 Task: Open a blank google sheet and write heading  Budget MasterAdd Categories in a column and its values below   'Housing, Transportation, Groceries, Utilities, Entertainment, Dining Out, Health, Miscellaneous, Savings & Total. 'Add Budgeted amountin next column and its values below  $1,500, $300, $400, $150, $200, $250, $100, $150, $500 & $3,550. Add Actual amount in next column and its values below  $1,400, $280, $420, $160, $180, $270, $90, $140, $550 & $3,550. Add Difference  in next column and its values below   -$100, -$20, +$20, +$10, -$20, +$20, -$10, -$10, +$50 & $0. J6Save page Budget Management Template Workbook
Action: Mouse moved to (158, 189)
Screenshot: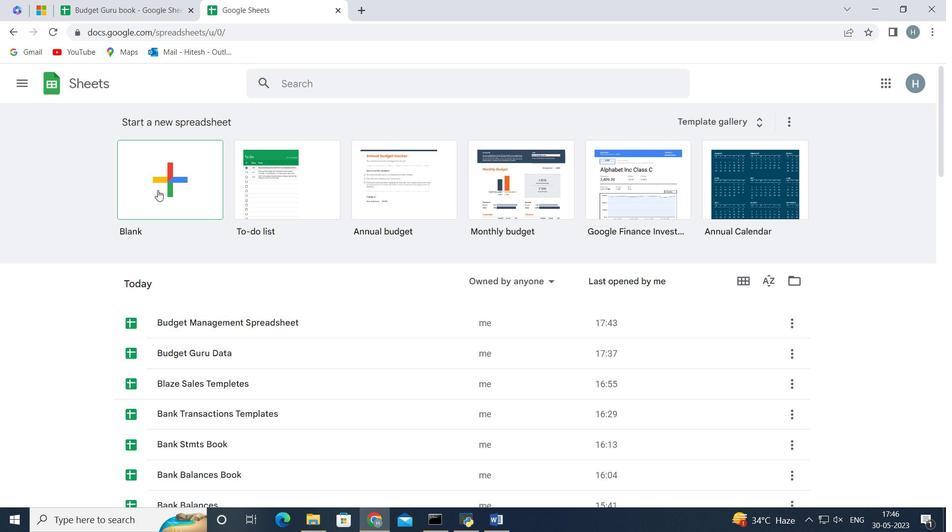 
Action: Mouse pressed left at (158, 189)
Screenshot: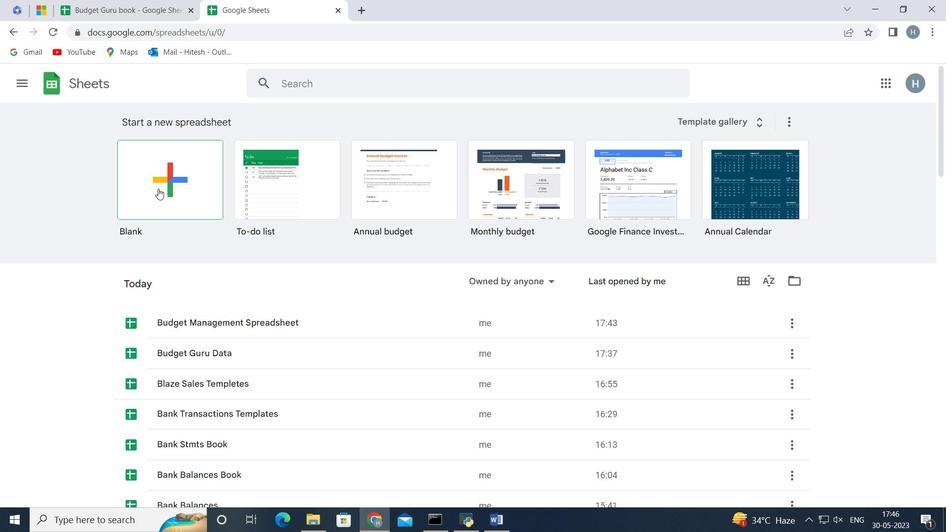 
Action: Mouse moved to (71, 170)
Screenshot: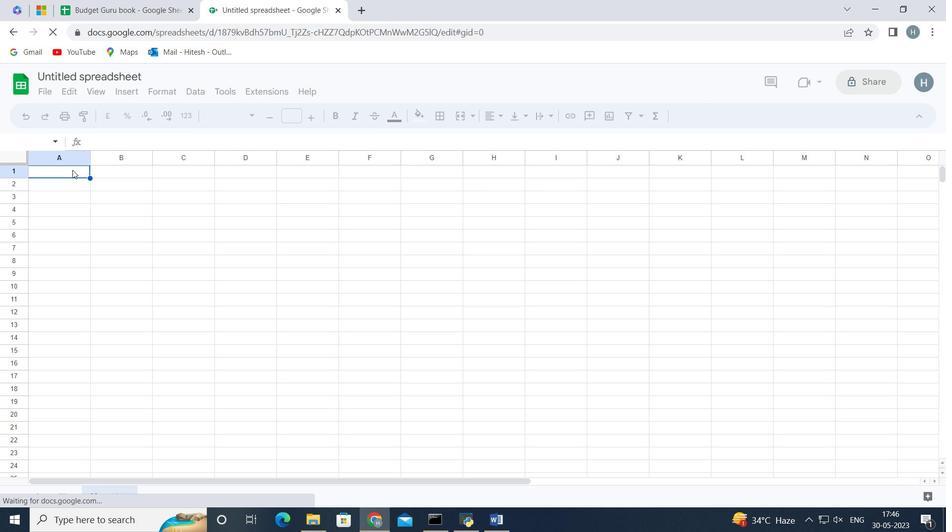 
Action: Mouse pressed left at (71, 170)
Screenshot: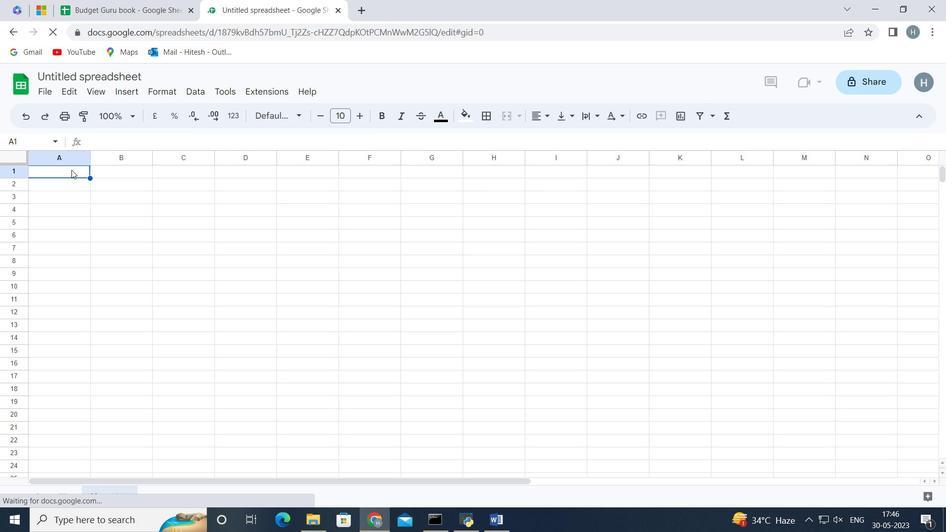 
Action: Key pressed <Key.shift>Budget<Key.space><Key.shift>Master<Key.space><Key.enter><Key.shift>Categories<Key.enter><Key.shift>Housing<Key.space><Key.enter><Key.shift>Transportation<Key.enter><Key.shift>Groceries<Key.enter><Key.shift>Utilities<Key.enter><Key.shift>Entertainment<Key.enter><Key.shift>Dining<Key.space><Key.shift_r>Out<Key.enter><Key.shift>Health<Key.enter><Key.shift>Miscellaneous<Key.enter><Key.shift>Saving<Key.enter><Key.shift>Total<Key.enter>
Screenshot: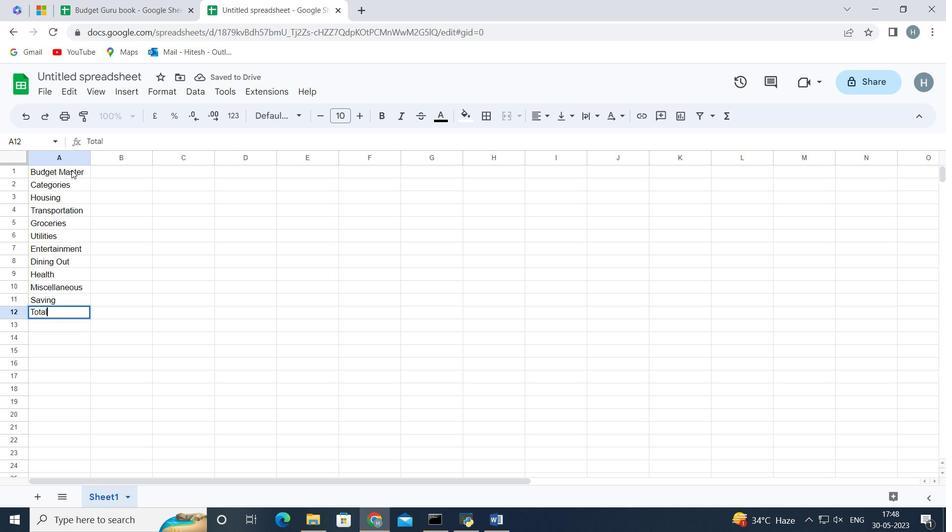 
Action: Mouse moved to (123, 181)
Screenshot: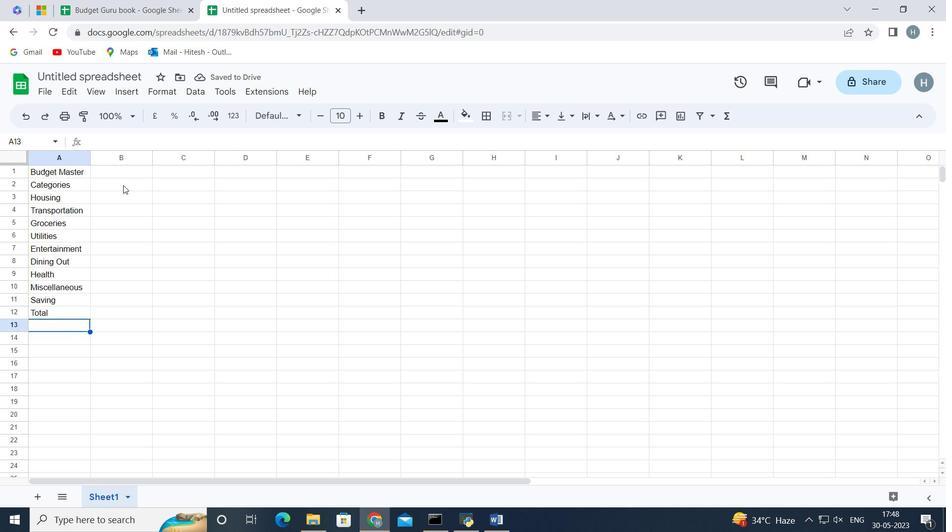 
Action: Mouse pressed left at (123, 181)
Screenshot: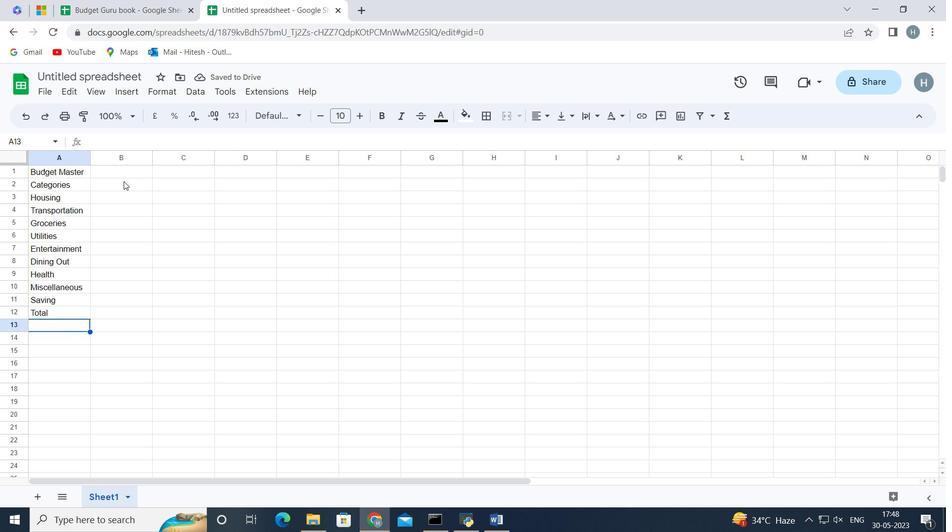 
Action: Key pressed <Key.shift>Budget<Key.space><Key.shift>Amount<Key.enter>1500<Key.enter>300<Key.enter>400<Key.enter>150<Key.enter>200<Key.enter>250<Key.enter>100<Key.enter>150<Key.enter>500<Key.enter>3550<Key.enter>
Screenshot: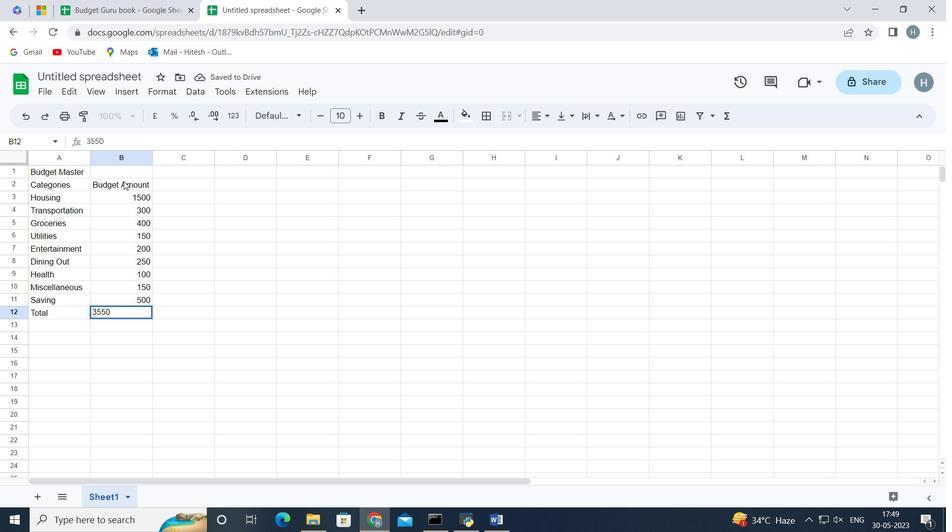 
Action: Mouse moved to (169, 180)
Screenshot: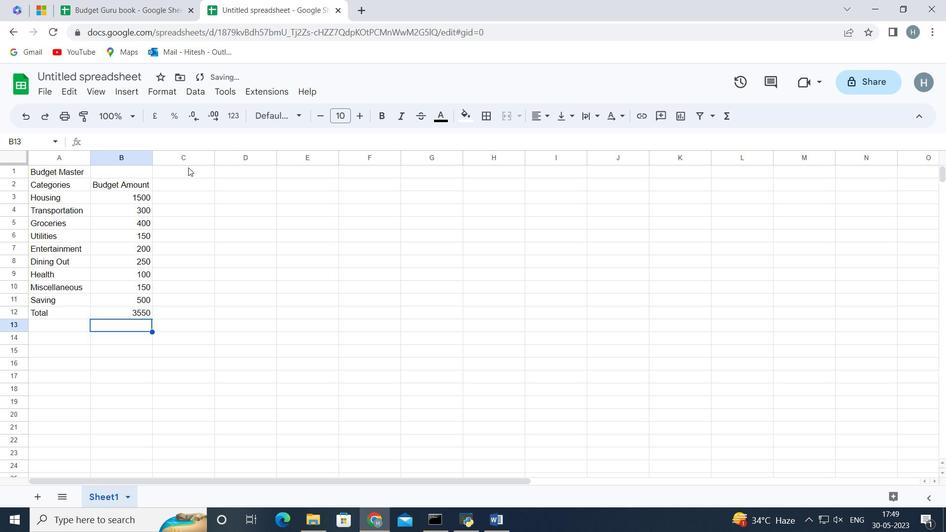
Action: Mouse pressed left at (169, 180)
Screenshot: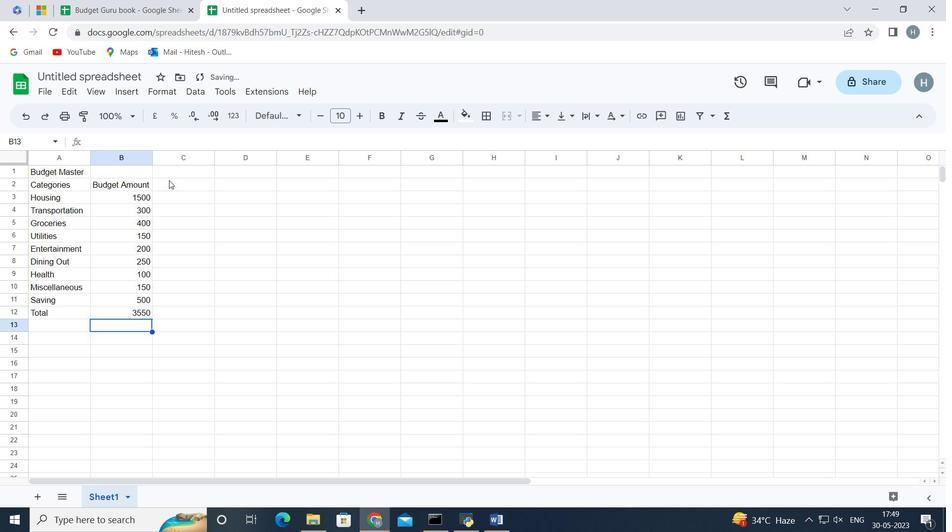 
Action: Key pressed <Key.shift>Actual<Key.space><Key.shift>Amount<Key.enter>1400<Key.enter>280<Key.enter>420<Key.enter>160<Key.enter>180<Key.enter>270<Key.enter>90<Key.enter>140<Key.enter>550<Key.enter>3550<Key.enter>
Screenshot: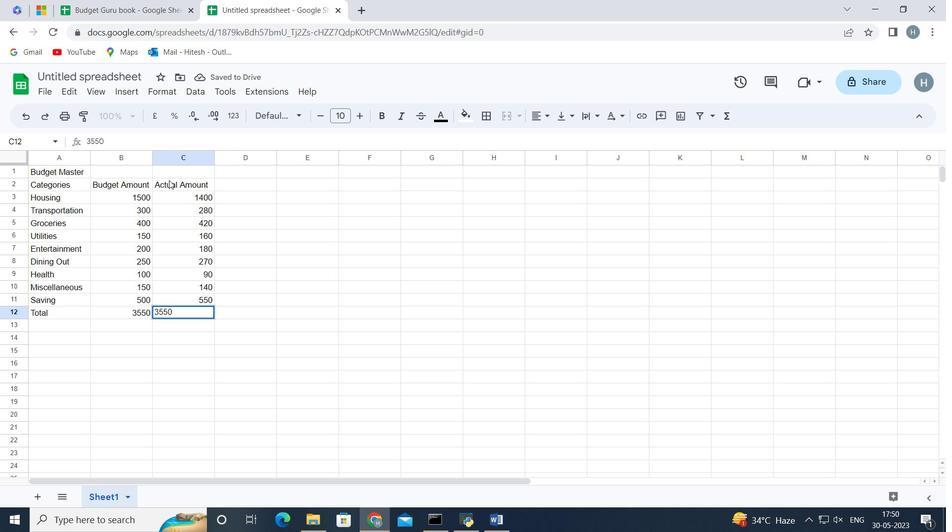 
Action: Mouse moved to (240, 186)
Screenshot: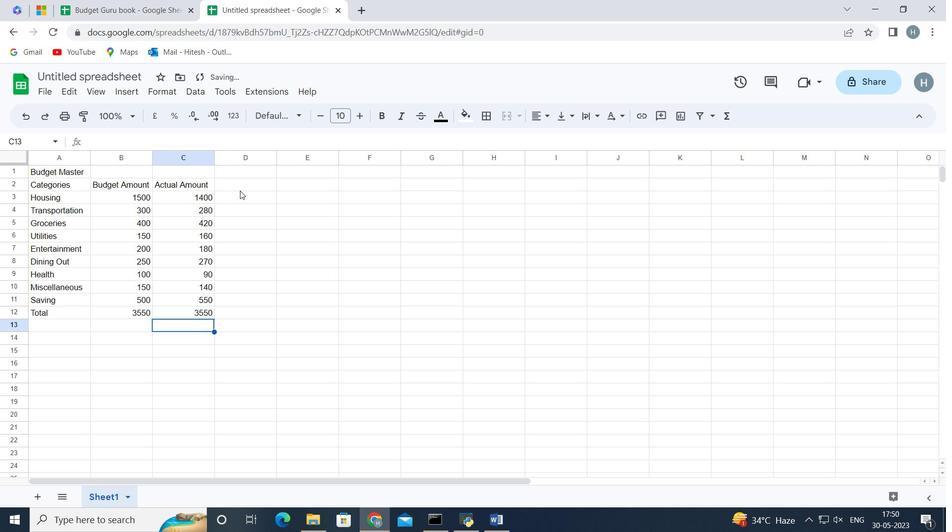 
Action: Mouse pressed left at (240, 186)
Screenshot: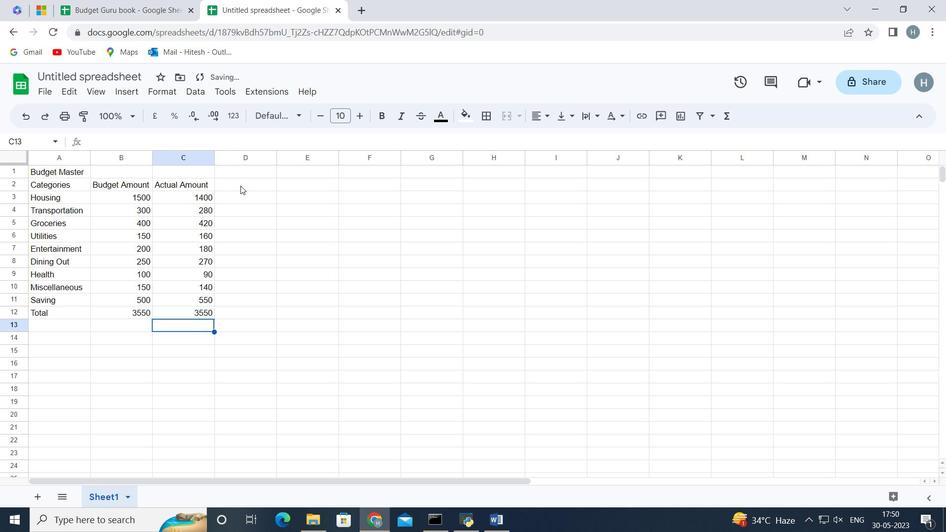 
Action: Key pressed <Key.shift><Key.shift>Difference<Key.enter>
Screenshot: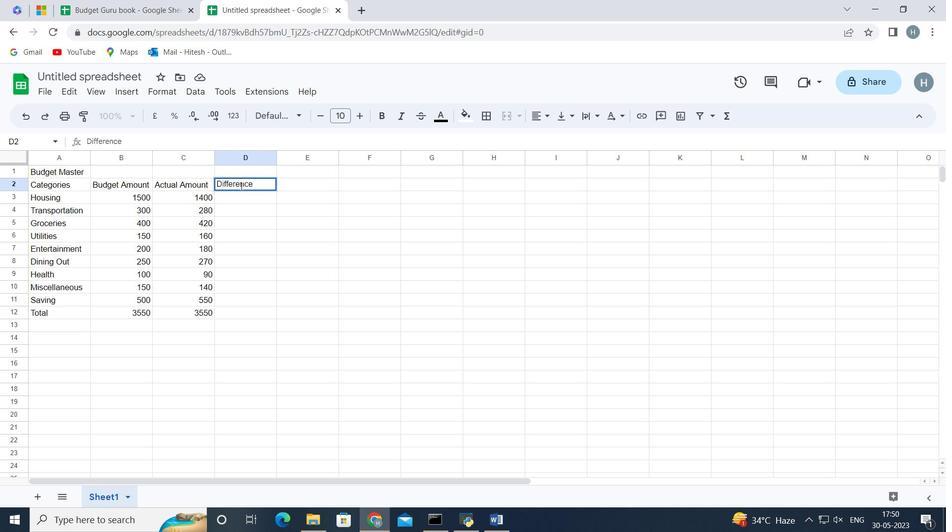 
Action: Mouse moved to (226, 202)
Screenshot: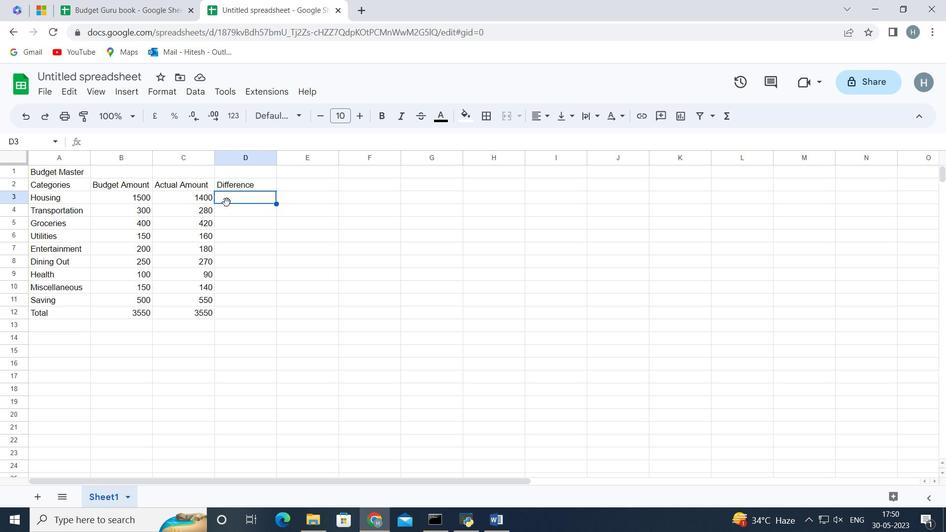
Action: Key pressed =
Screenshot: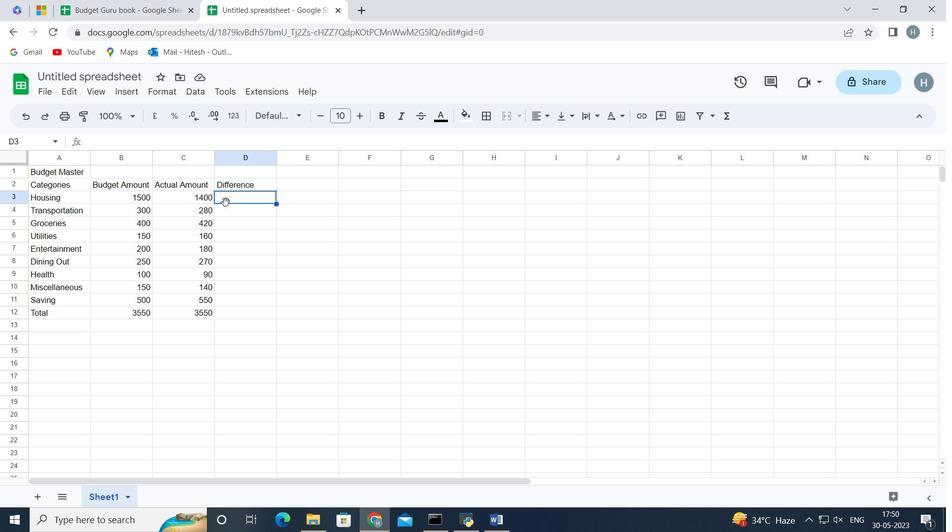 
Action: Mouse moved to (196, 194)
Screenshot: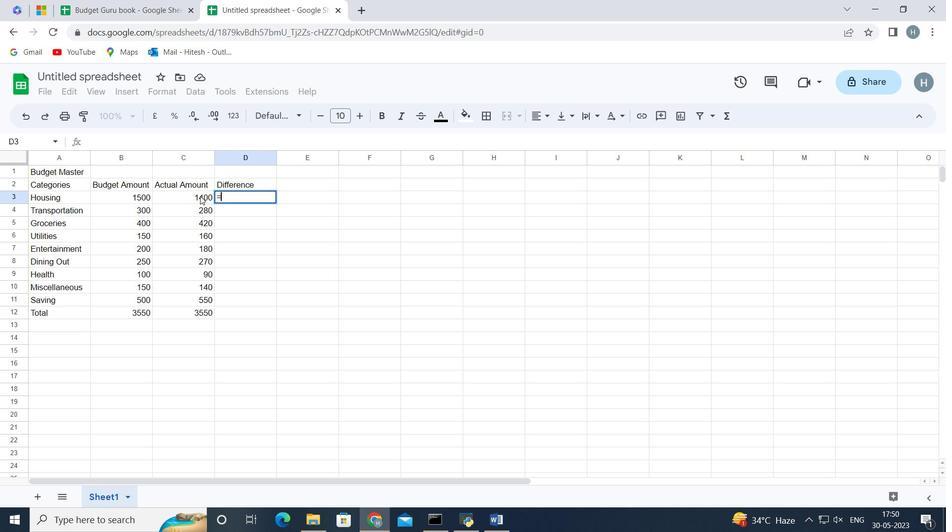 
Action: Mouse pressed left at (196, 194)
Screenshot: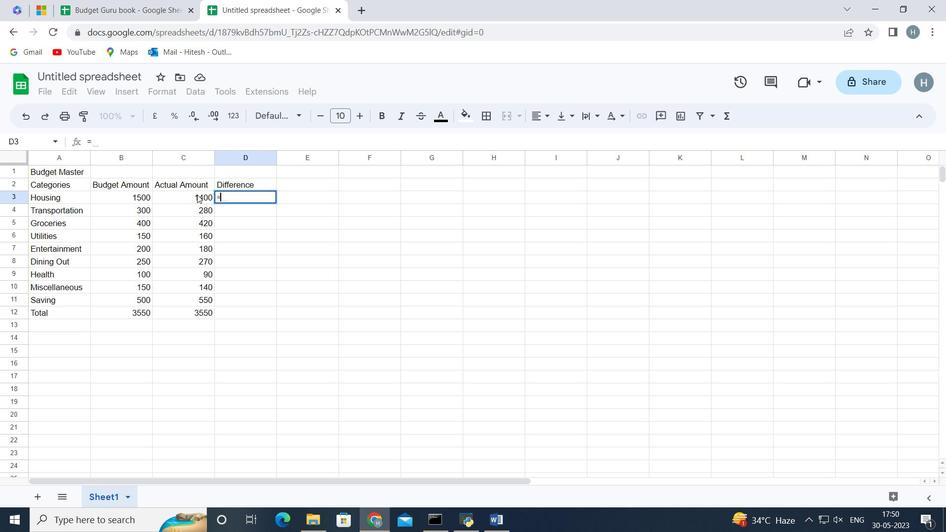 
Action: Key pressed -
Screenshot: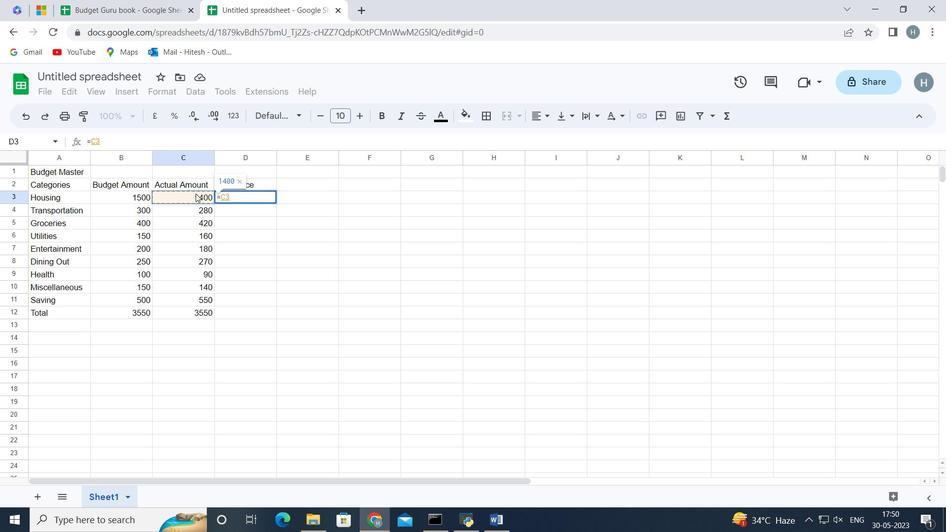 
Action: Mouse moved to (127, 196)
Screenshot: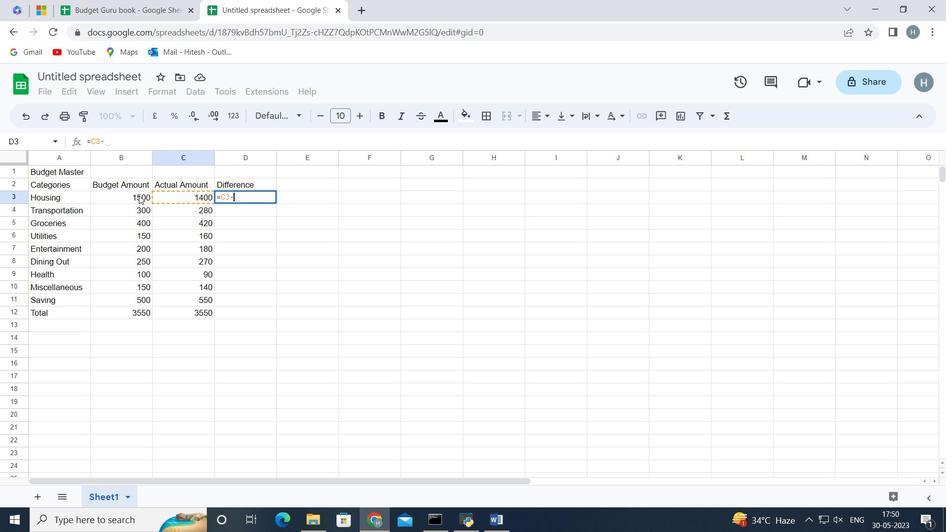 
Action: Mouse pressed left at (127, 196)
Screenshot: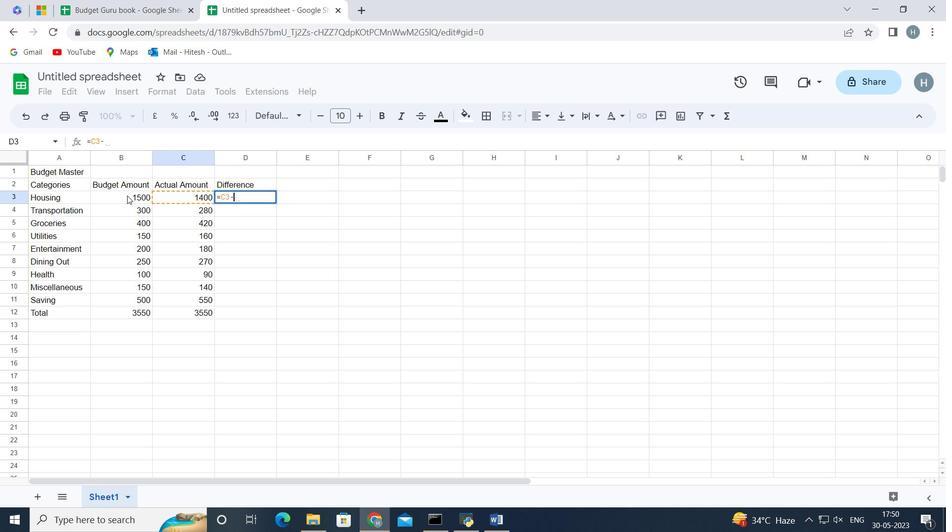 
Action: Mouse moved to (121, 198)
Screenshot: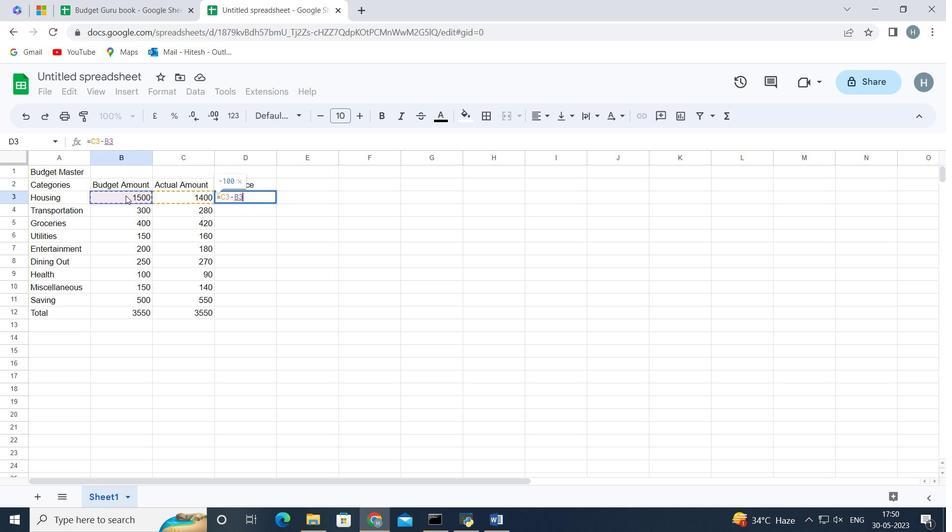 
Action: Key pressed <Key.enter><Key.enter>
Screenshot: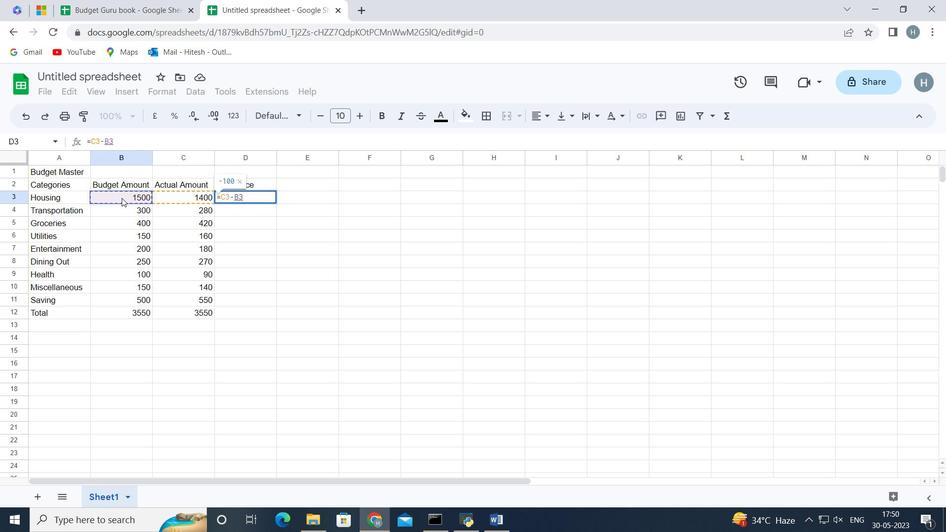 
Action: Mouse moved to (235, 213)
Screenshot: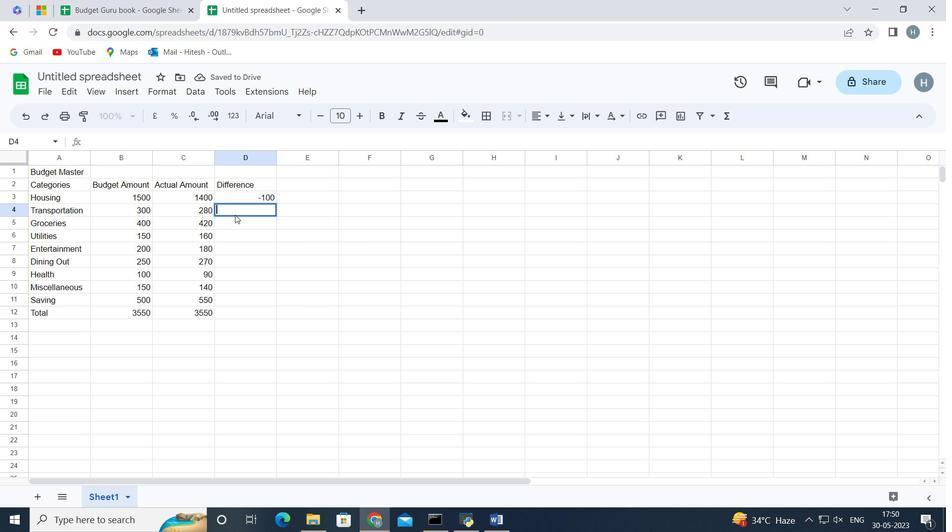 
Action: Key pressed =
Screenshot: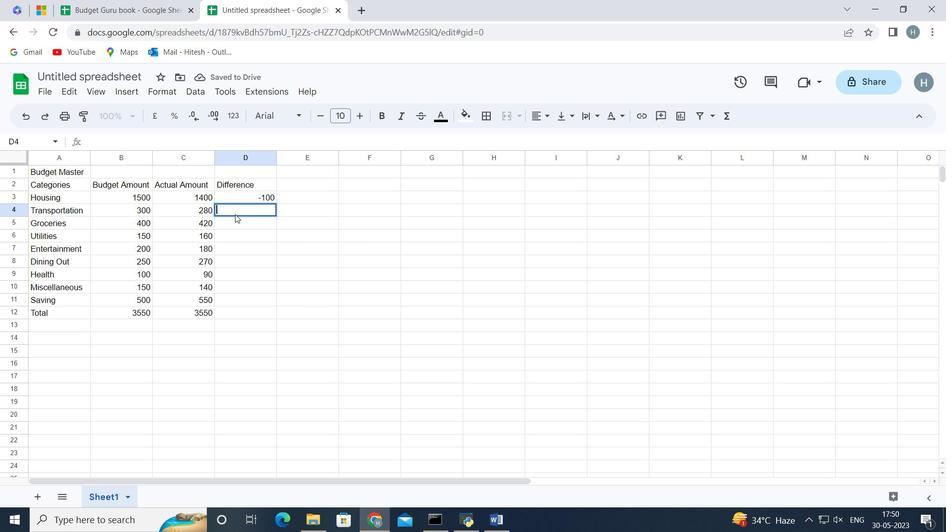 
Action: Mouse moved to (202, 207)
Screenshot: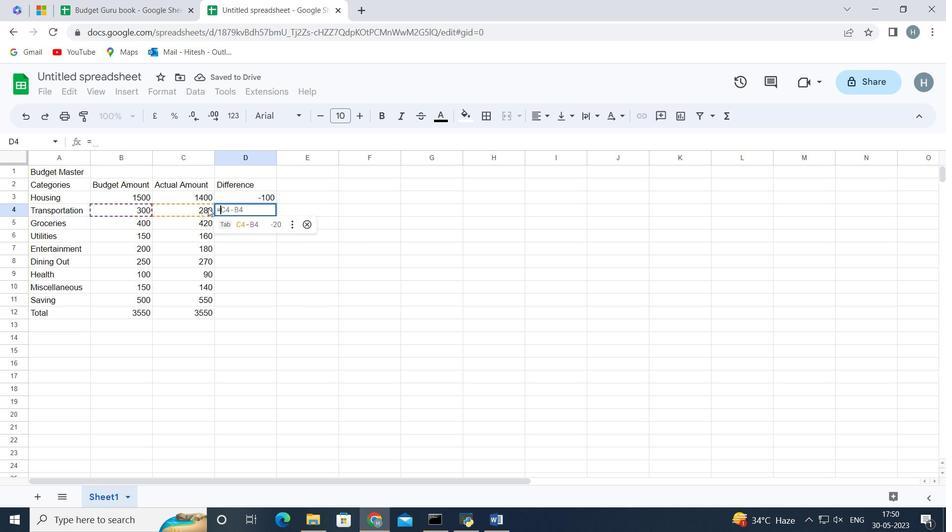 
Action: Mouse pressed left at (202, 207)
Screenshot: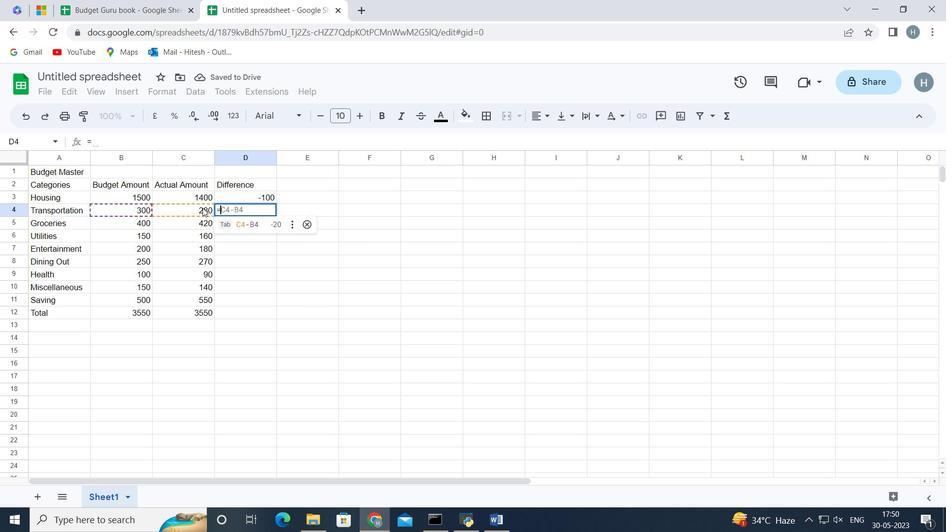 
Action: Mouse moved to (201, 207)
Screenshot: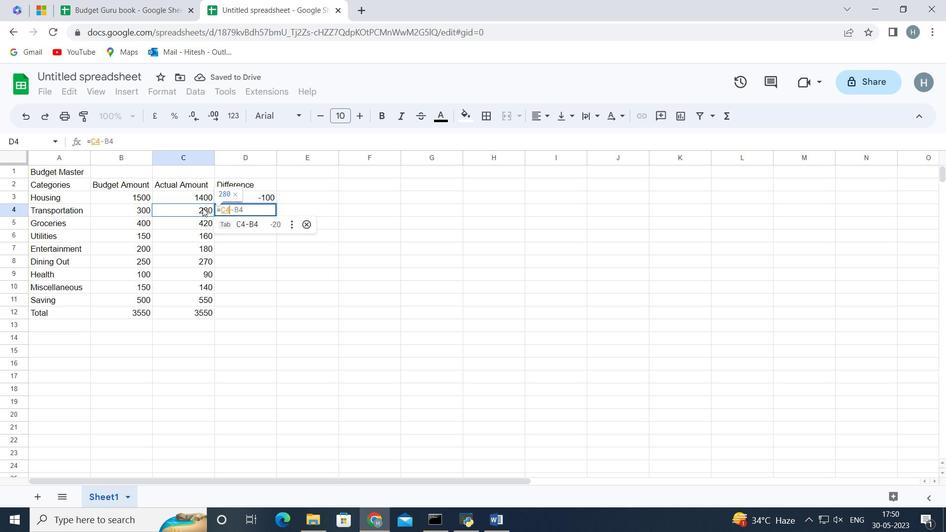 
Action: Key pressed -
Screenshot: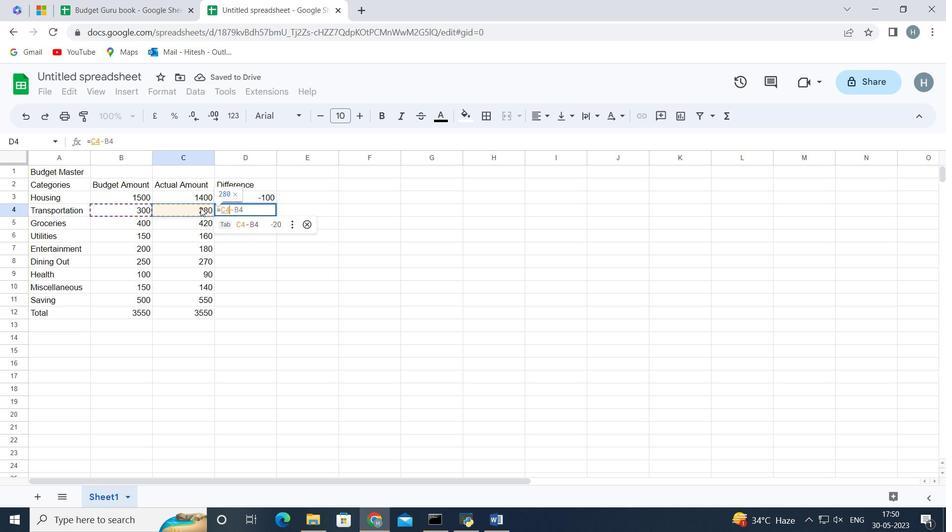 
Action: Mouse moved to (133, 208)
Screenshot: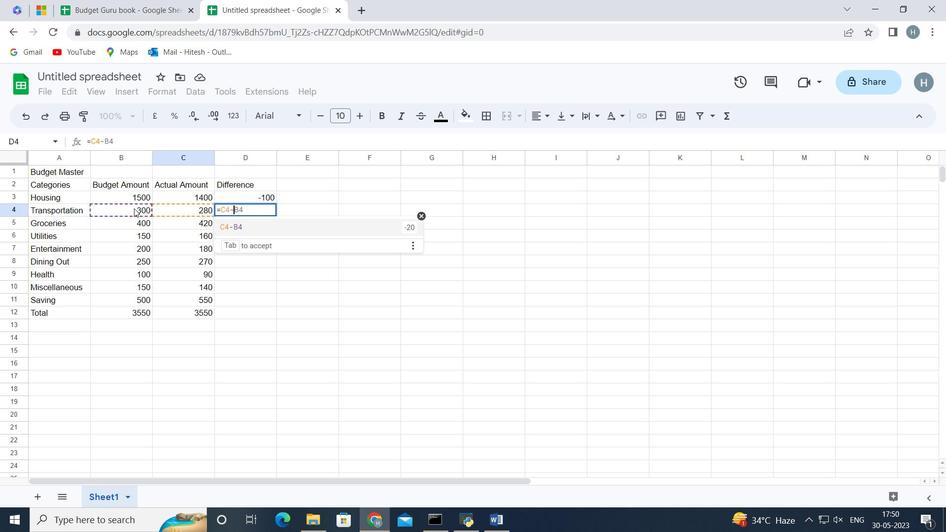 
Action: Mouse pressed left at (133, 208)
Screenshot: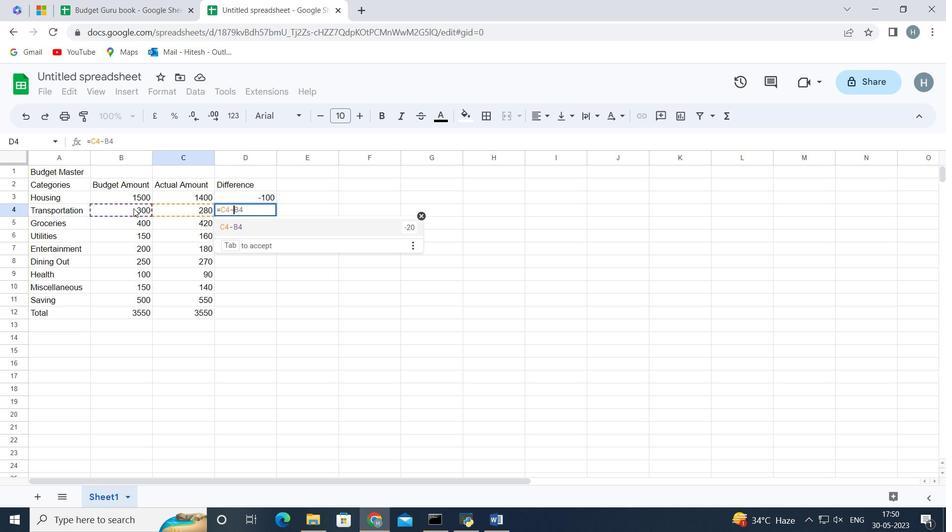 
Action: Key pressed <Key.enter>
Screenshot: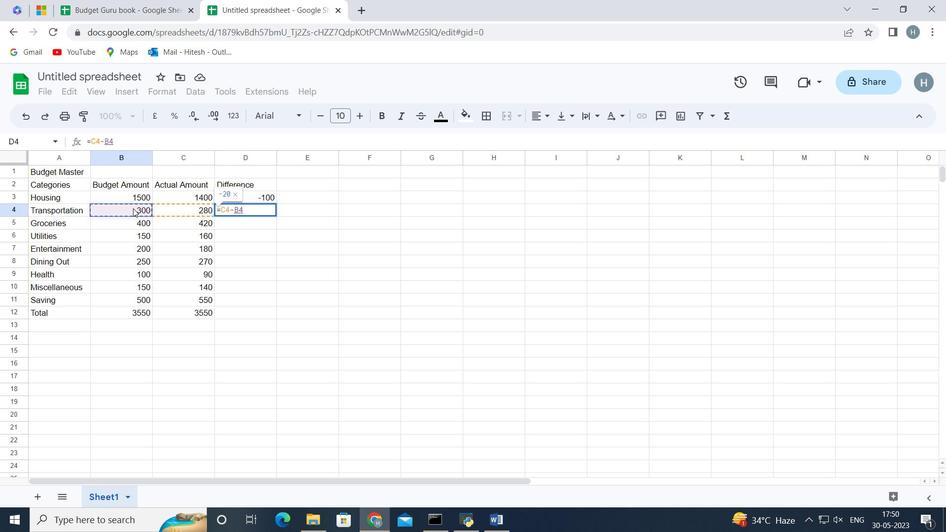 
Action: Mouse moved to (202, 223)
Screenshot: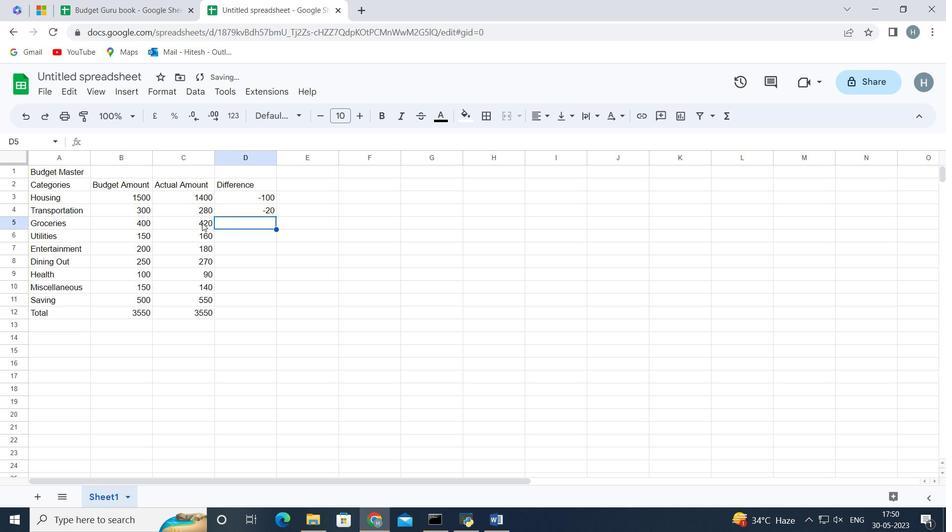 
Action: Key pressed =
Screenshot: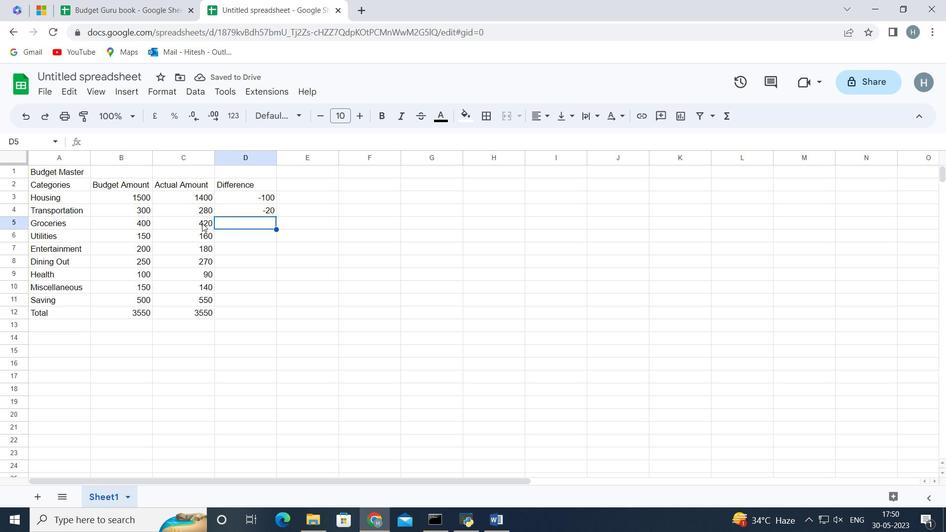 
Action: Mouse moved to (200, 217)
Screenshot: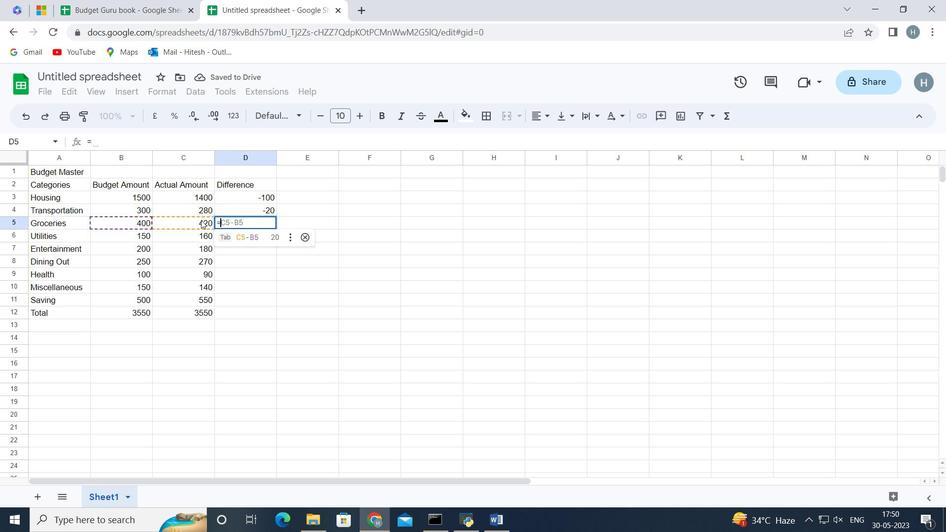 
Action: Mouse pressed left at (200, 217)
Screenshot: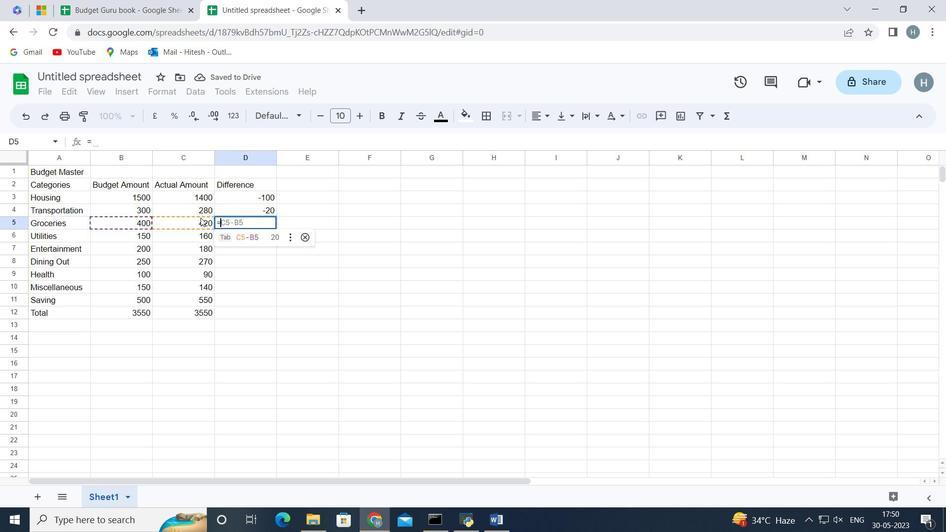 
Action: Mouse moved to (201, 220)
Screenshot: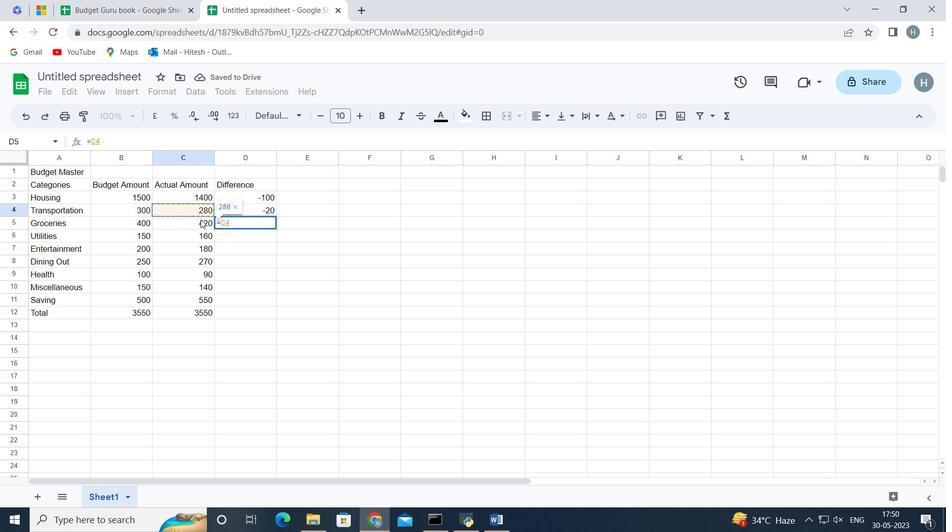 
Action: Mouse pressed left at (201, 220)
Screenshot: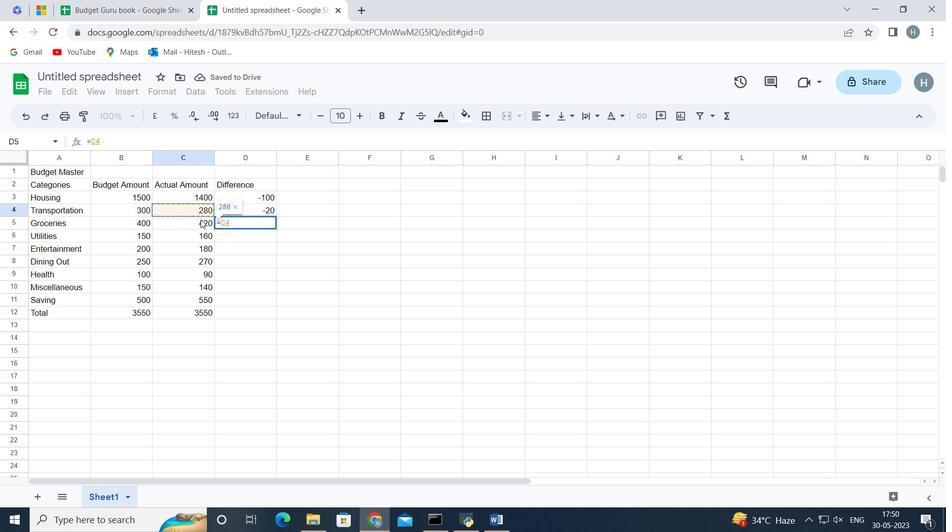 
Action: Key pressed -
Screenshot: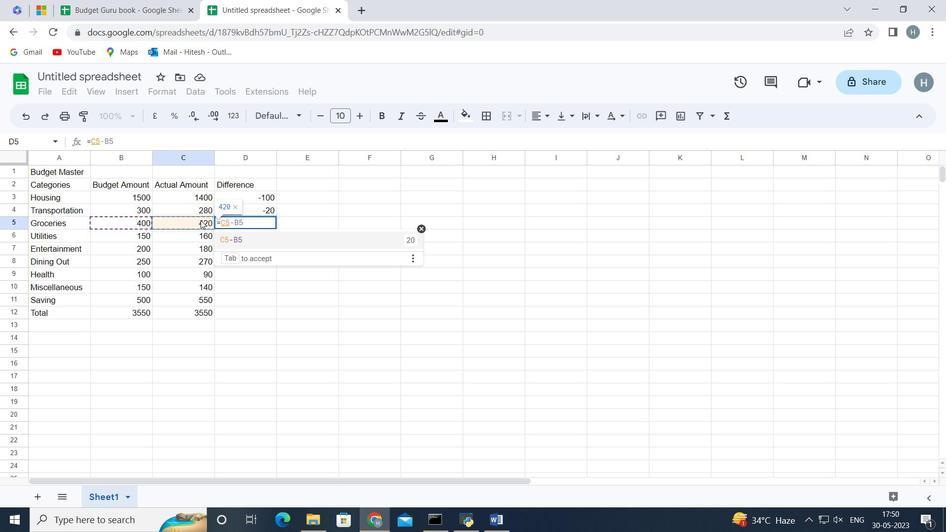 
Action: Mouse moved to (138, 222)
Screenshot: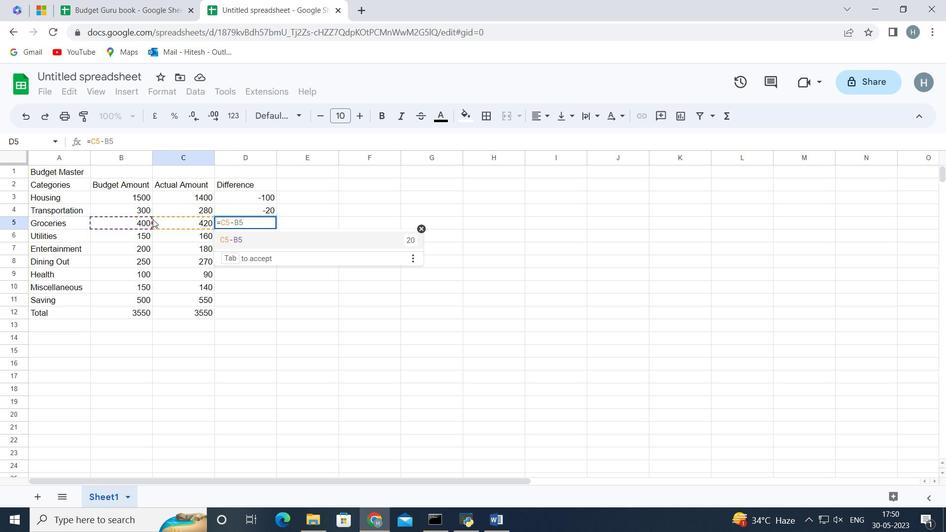 
Action: Mouse pressed left at (138, 222)
Screenshot: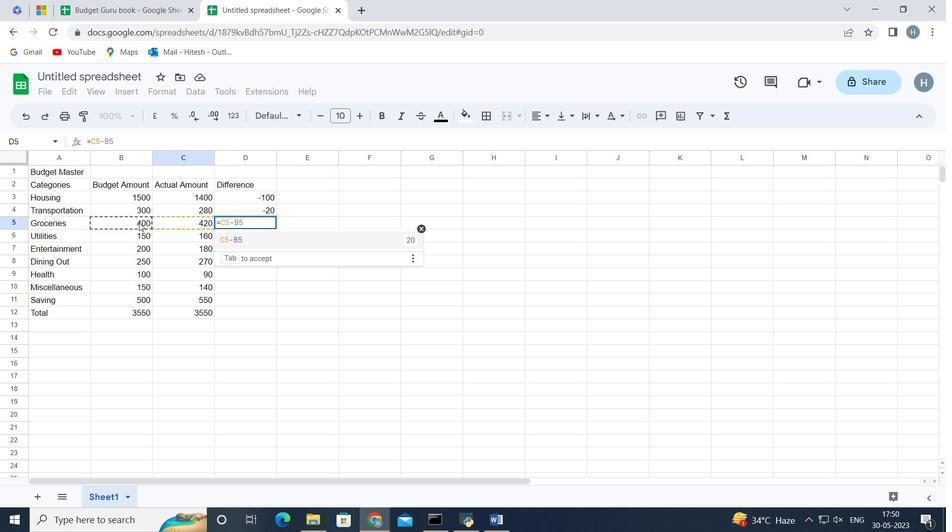 
Action: Key pressed <Key.enter>
Screenshot: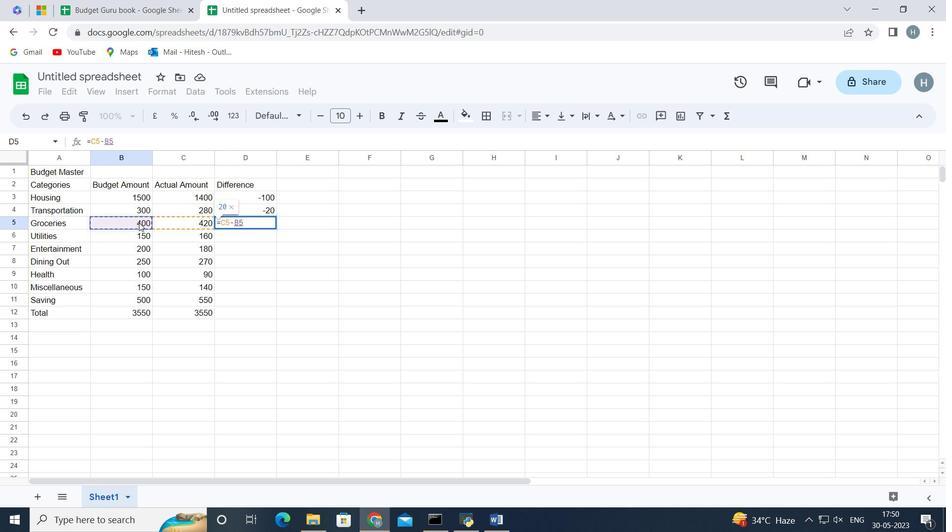 
Action: Mouse moved to (168, 232)
Screenshot: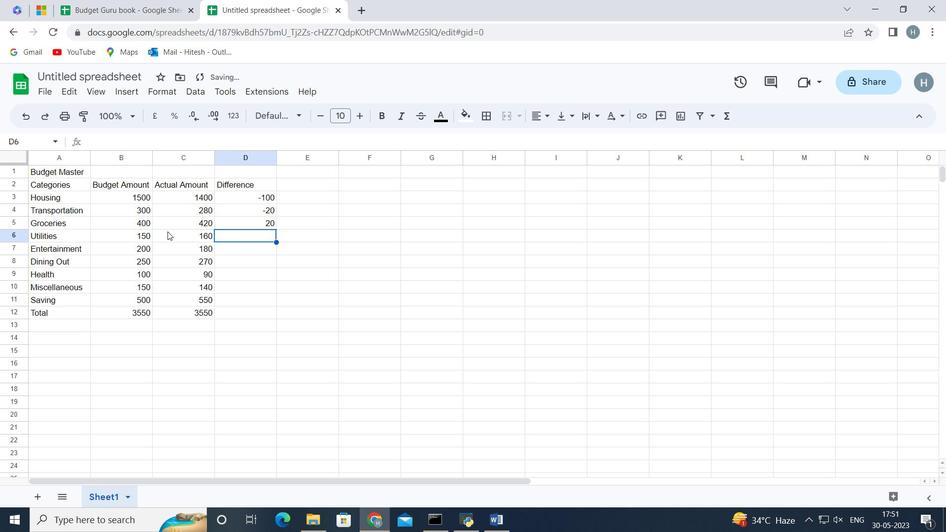 
Action: Key pressed =
Screenshot: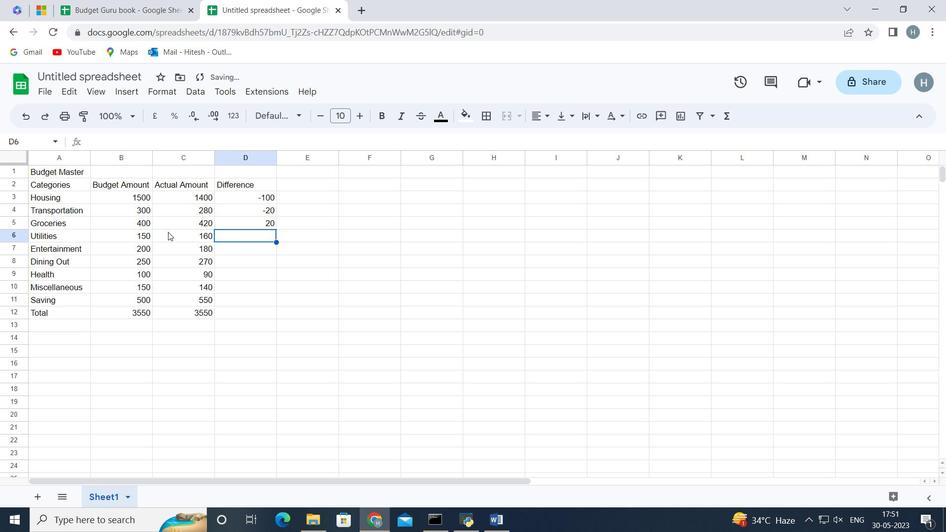 
Action: Mouse moved to (176, 234)
Screenshot: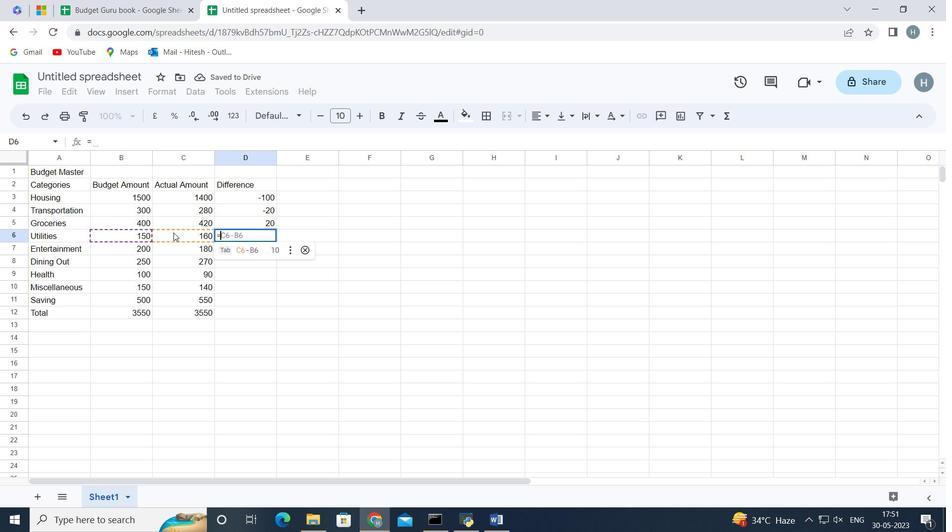 
Action: Mouse pressed left at (176, 234)
Screenshot: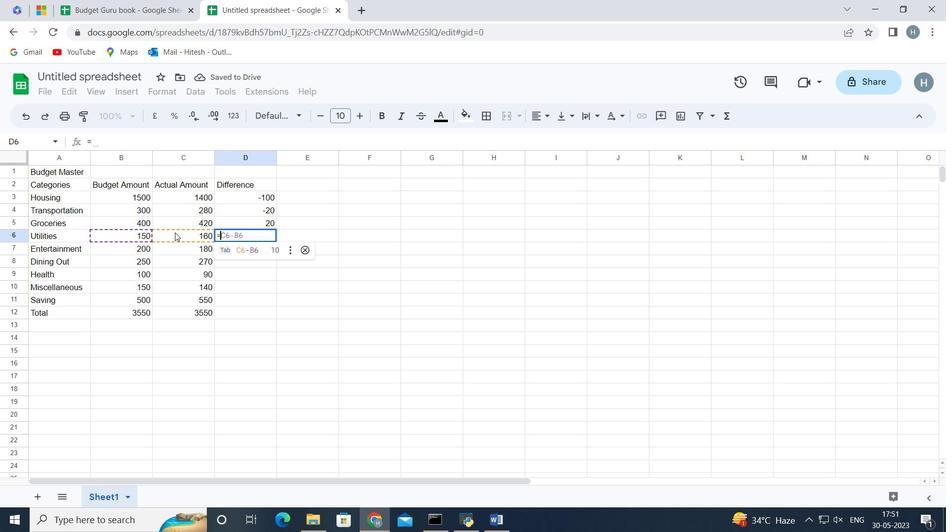 
Action: Key pressed -
Screenshot: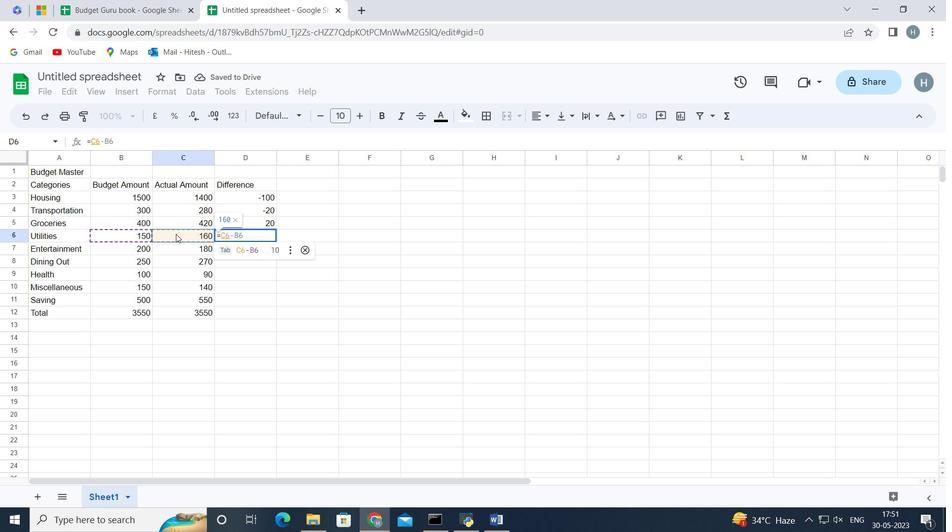 
Action: Mouse moved to (142, 234)
Screenshot: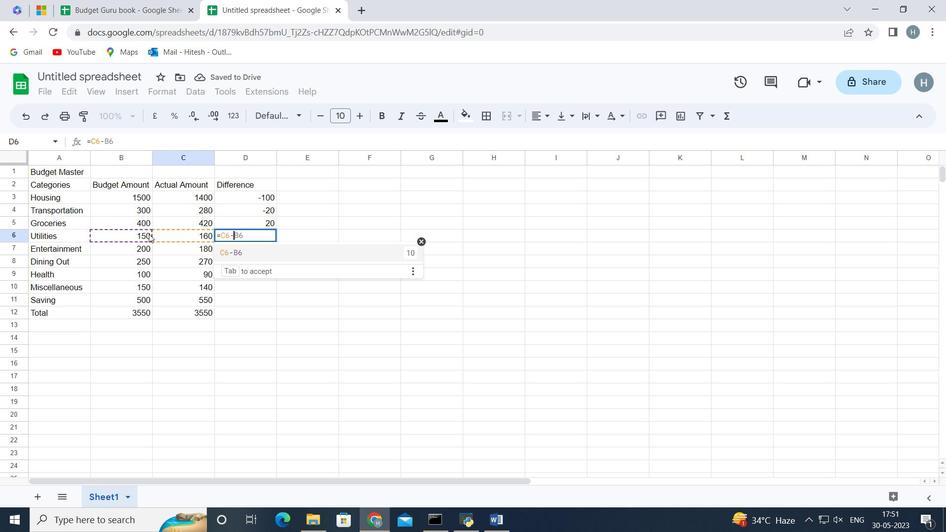
Action: Mouse pressed left at (142, 234)
Screenshot: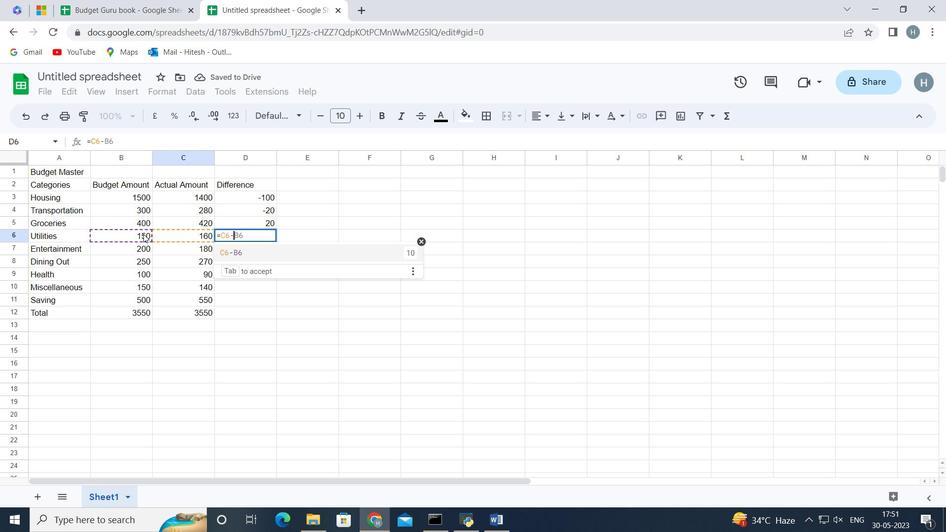 
Action: Key pressed <Key.enter>
Screenshot: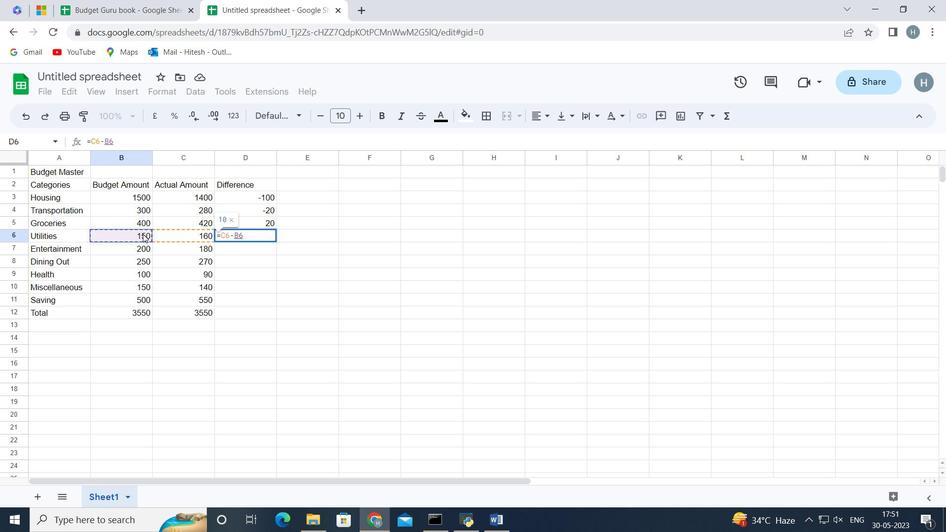 
Action: Mouse moved to (144, 235)
Screenshot: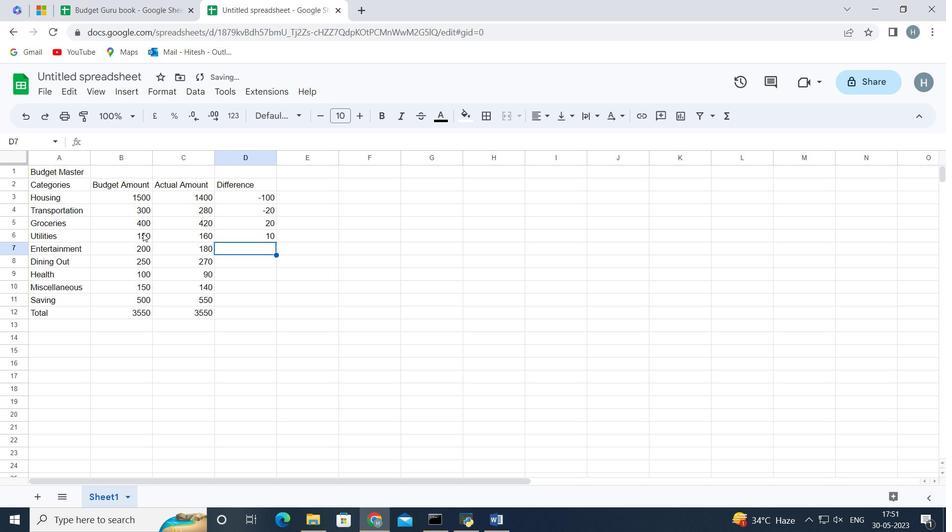 
Action: Key pressed =
Screenshot: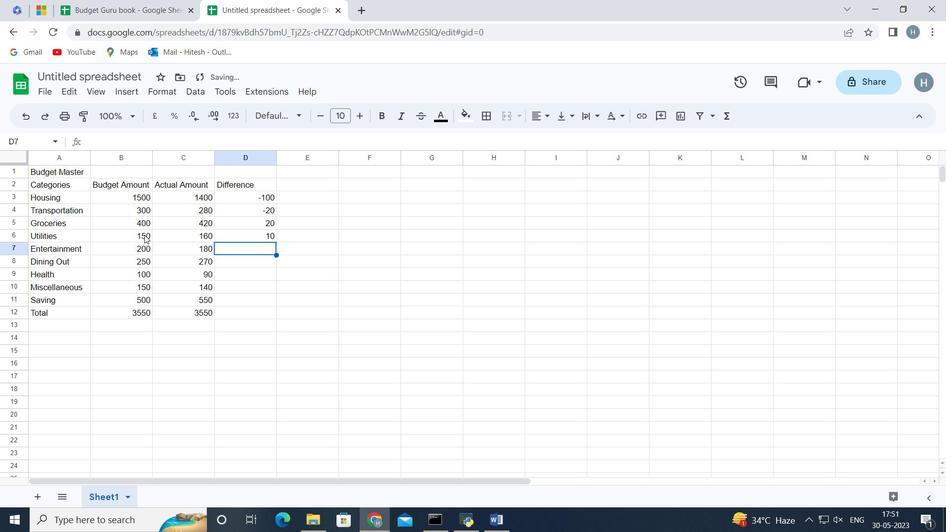 
Action: Mouse moved to (185, 244)
Screenshot: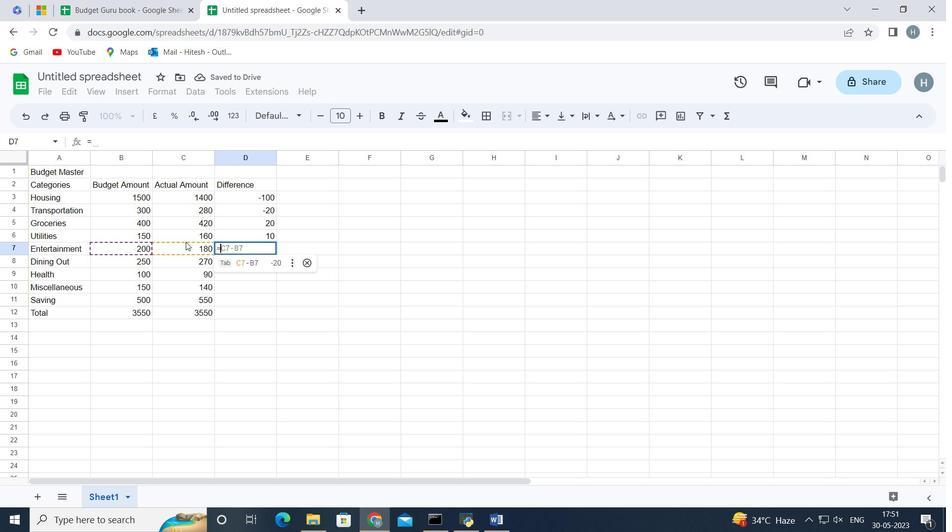 
Action: Mouse pressed left at (185, 244)
Screenshot: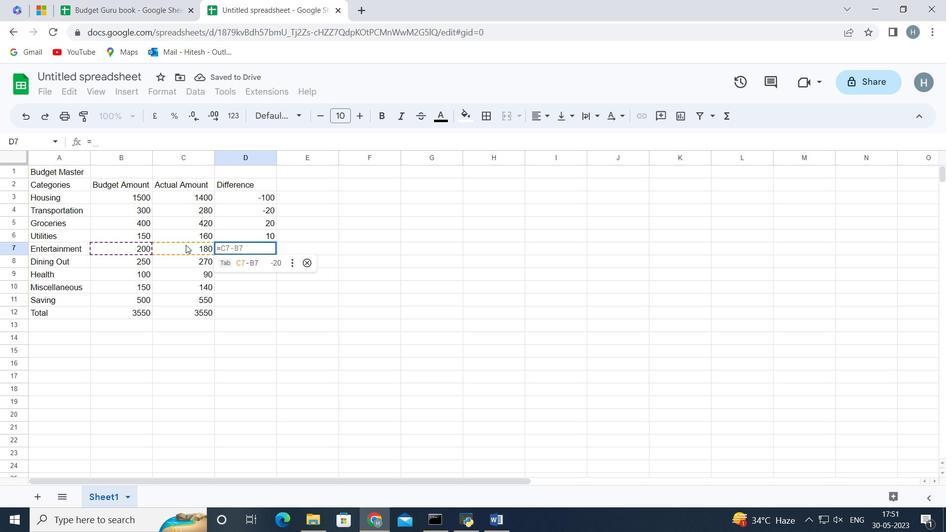 
Action: Mouse moved to (186, 245)
Screenshot: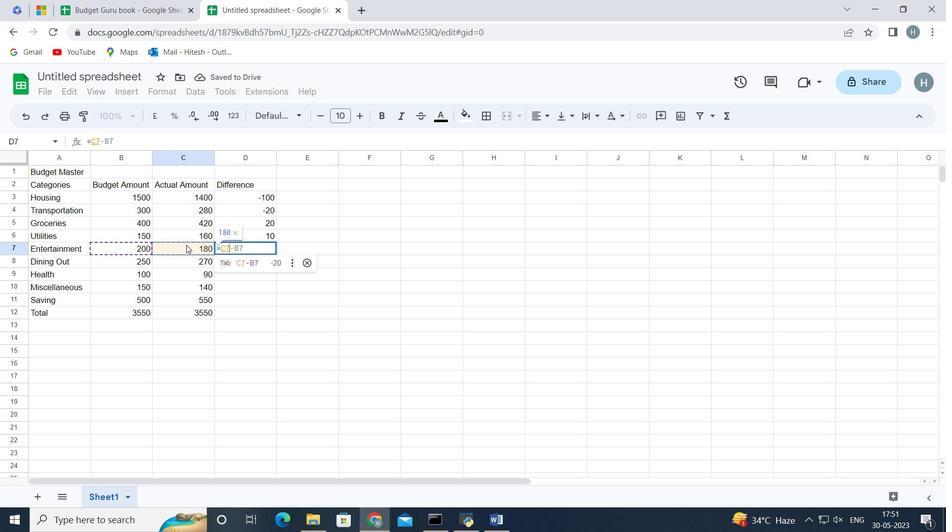 
Action: Key pressed -
Screenshot: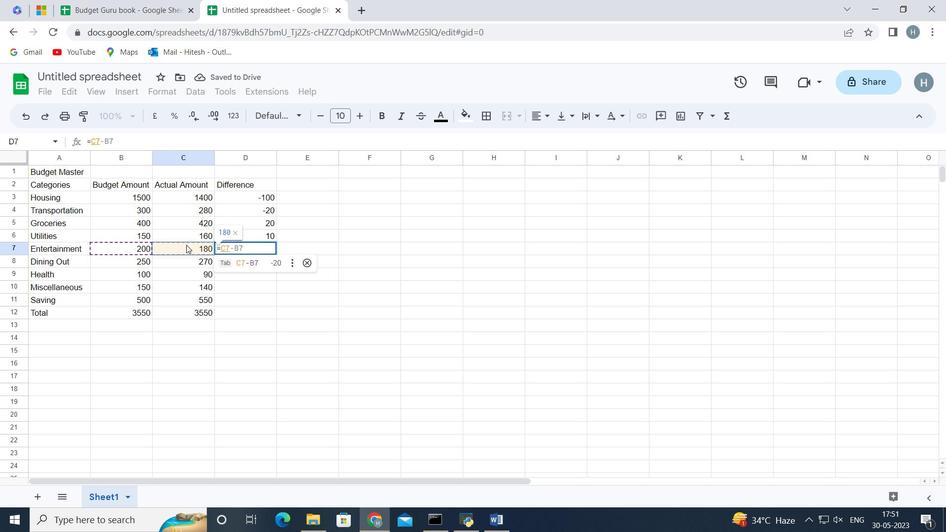 
Action: Mouse moved to (135, 245)
Screenshot: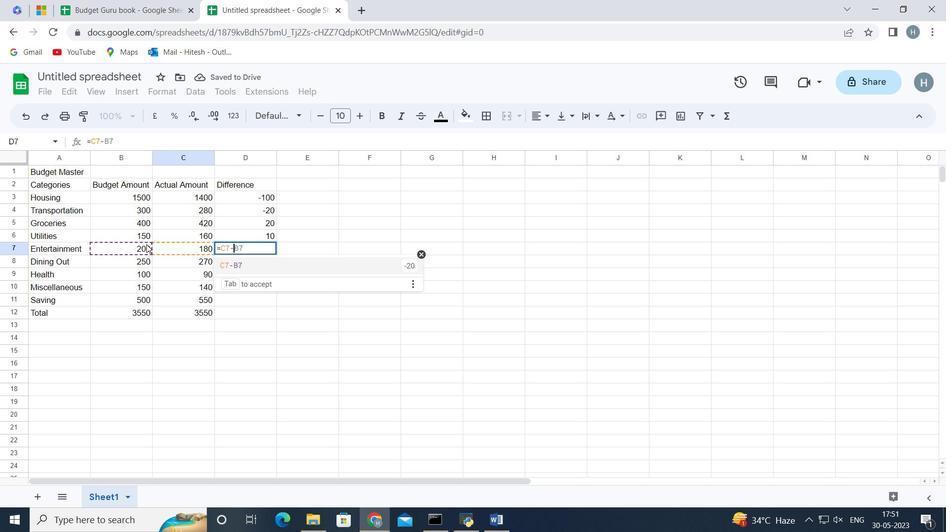 
Action: Mouse pressed left at (135, 245)
Screenshot: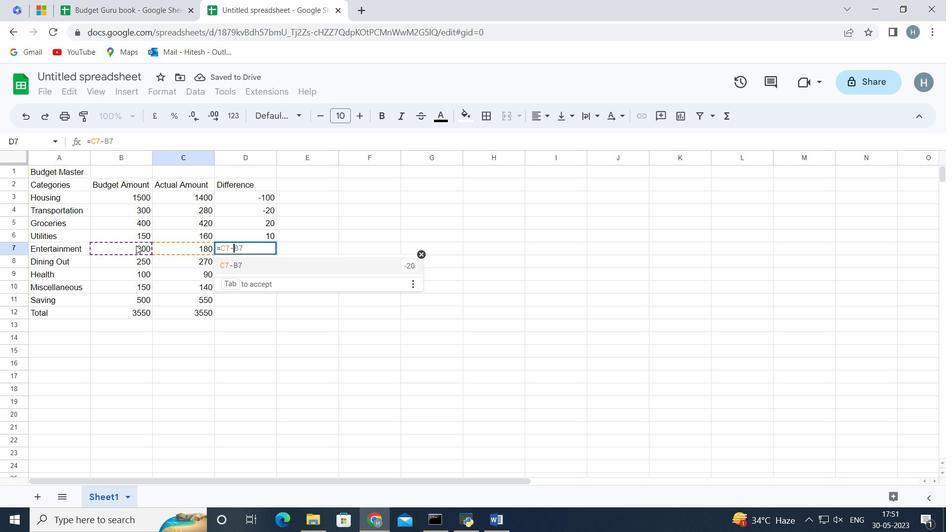 
Action: Mouse moved to (134, 245)
Screenshot: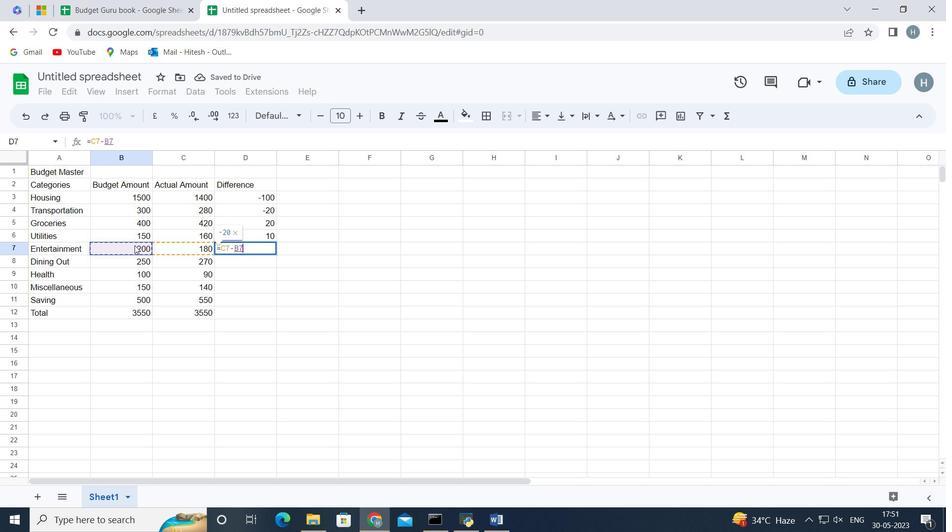 
Action: Key pressed <Key.enter>
Screenshot: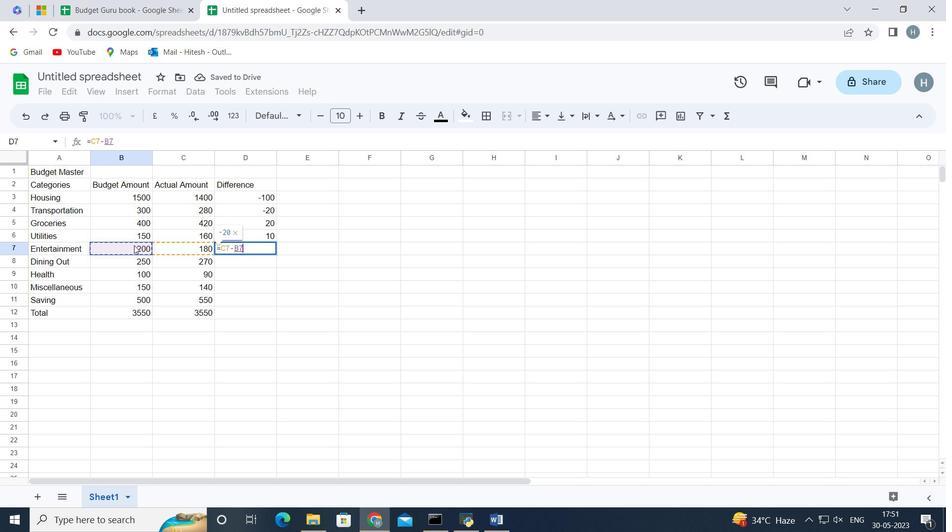 
Action: Mouse moved to (186, 260)
Screenshot: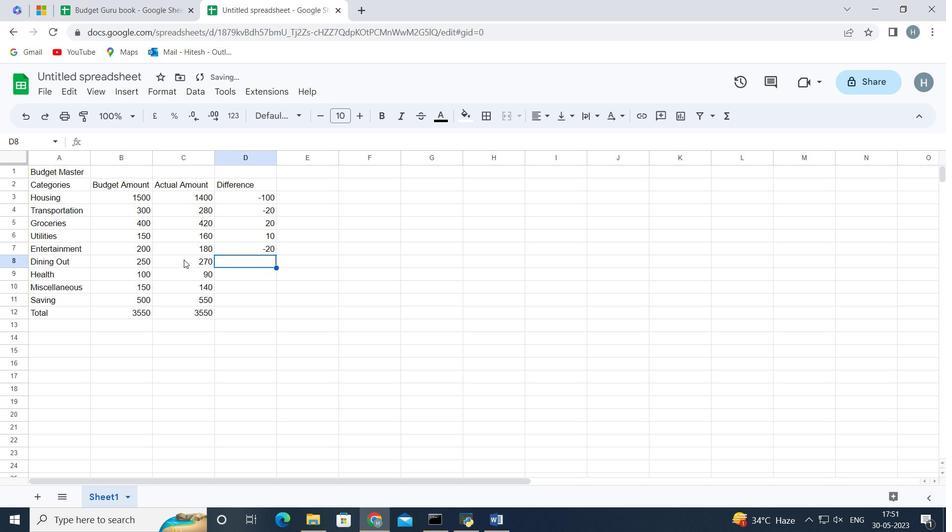 
Action: Key pressed =
Screenshot: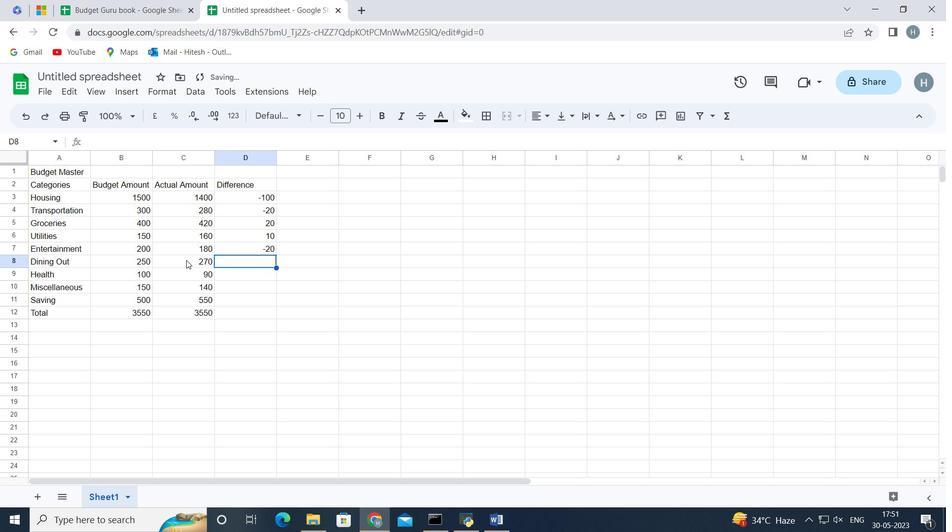 
Action: Mouse moved to (187, 260)
Screenshot: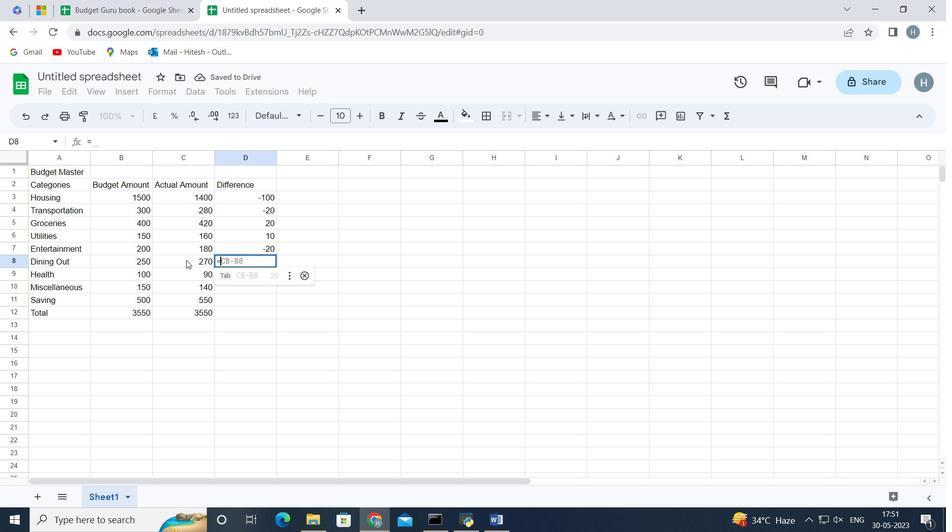 
Action: Mouse pressed left at (187, 260)
Screenshot: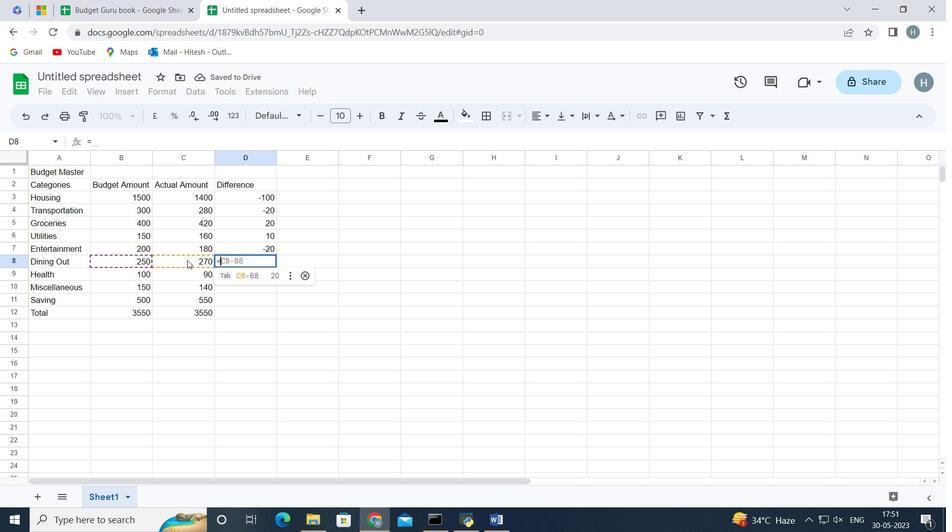
Action: Mouse moved to (187, 260)
Screenshot: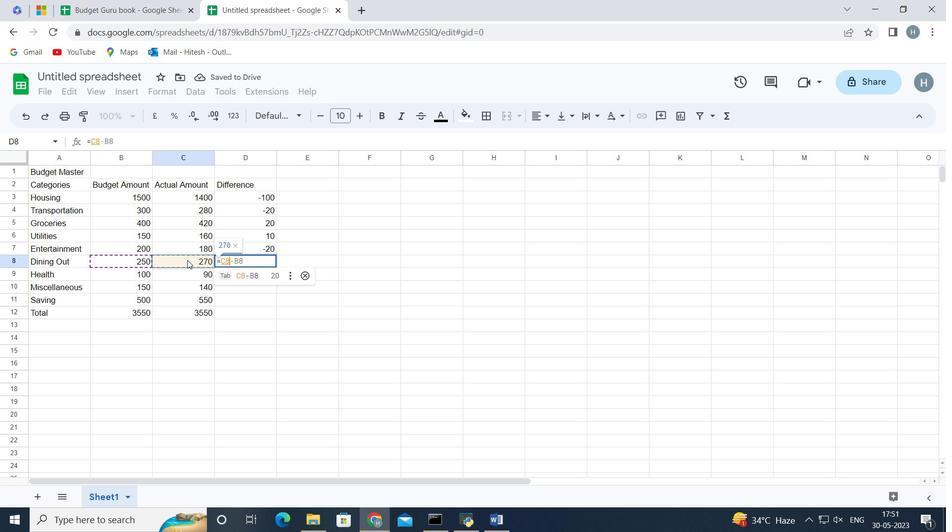
Action: Key pressed -
Screenshot: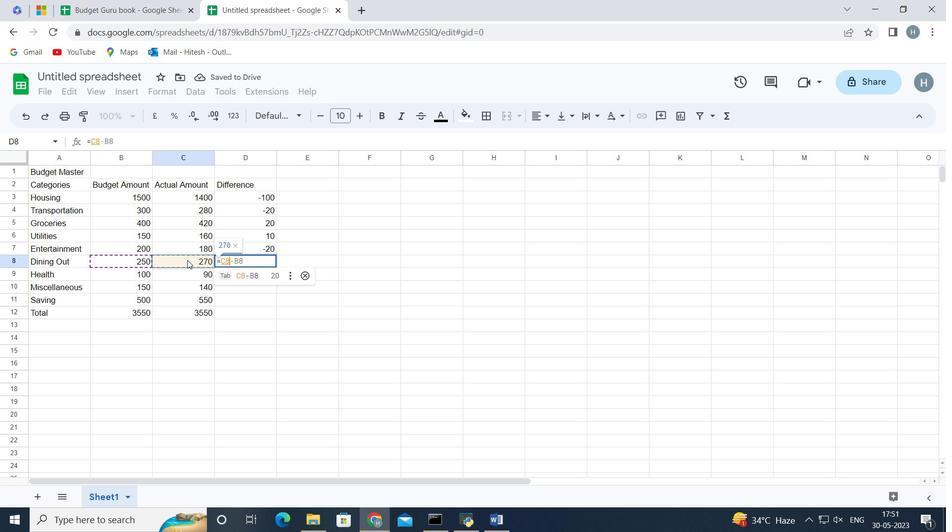 
Action: Mouse moved to (135, 262)
Screenshot: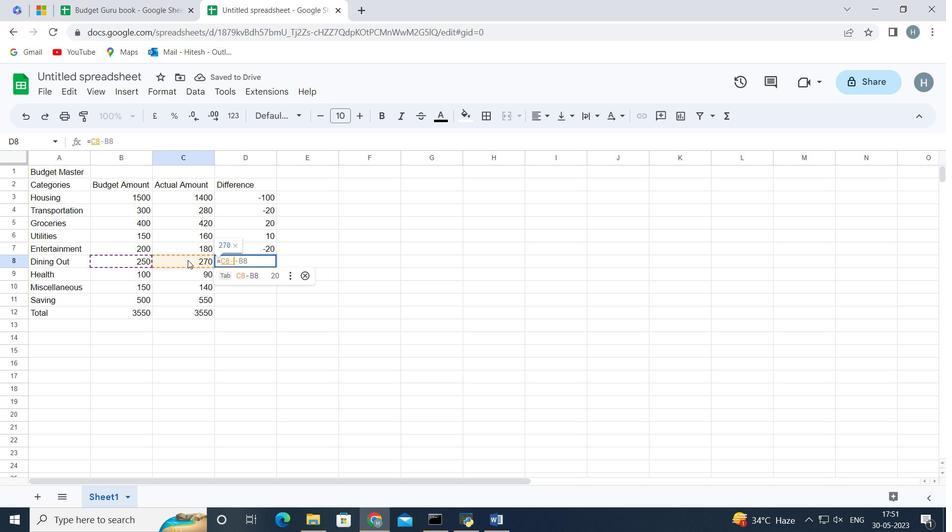 
Action: Mouse pressed left at (135, 262)
Screenshot: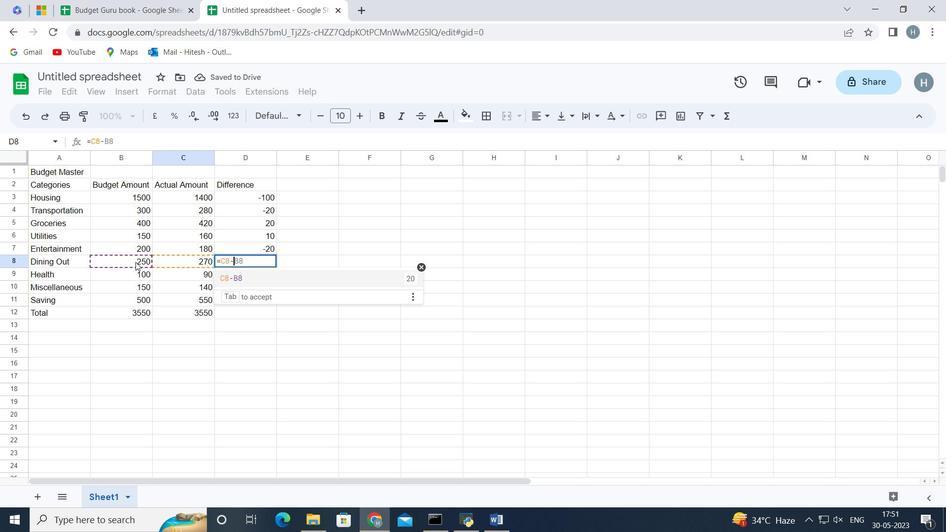 
Action: Mouse moved to (135, 262)
Screenshot: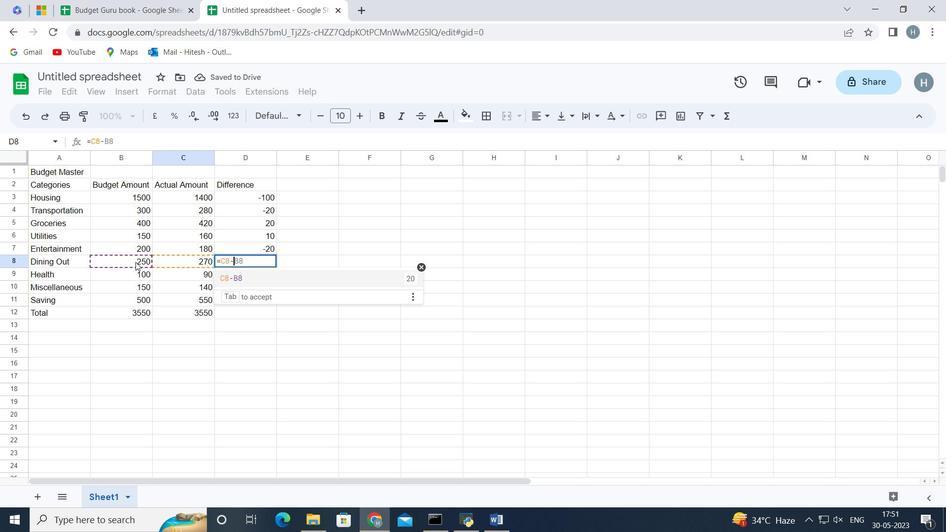 
Action: Key pressed <Key.enter>
Screenshot: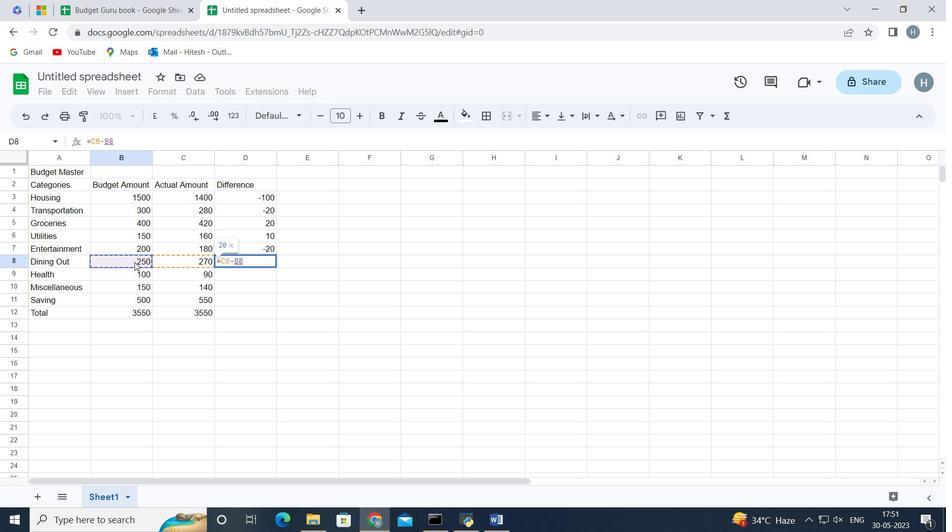 
Action: Mouse moved to (138, 263)
Screenshot: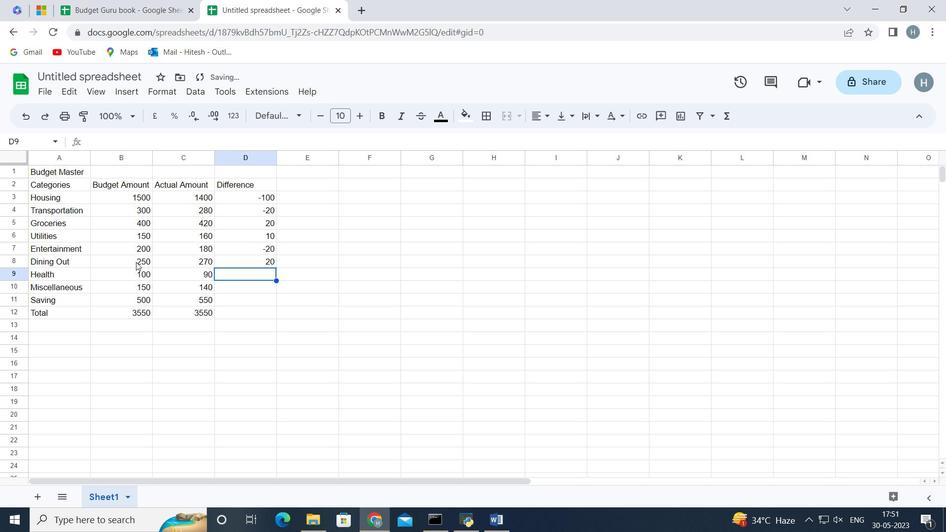 
Action: Key pressed =
Screenshot: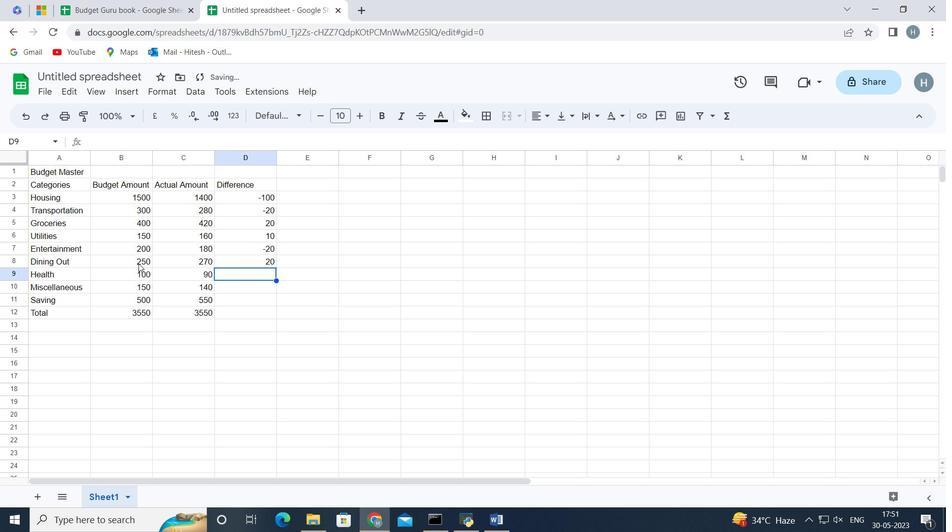 
Action: Mouse moved to (191, 272)
Screenshot: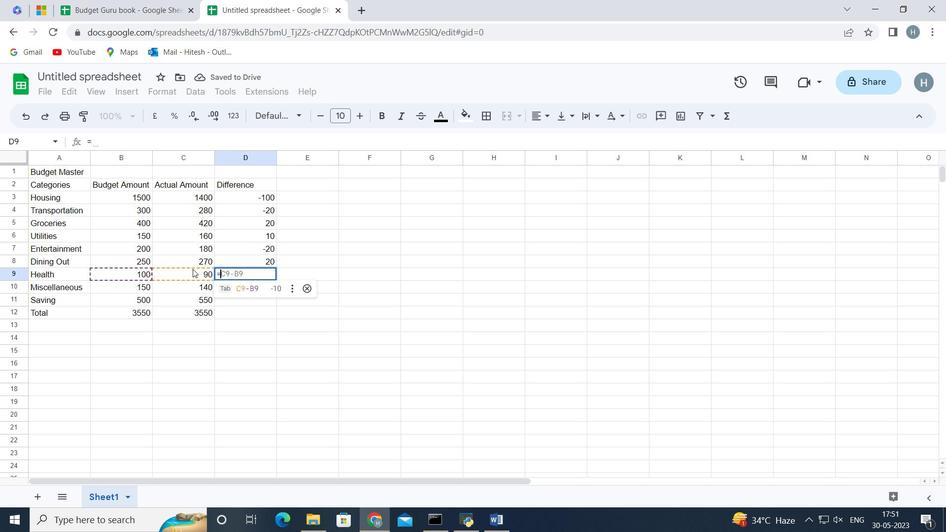 
Action: Mouse pressed left at (191, 272)
Screenshot: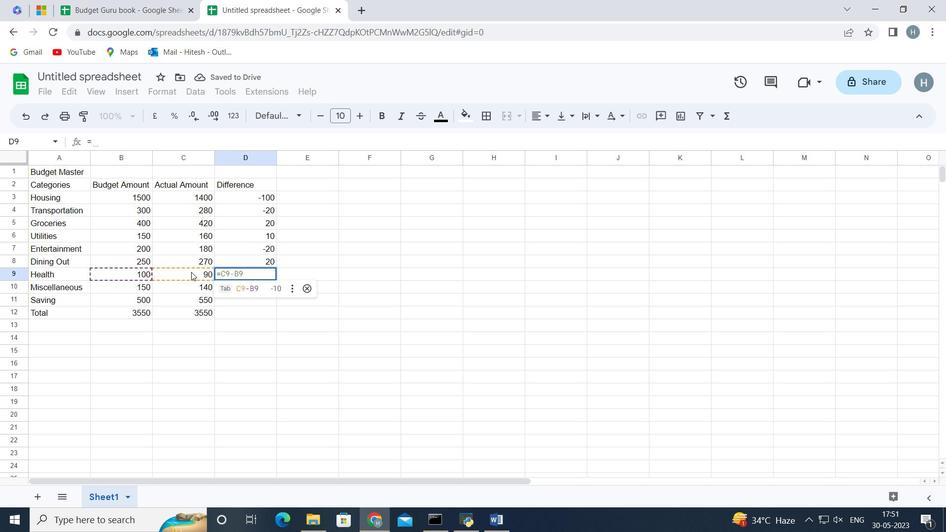 
Action: Mouse moved to (193, 272)
Screenshot: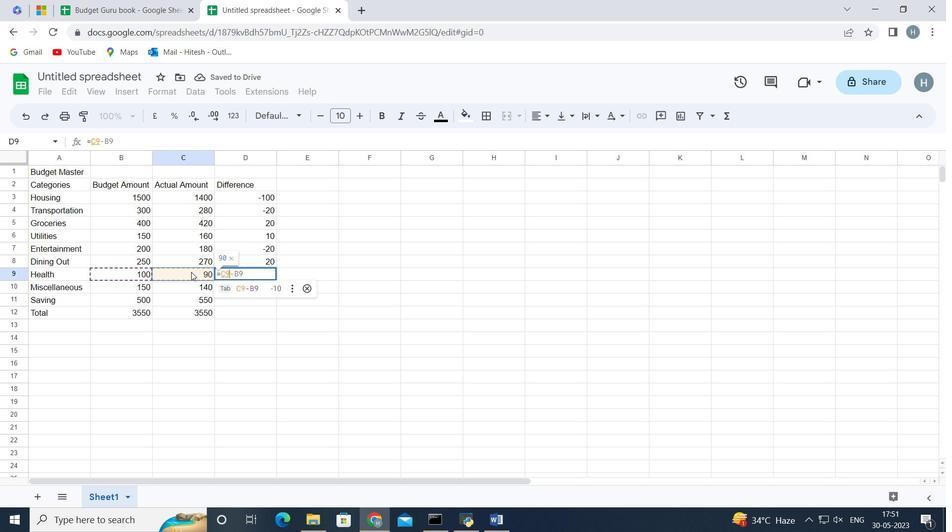 
Action: Key pressed -
Screenshot: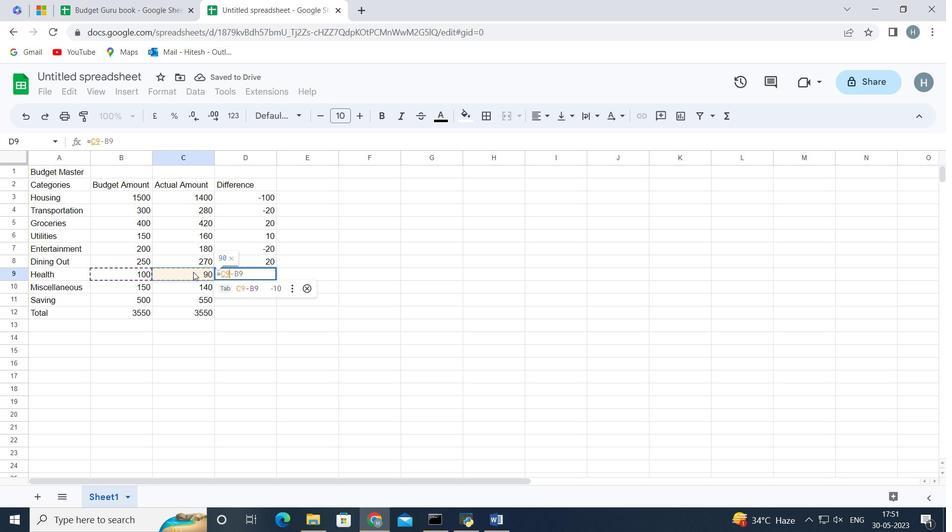 
Action: Mouse moved to (142, 272)
Screenshot: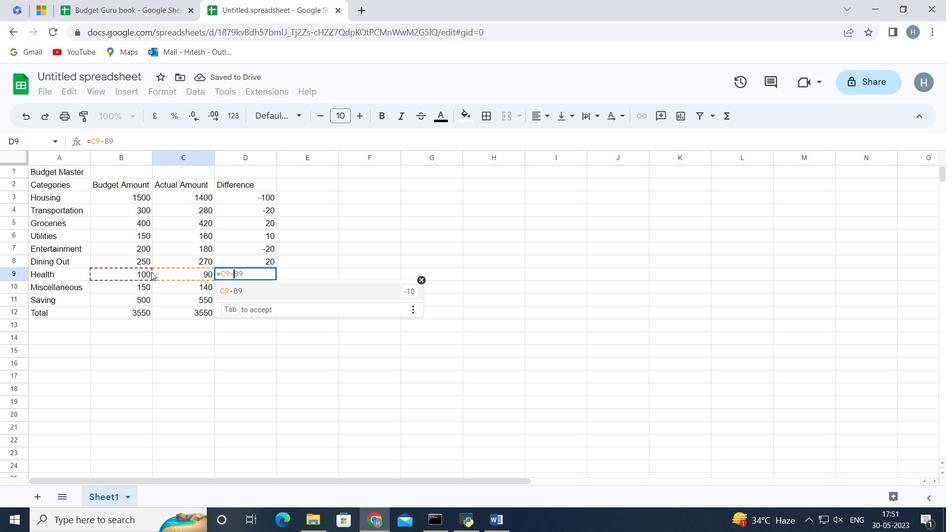 
Action: Mouse pressed left at (142, 272)
Screenshot: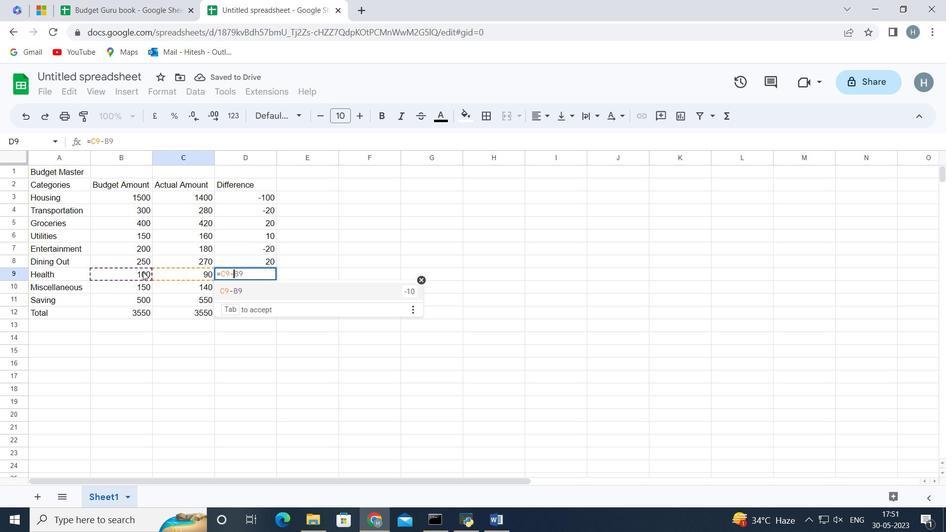 
Action: Mouse moved to (140, 272)
Screenshot: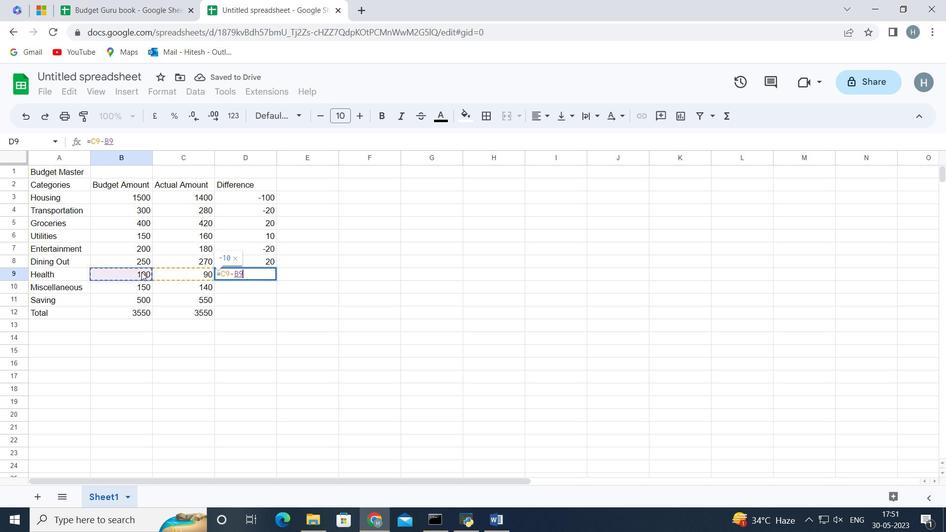
Action: Key pressed <Key.enter>
Screenshot: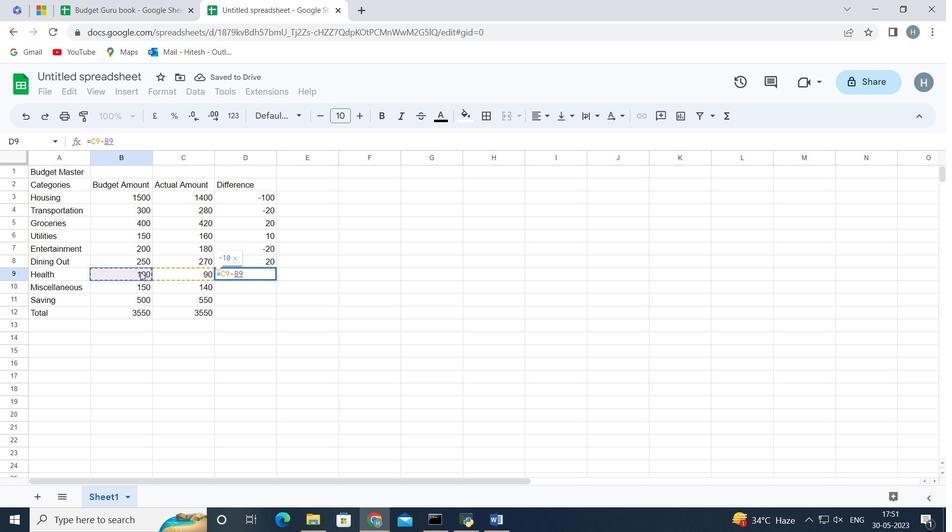 
Action: Mouse moved to (140, 272)
Screenshot: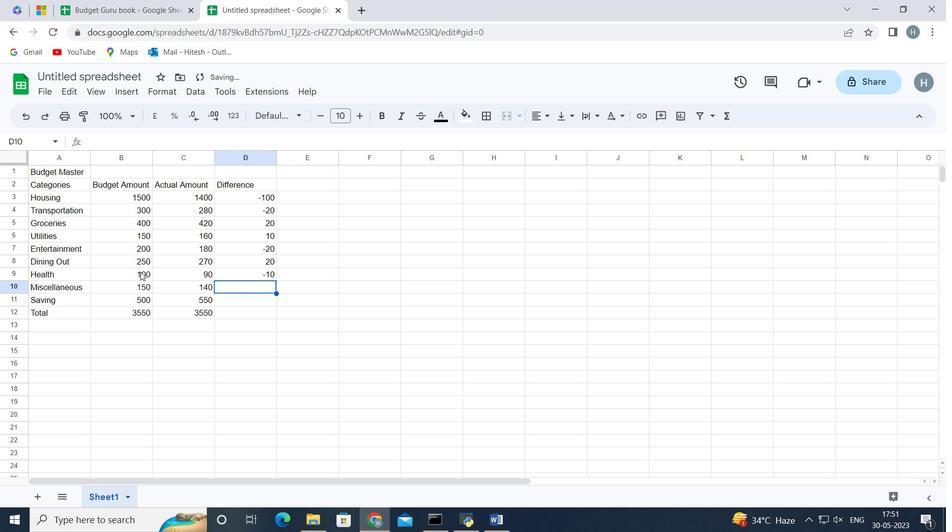 
Action: Key pressed =
Screenshot: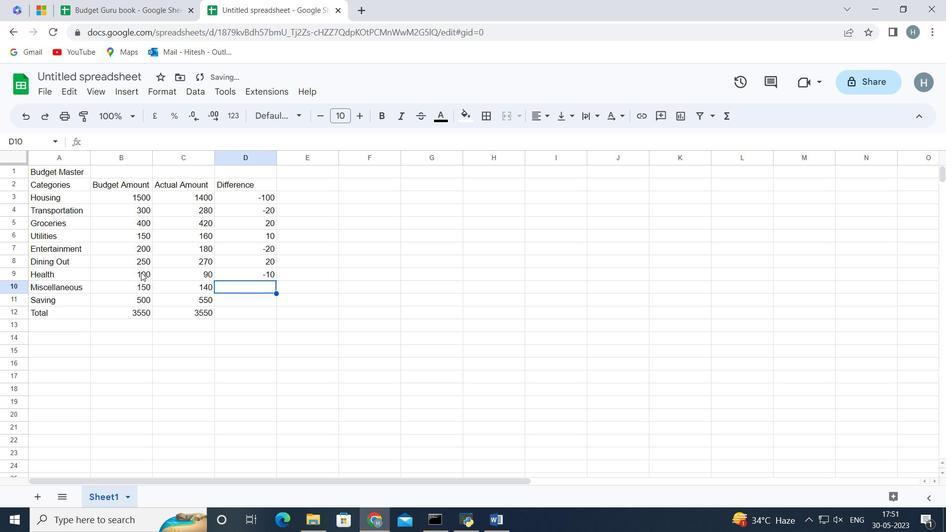 
Action: Mouse moved to (198, 285)
Screenshot: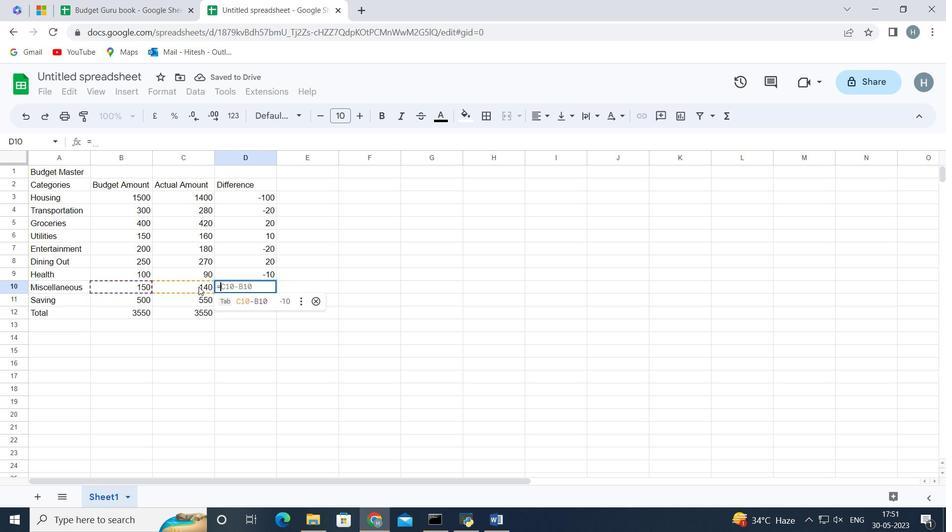 
Action: Mouse pressed left at (198, 285)
Screenshot: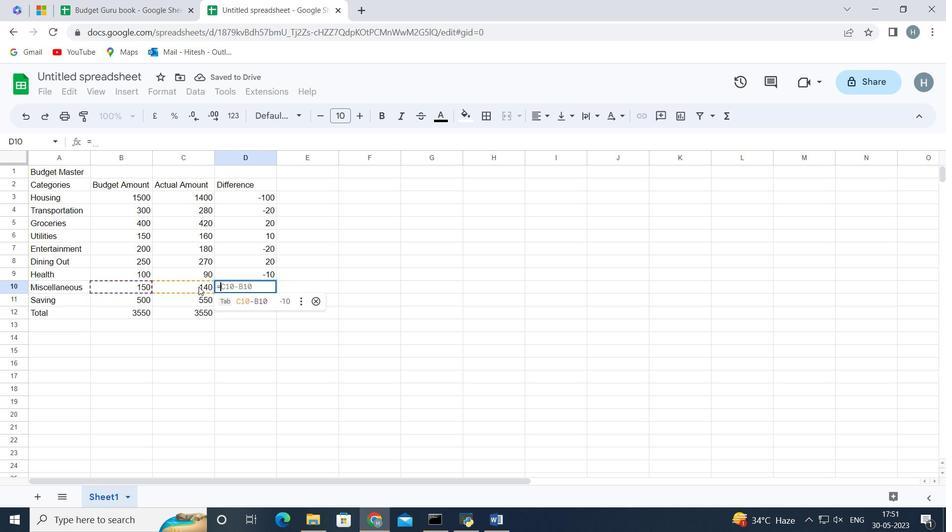 
Action: Key pressed -
Screenshot: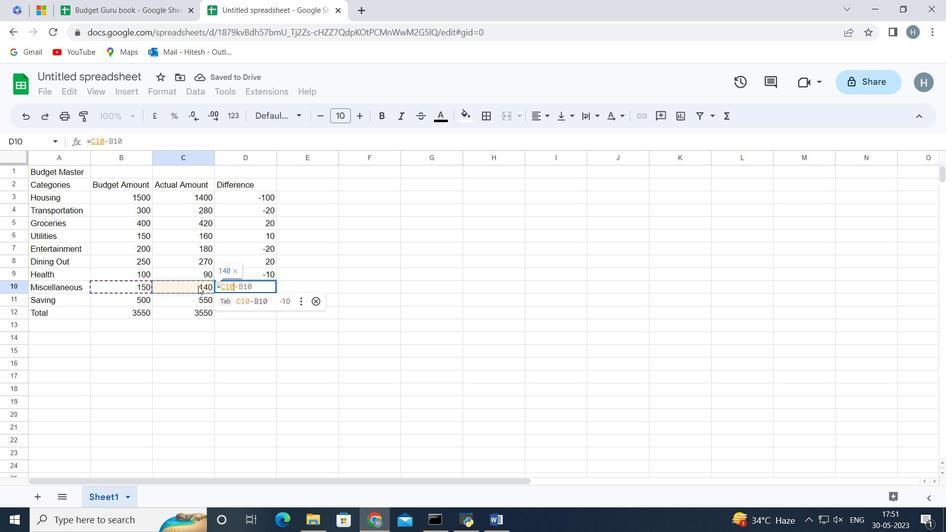 
Action: Mouse moved to (140, 282)
Screenshot: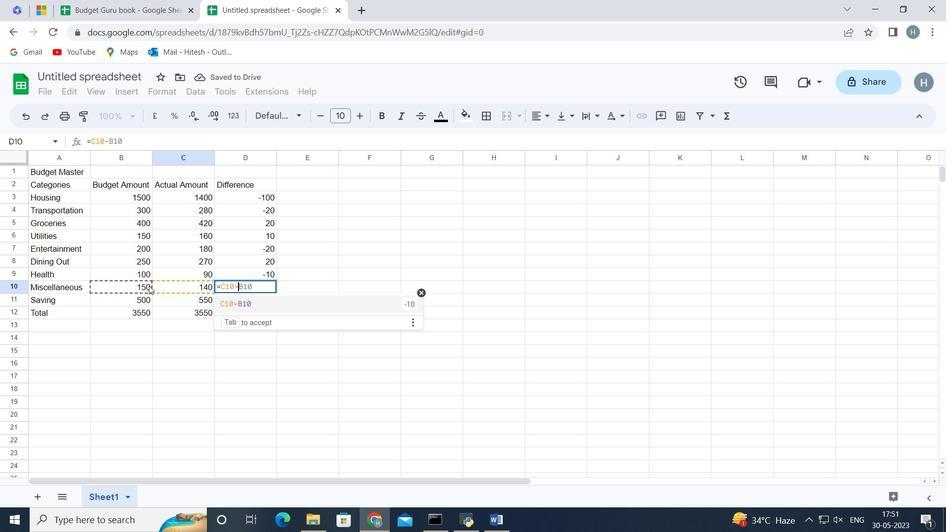 
Action: Mouse pressed left at (140, 282)
Screenshot: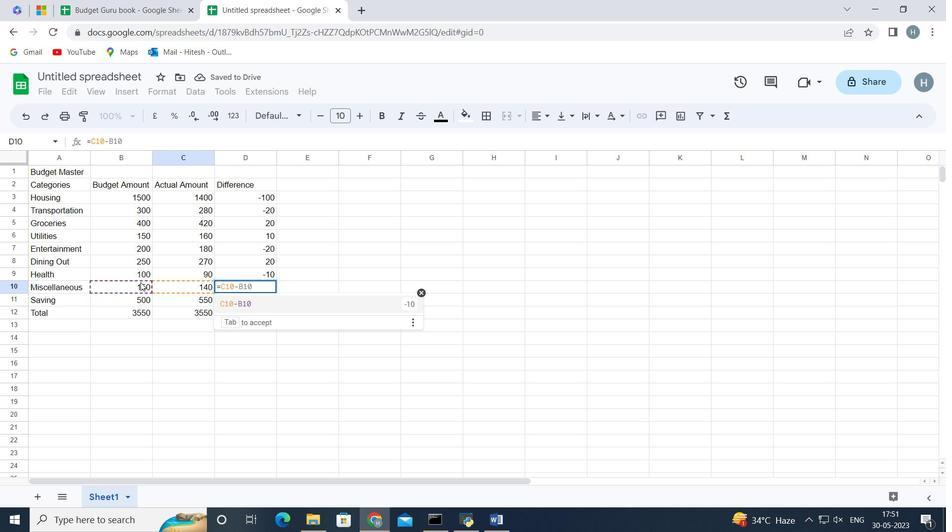 
Action: Key pressed <Key.enter>
Screenshot: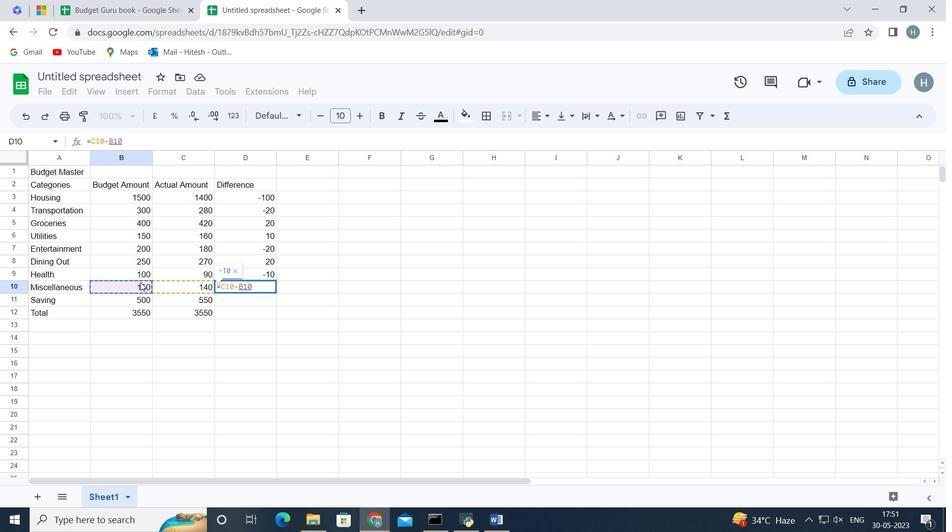 
Action: Mouse moved to (139, 282)
Screenshot: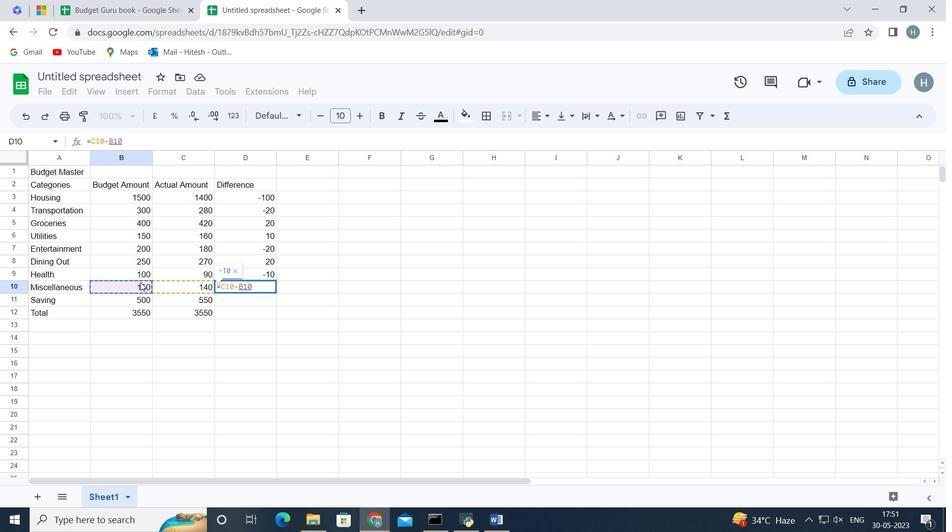
Action: Key pressed =
Screenshot: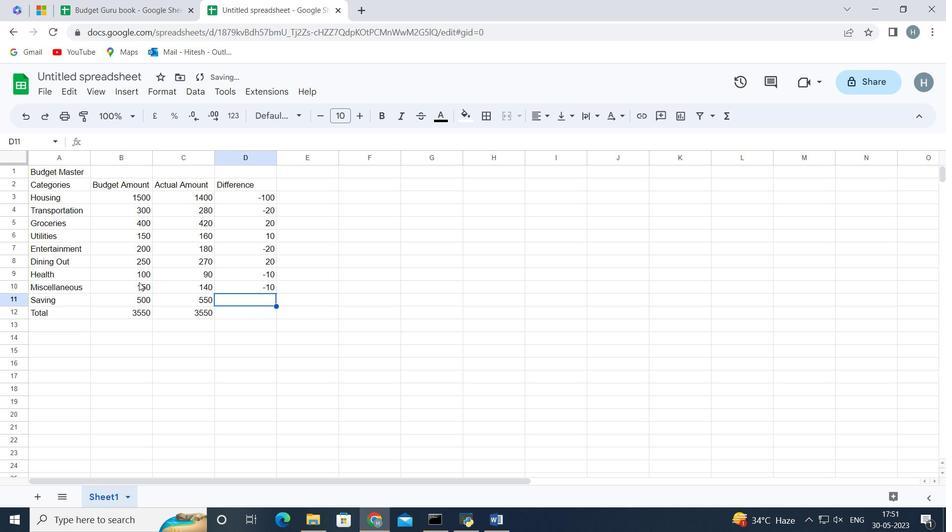 
Action: Mouse moved to (171, 295)
Screenshot: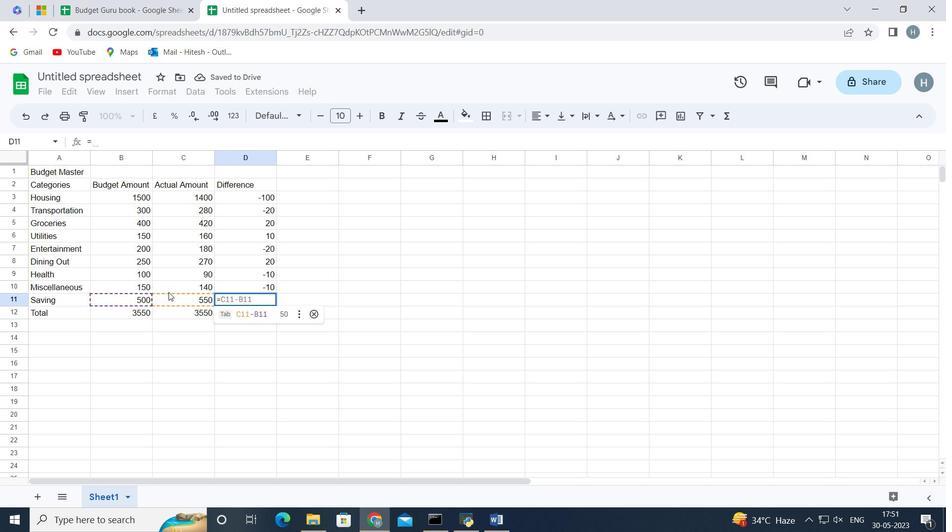 
Action: Mouse pressed left at (171, 295)
Screenshot: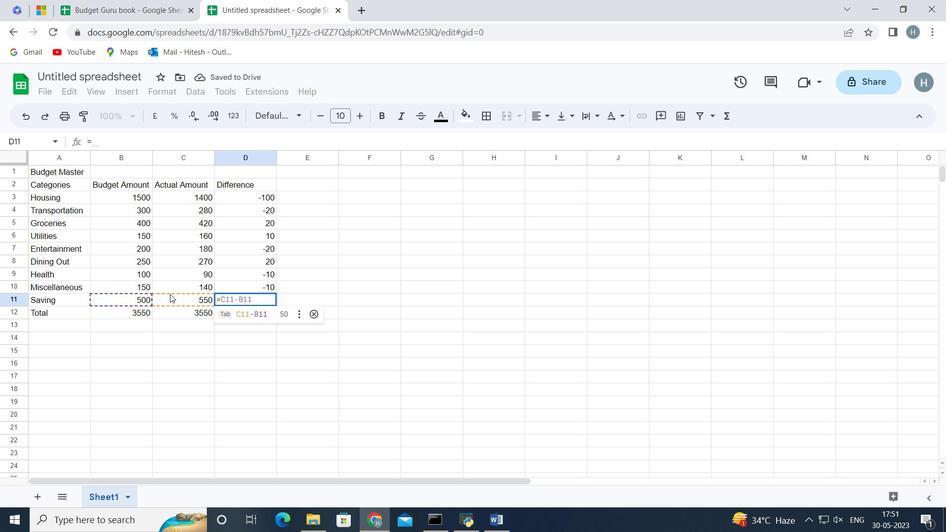 
Action: Mouse moved to (171, 295)
Screenshot: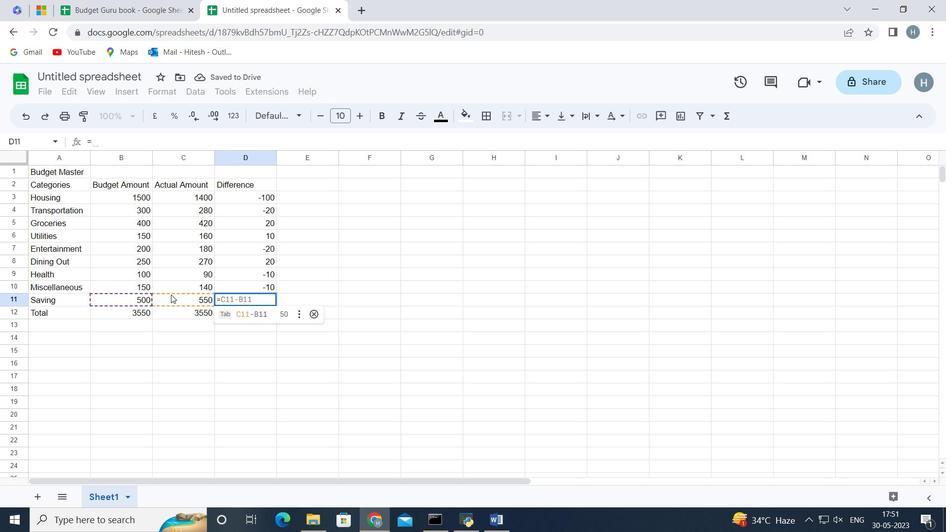 
Action: Key pressed -
Screenshot: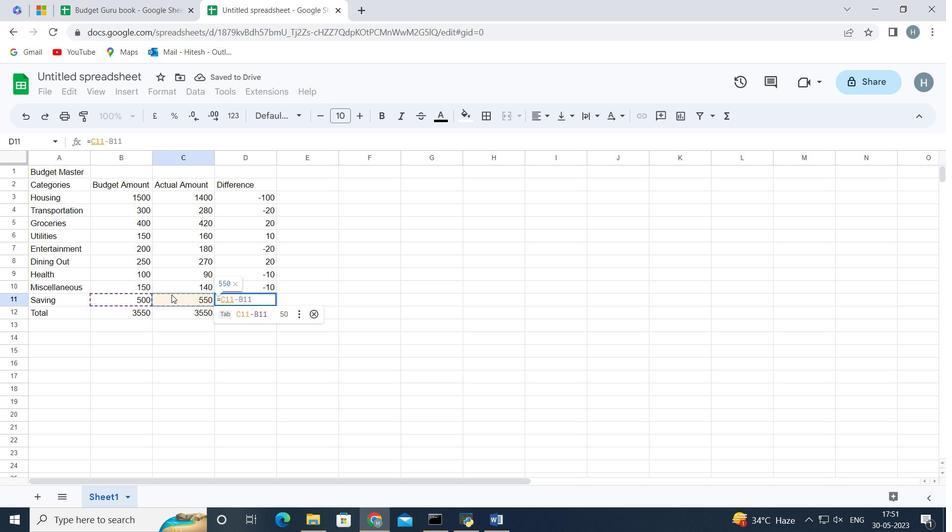 
Action: Mouse moved to (112, 295)
Screenshot: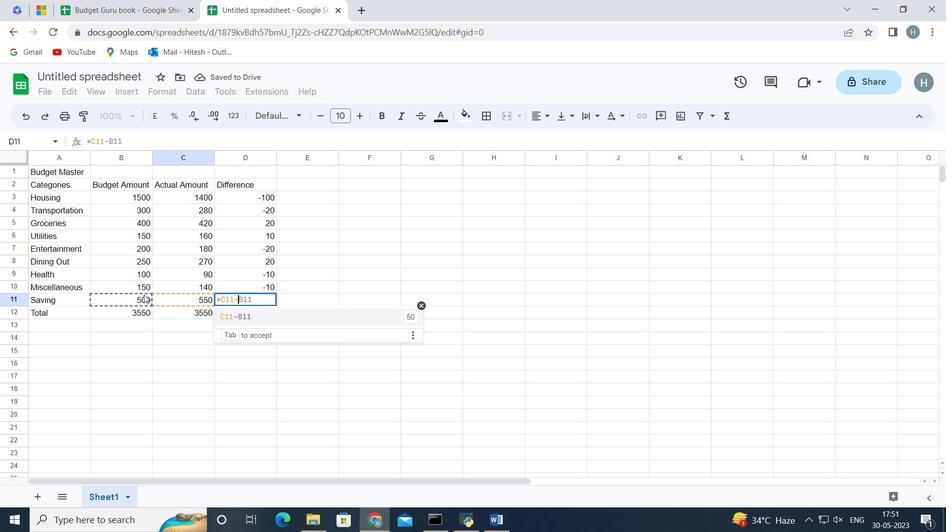 
Action: Mouse pressed left at (112, 295)
Screenshot: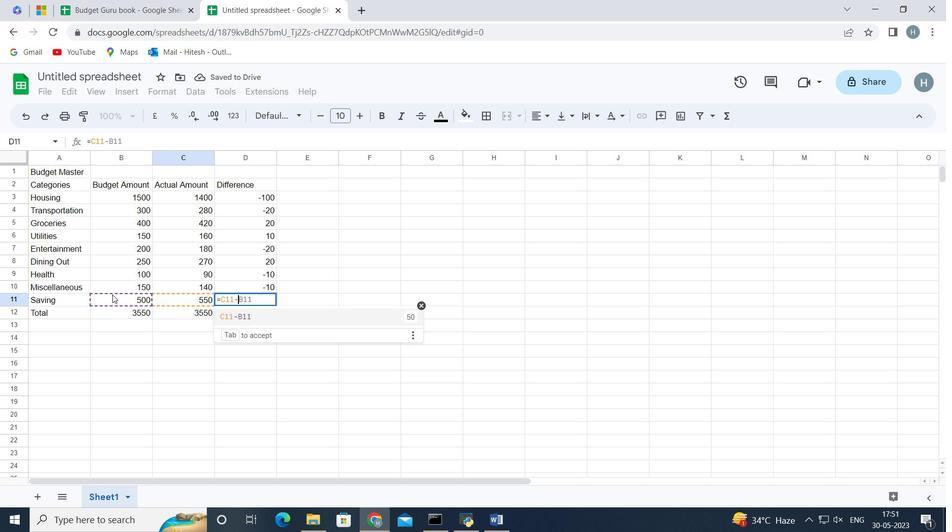 
Action: Mouse moved to (111, 295)
Screenshot: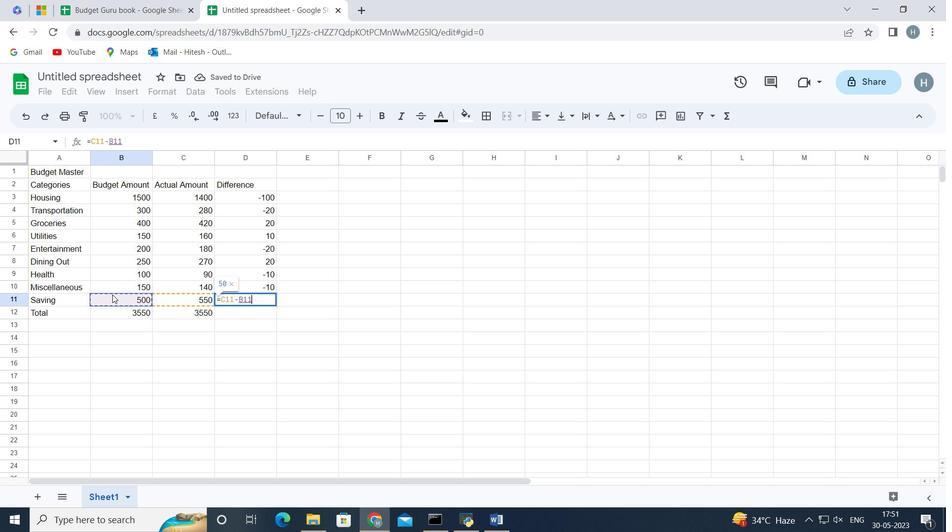 
Action: Key pressed <Key.enter>=
Screenshot: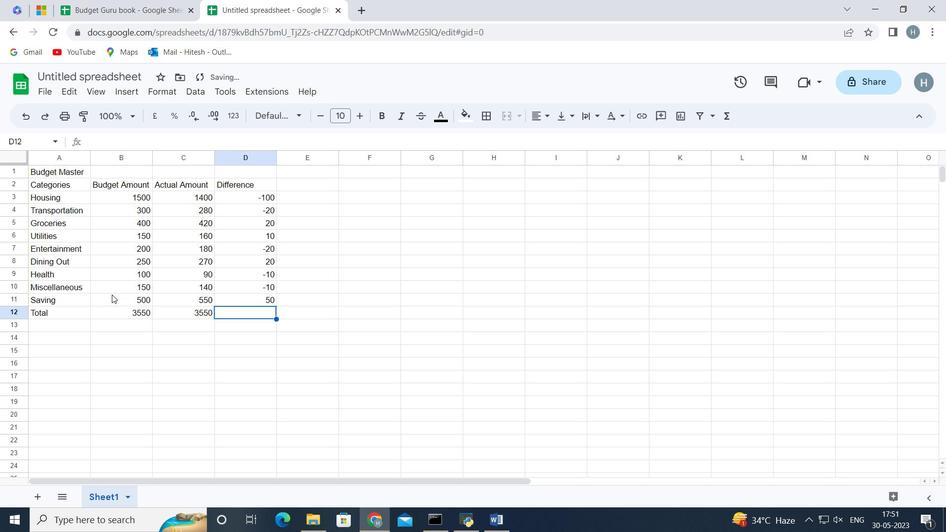 
Action: Mouse moved to (170, 308)
Screenshot: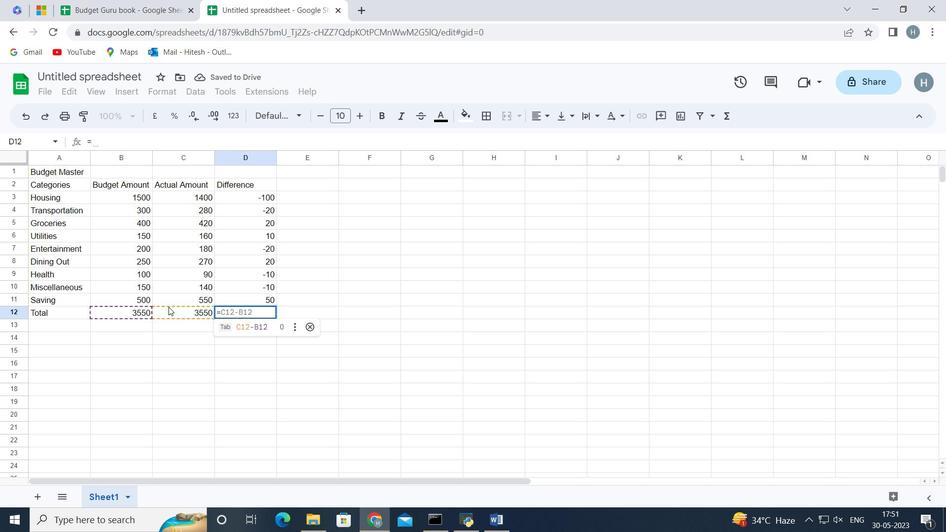 
Action: Mouse pressed left at (170, 308)
Screenshot: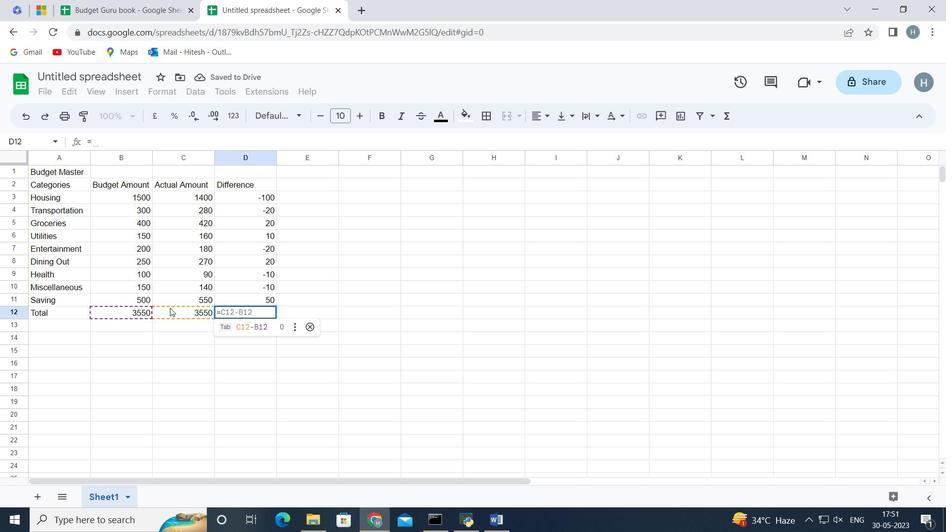 
Action: Mouse moved to (171, 308)
Screenshot: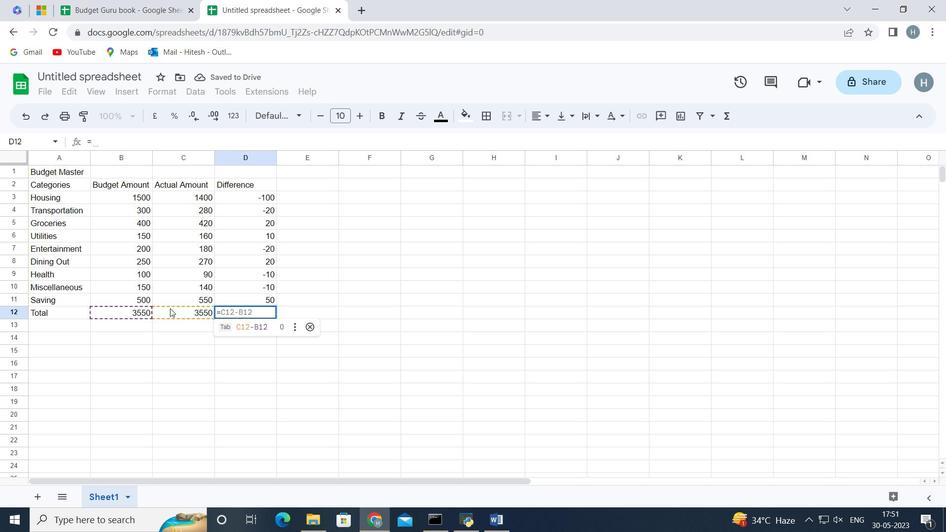 
Action: Key pressed -
Screenshot: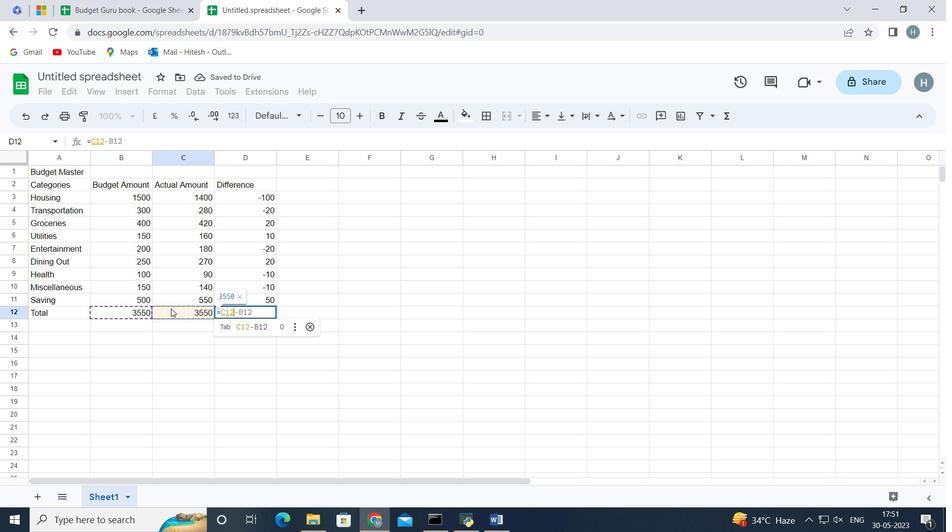
Action: Mouse moved to (137, 310)
Screenshot: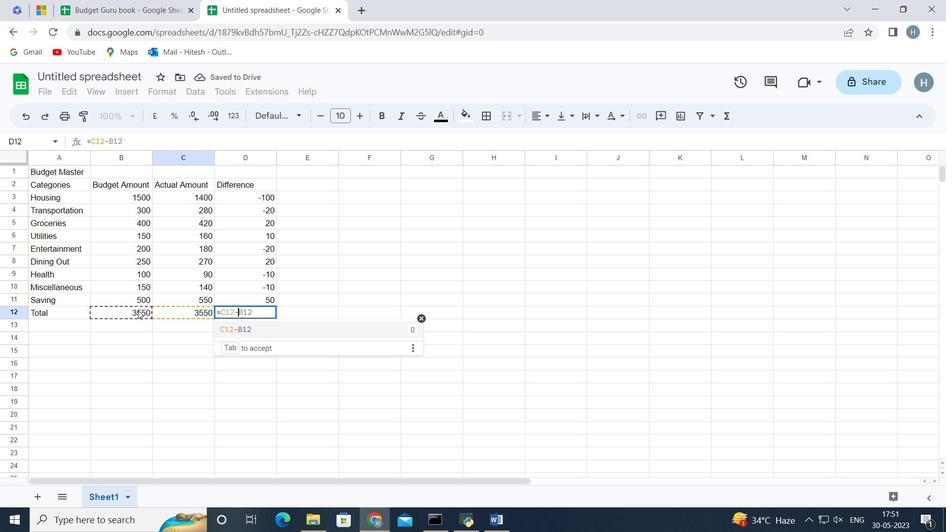 
Action: Mouse pressed left at (137, 310)
Screenshot: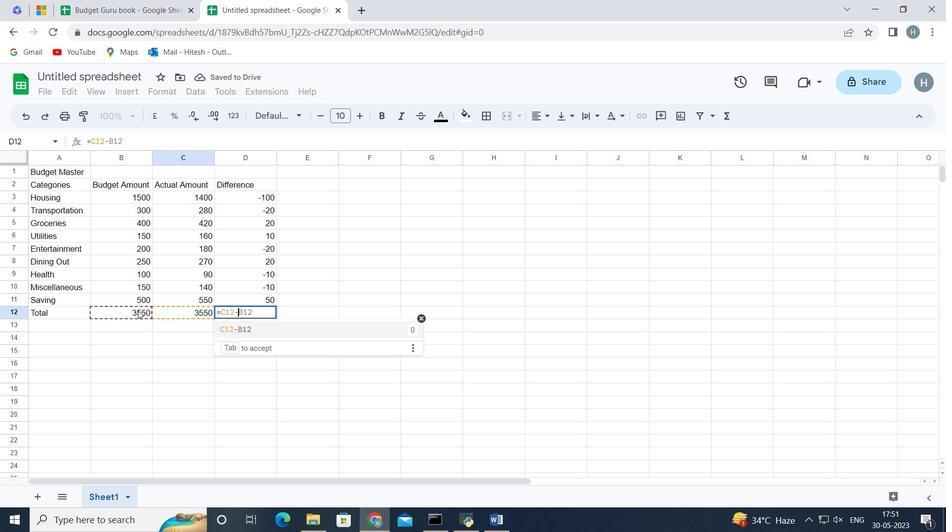 
Action: Mouse moved to (136, 310)
Screenshot: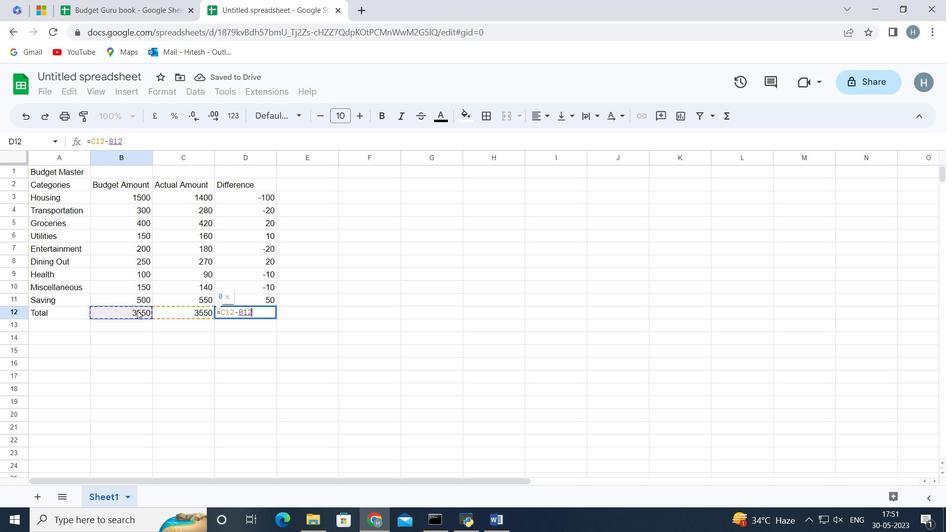 
Action: Key pressed <Key.enter>
Screenshot: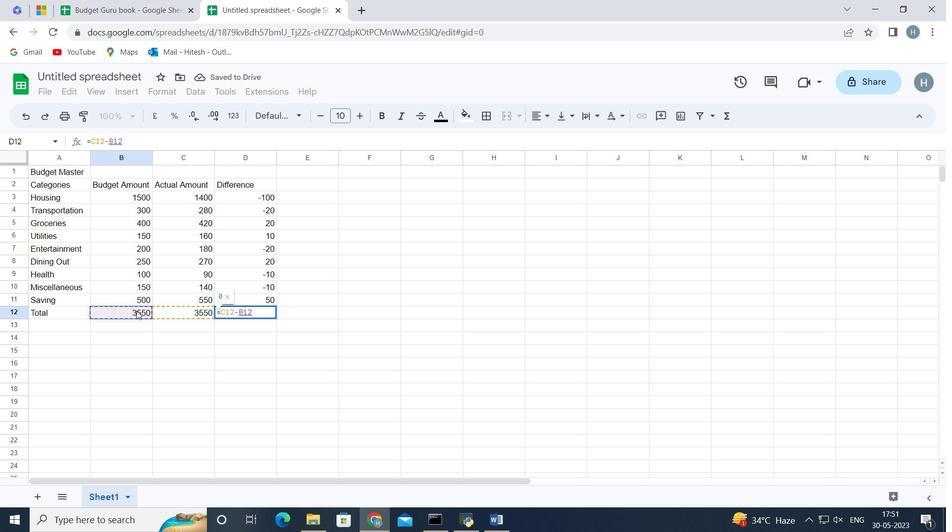
Action: Mouse moved to (128, 197)
Screenshot: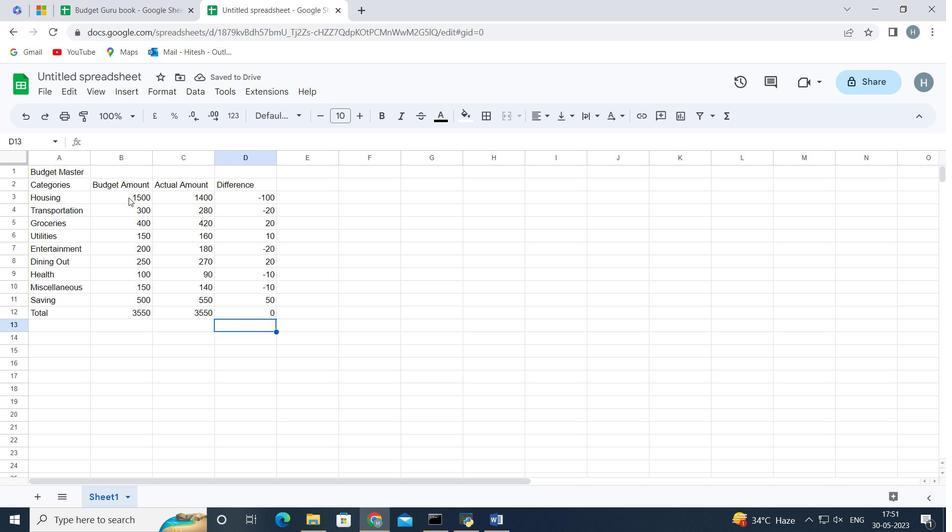 
Action: Mouse pressed left at (128, 197)
Screenshot: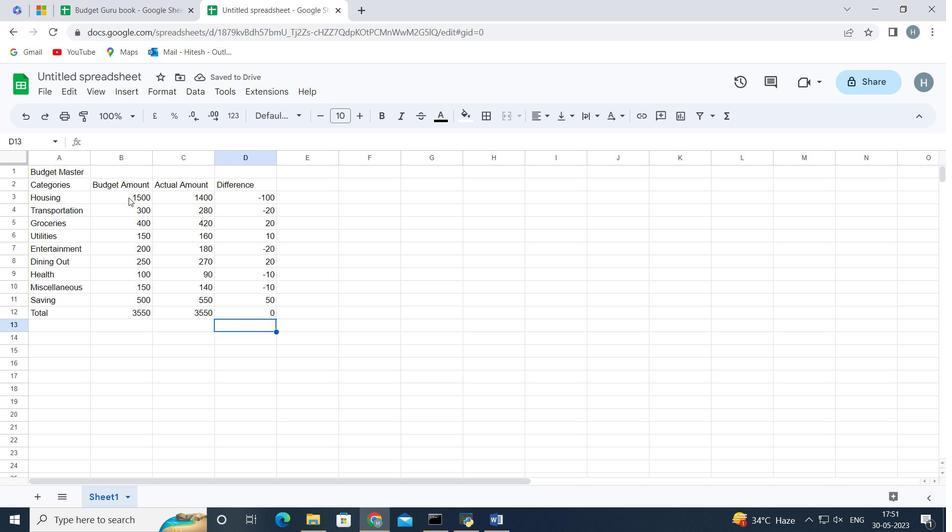 
Action: Key pressed <Key.shift><Key.right><Key.left><Key.down><Key.down><Key.down><Key.down><Key.down><Key.down><Key.down><Key.down><Key.down>
Screenshot: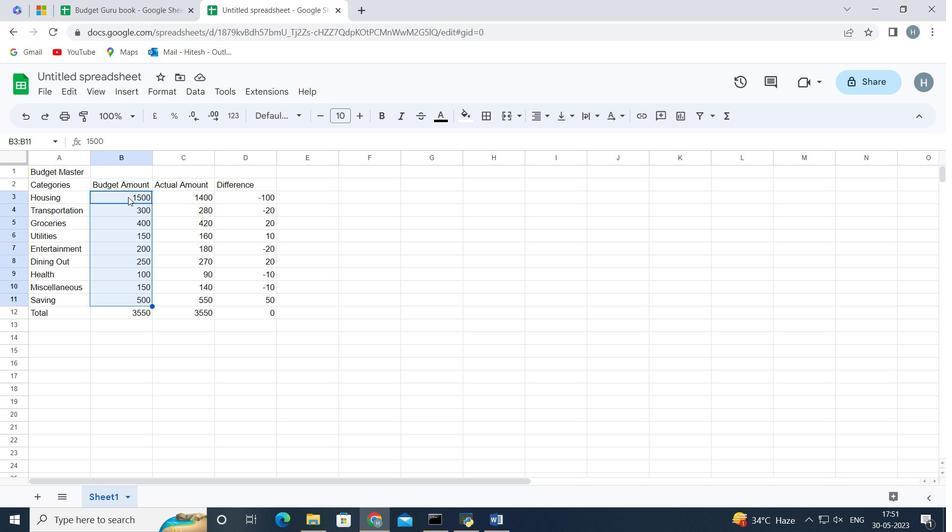 
Action: Mouse moved to (230, 114)
Screenshot: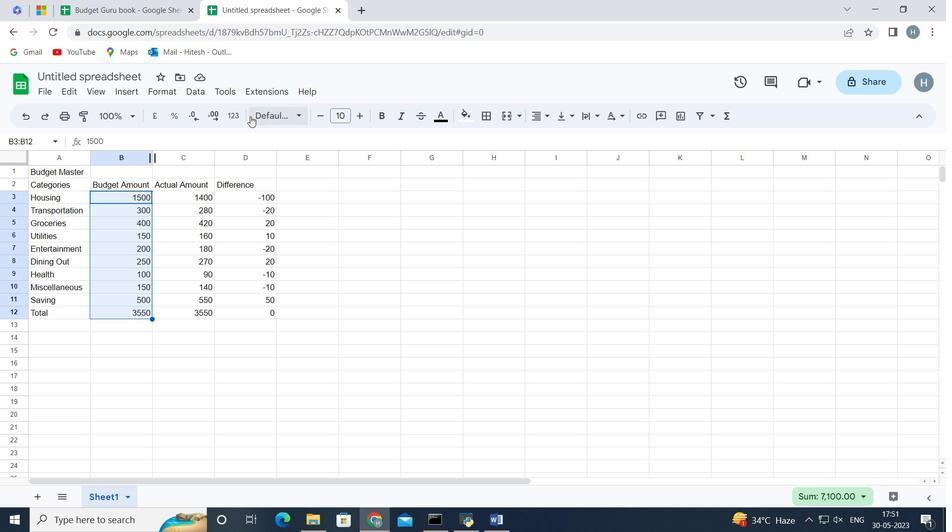 
Action: Mouse pressed left at (230, 114)
Screenshot: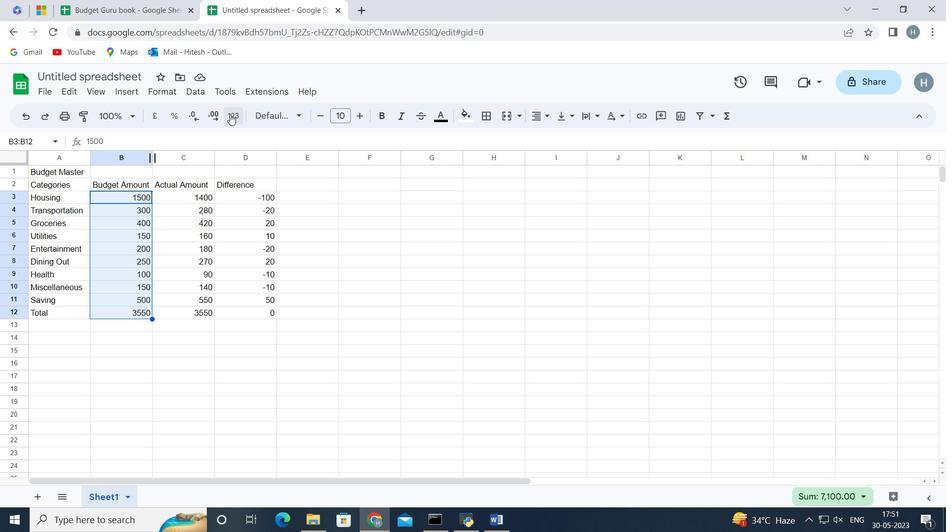 
Action: Mouse moved to (302, 467)
Screenshot: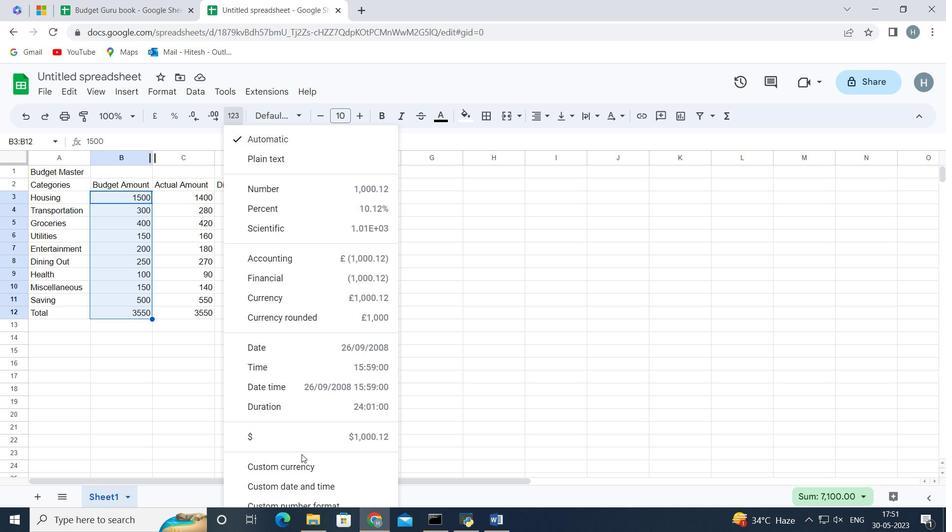 
Action: Mouse pressed left at (302, 467)
Screenshot: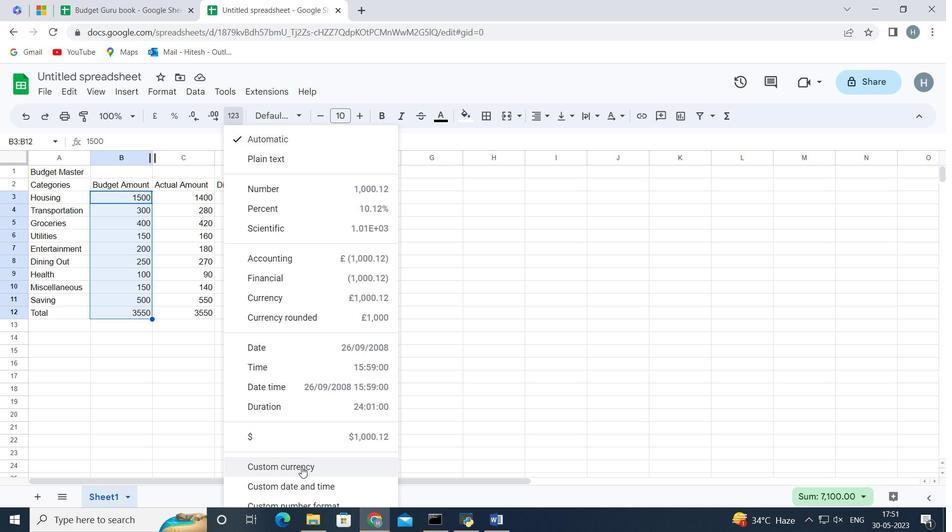 
Action: Mouse moved to (587, 168)
Screenshot: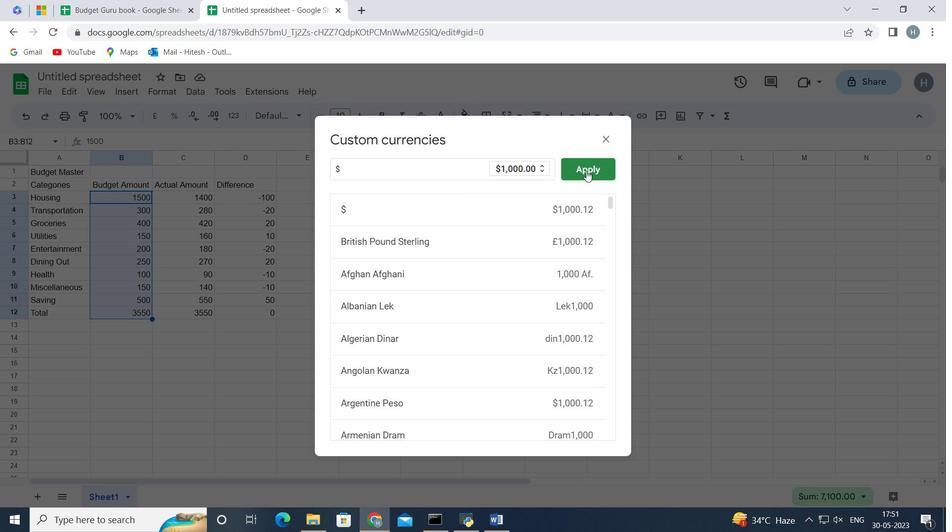 
Action: Mouse pressed left at (587, 168)
Screenshot: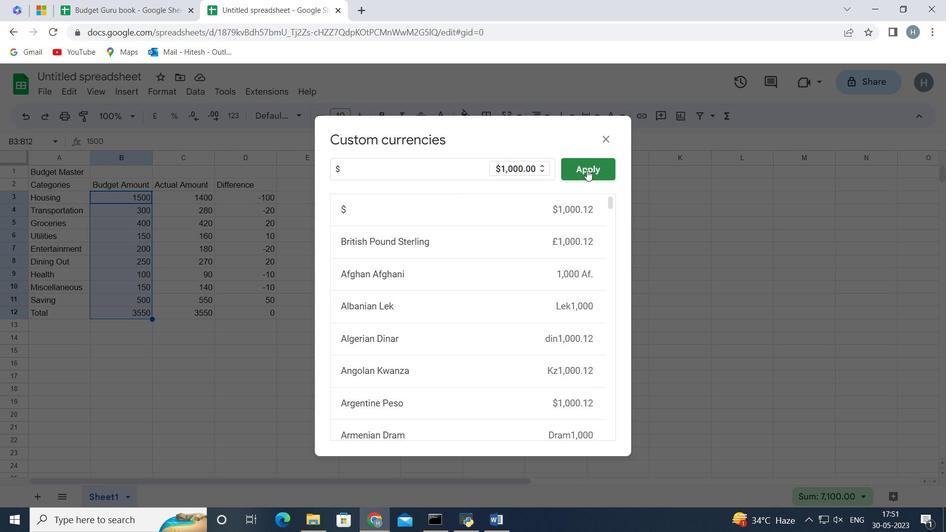 
Action: Mouse moved to (169, 191)
Screenshot: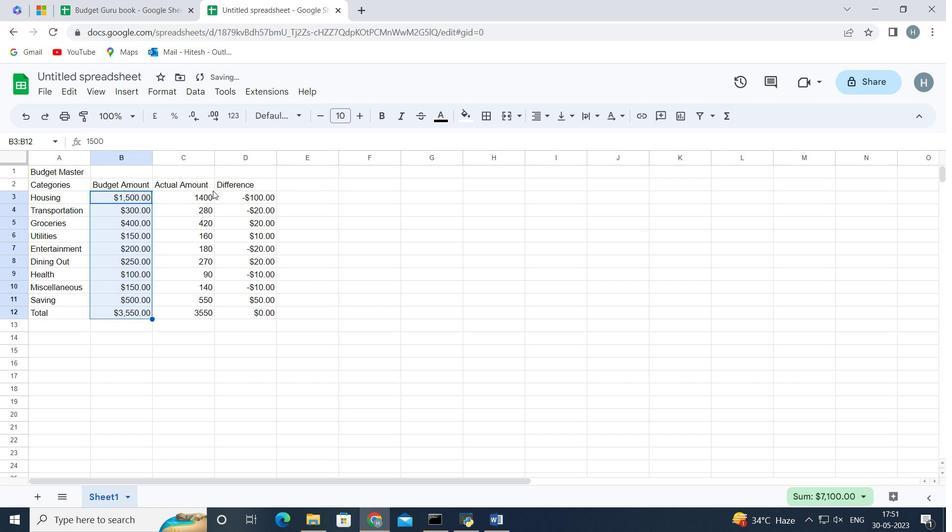 
Action: Mouse pressed left at (169, 191)
Screenshot: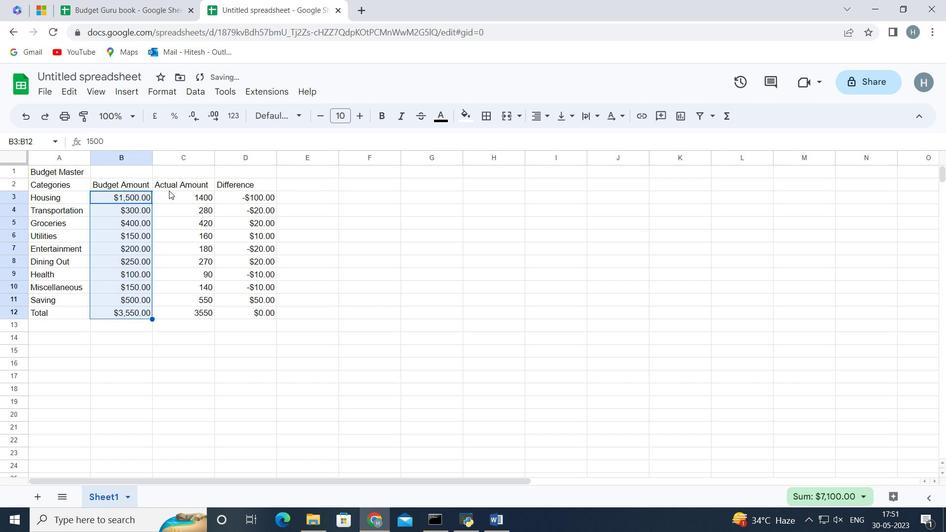 
Action: Mouse moved to (173, 194)
Screenshot: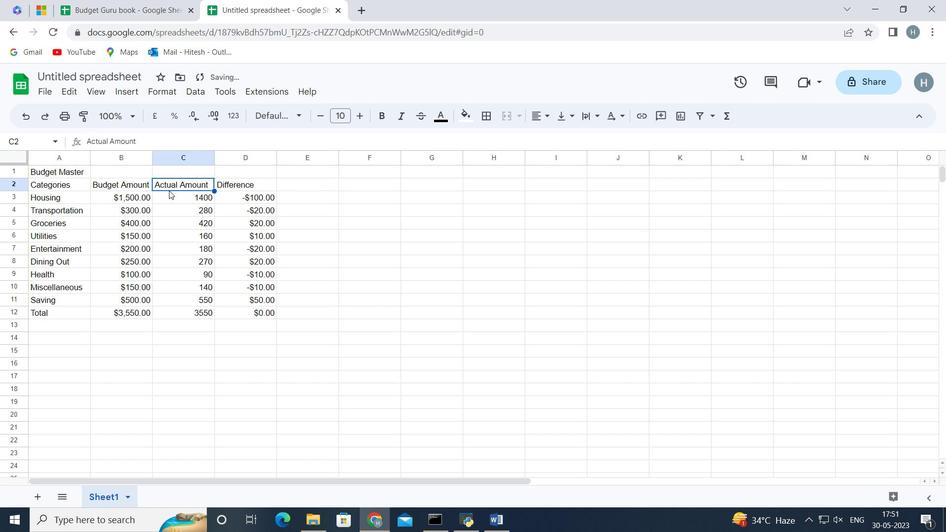 
Action: Mouse pressed left at (173, 194)
Screenshot: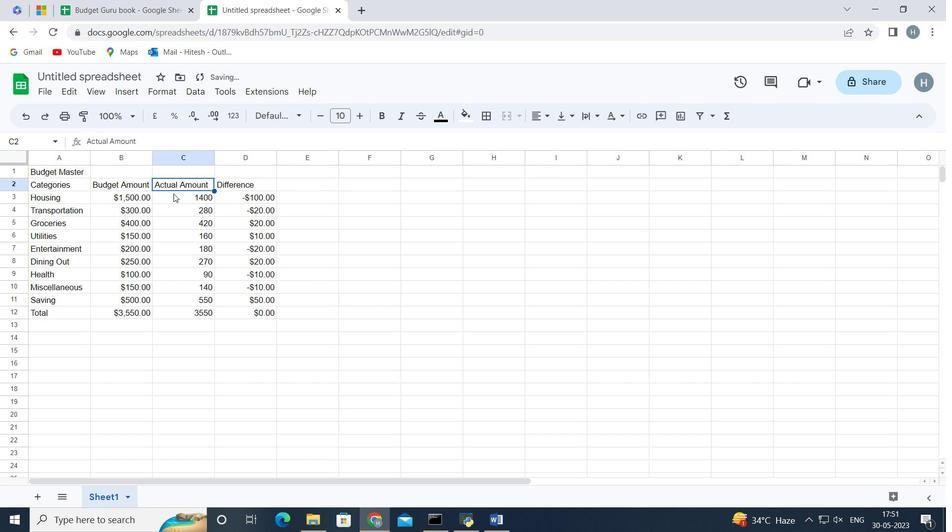
Action: Key pressed <Key.shift><Key.shift><Key.shift><Key.down><Key.down><Key.down><Key.down><Key.down><Key.down><Key.down><Key.down><Key.down>
Screenshot: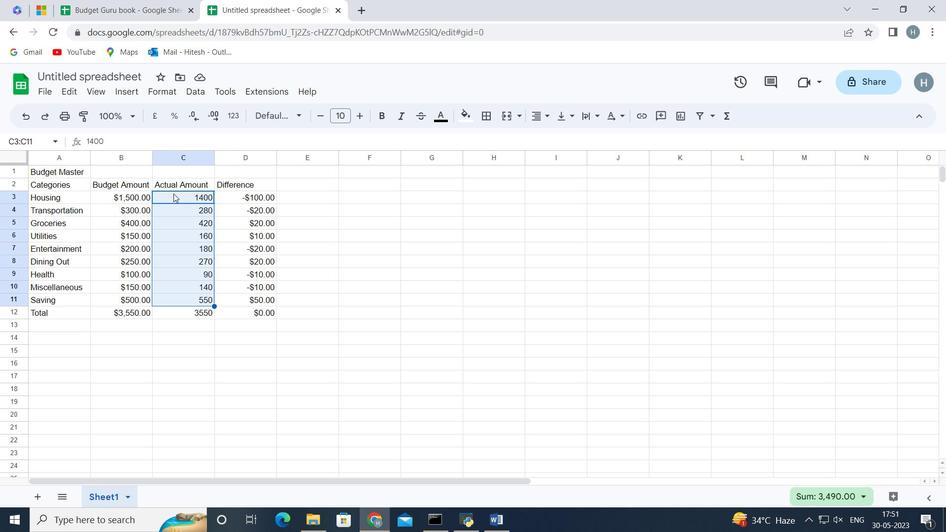 
Action: Mouse moved to (230, 117)
Screenshot: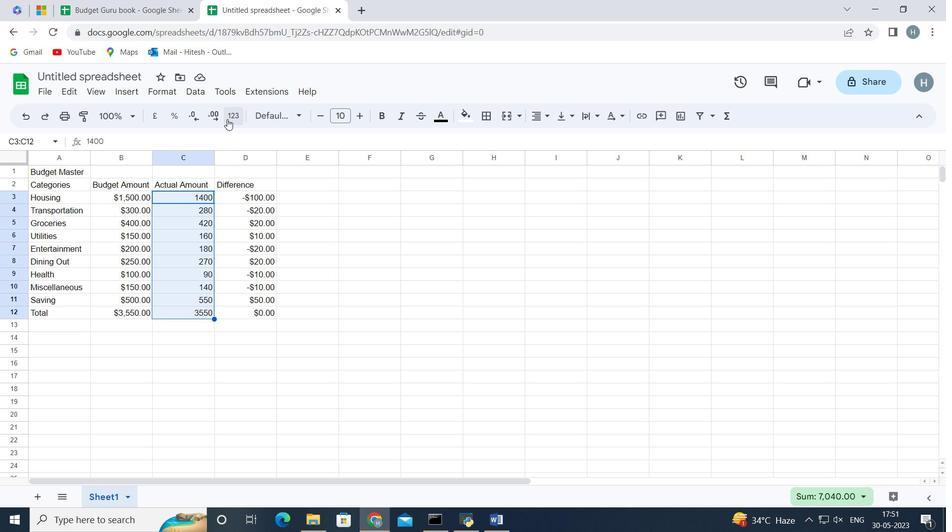 
Action: Mouse pressed left at (230, 117)
Screenshot: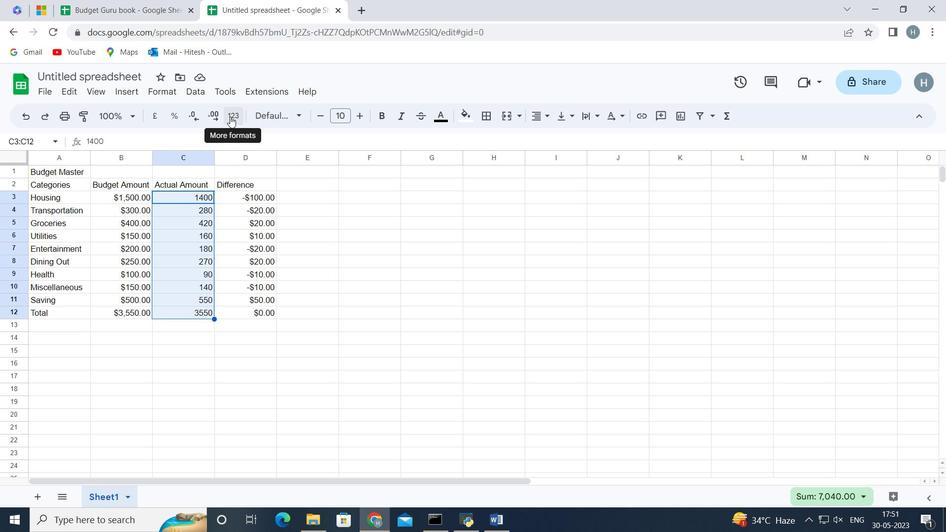 
Action: Mouse moved to (295, 469)
Screenshot: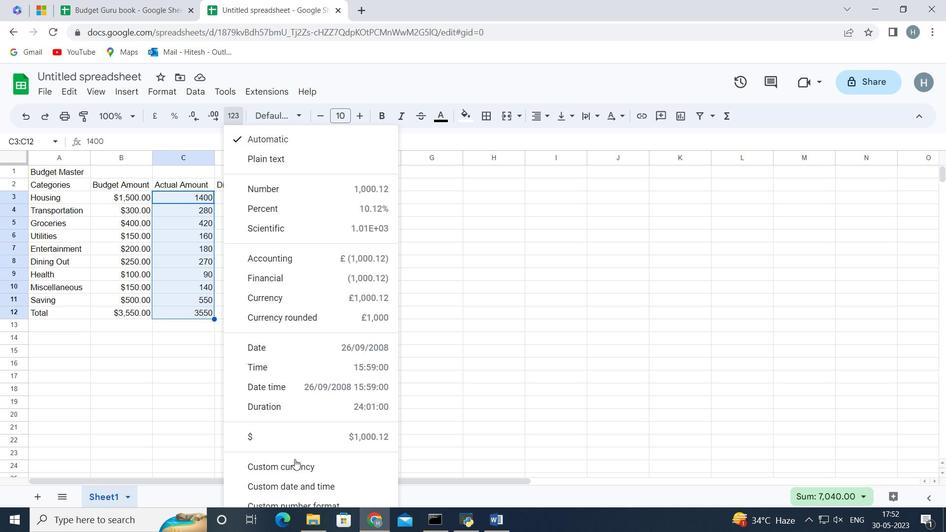 
Action: Mouse pressed left at (295, 469)
Screenshot: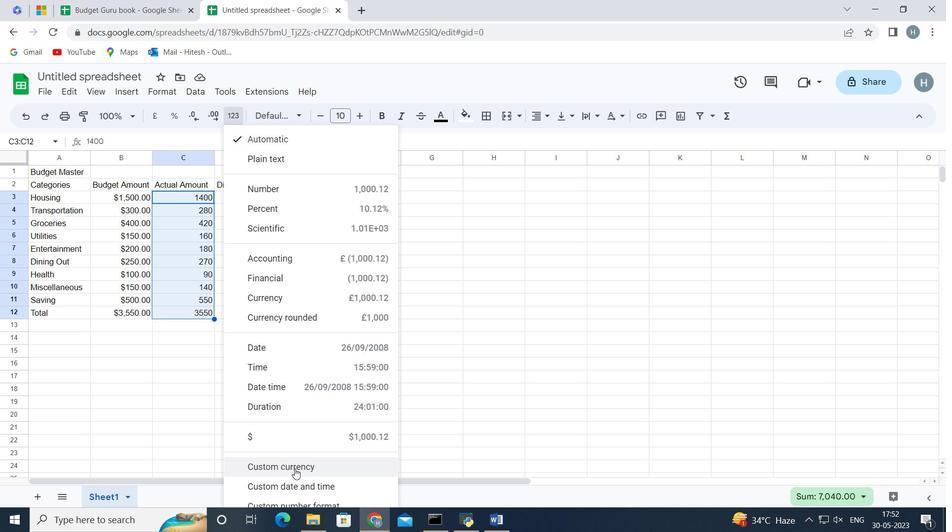 
Action: Mouse moved to (579, 167)
Screenshot: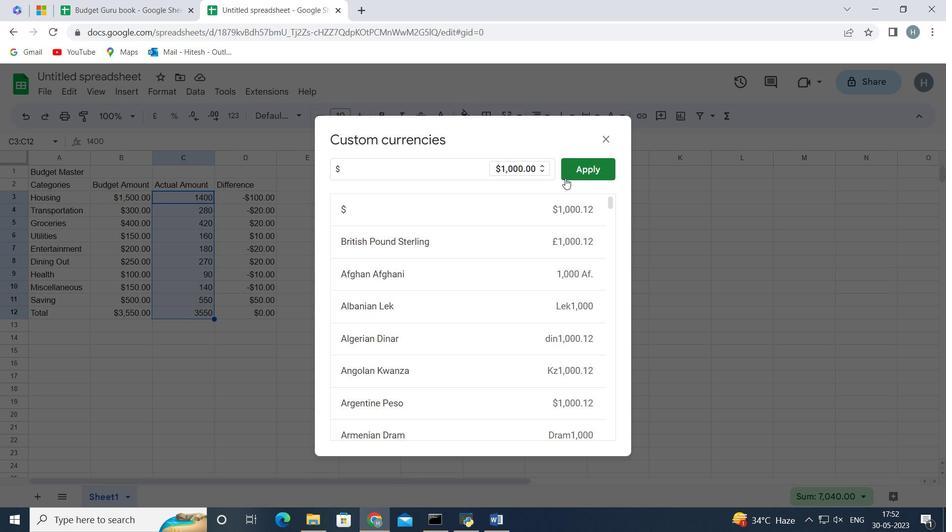 
Action: Mouse pressed left at (579, 167)
Screenshot: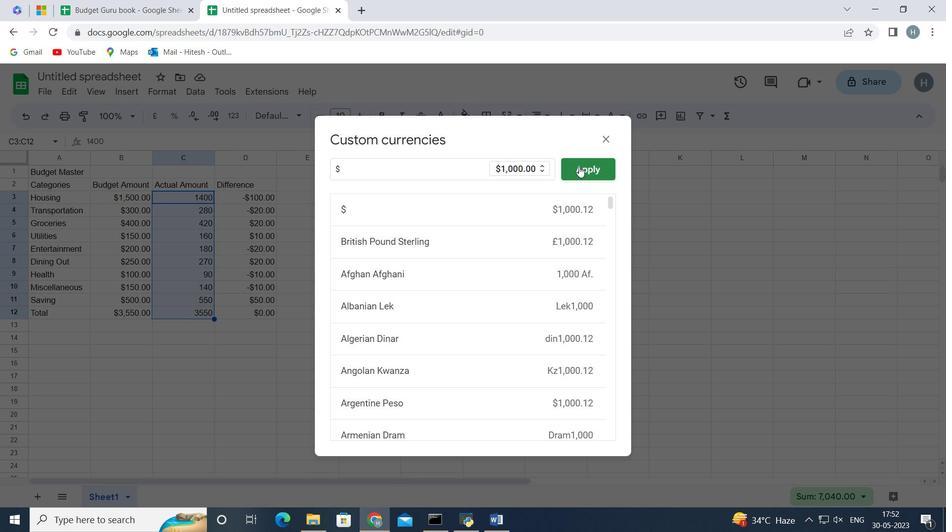 
Action: Mouse moved to (321, 330)
Screenshot: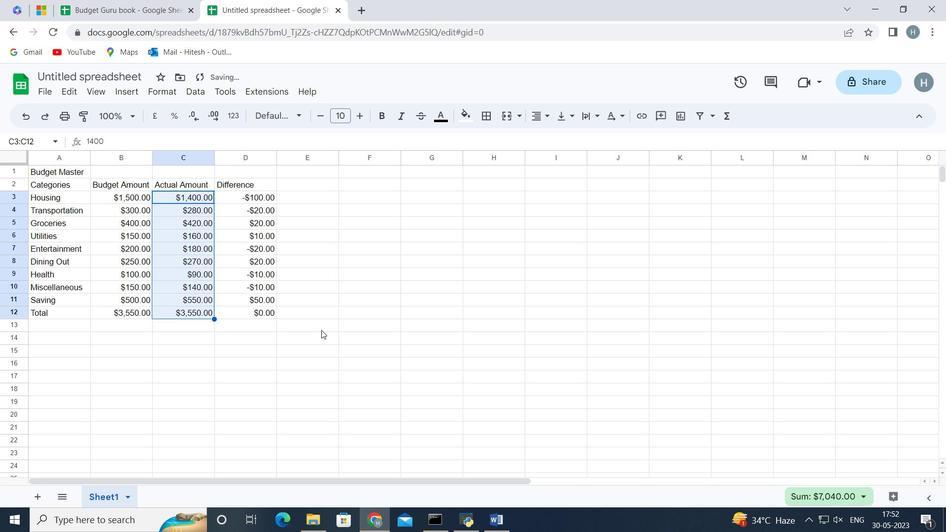 
Action: Mouse pressed left at (321, 330)
Screenshot: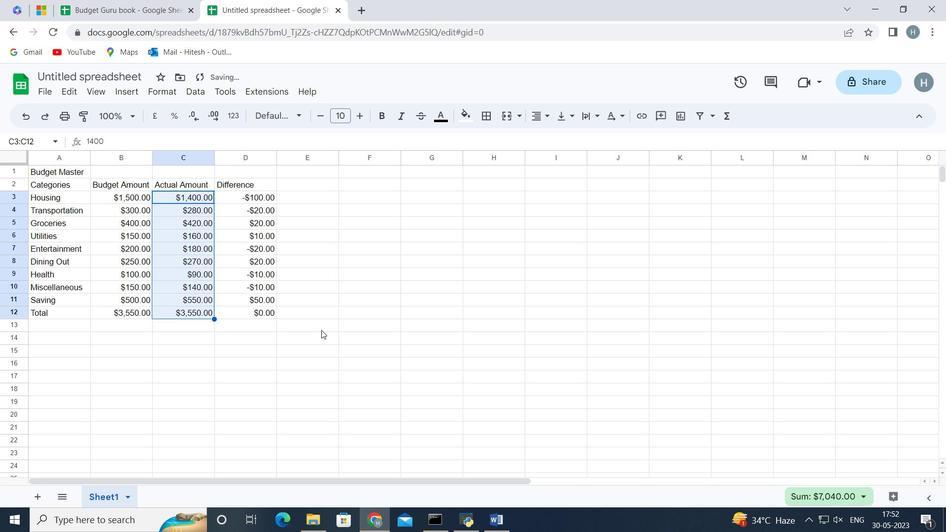 
Action: Mouse moved to (54, 169)
Screenshot: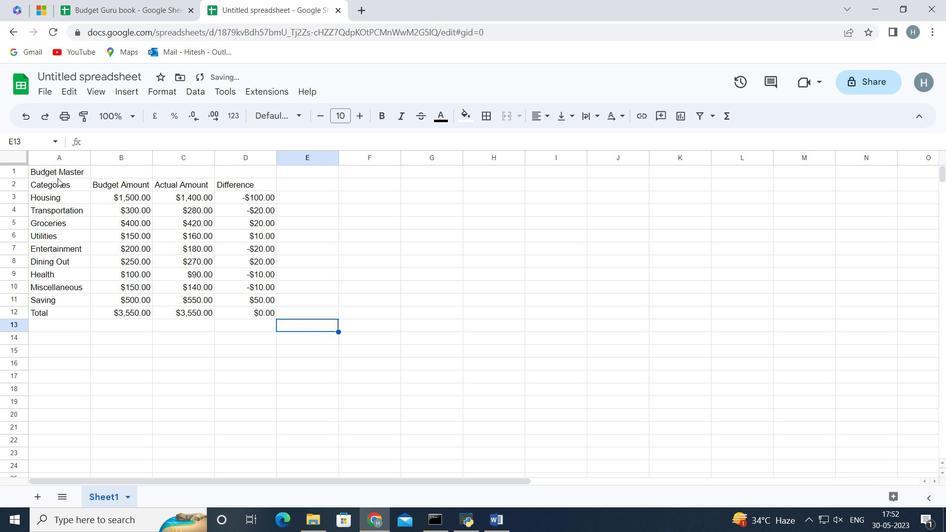 
Action: Mouse pressed left at (54, 169)
Screenshot: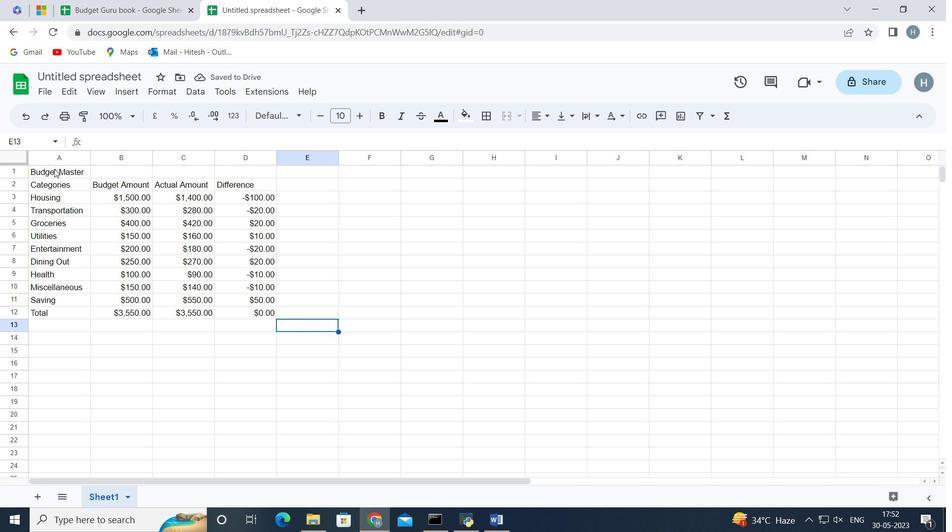 
Action: Key pressed <Key.shift><Key.right><Key.right><Key.right><Key.right><Key.left>
Screenshot: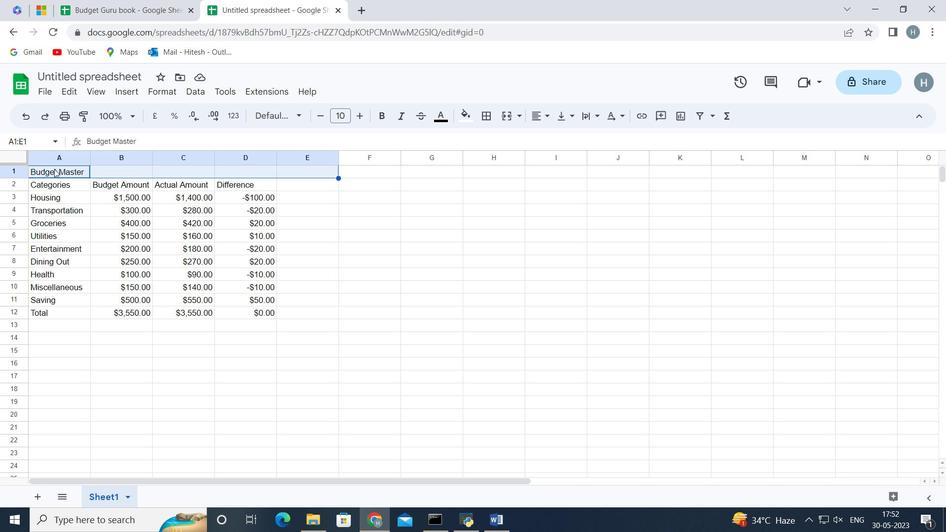 
Action: Mouse moved to (504, 113)
Screenshot: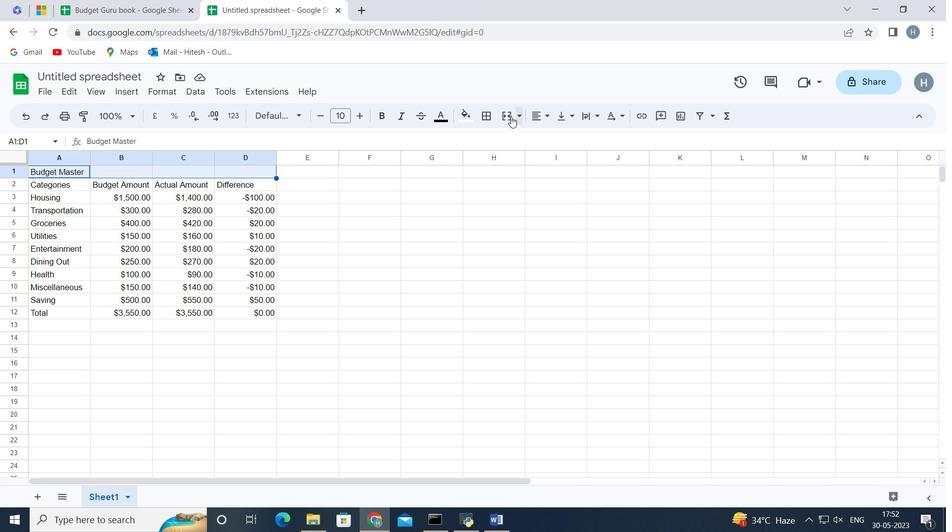 
Action: Mouse pressed left at (504, 113)
Screenshot: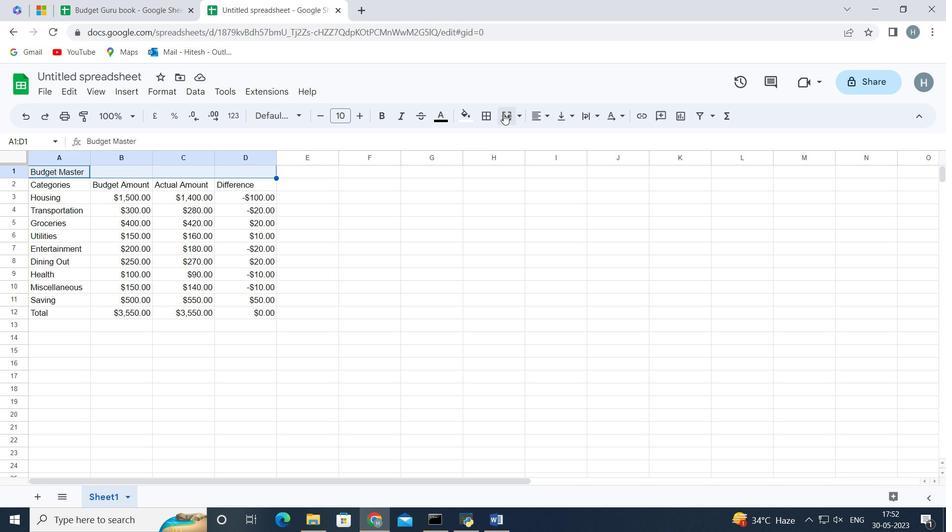 
Action: Mouse moved to (168, 371)
Screenshot: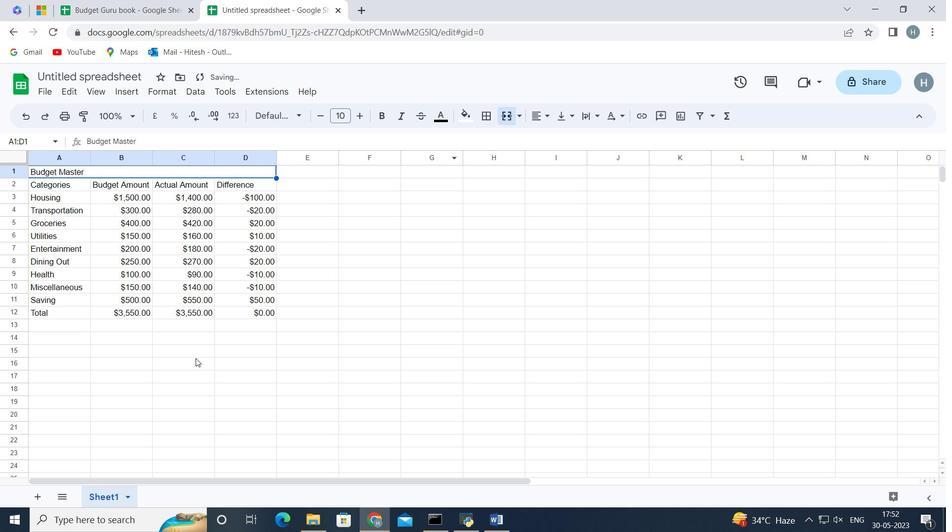 
Action: Mouse pressed left at (168, 371)
Screenshot: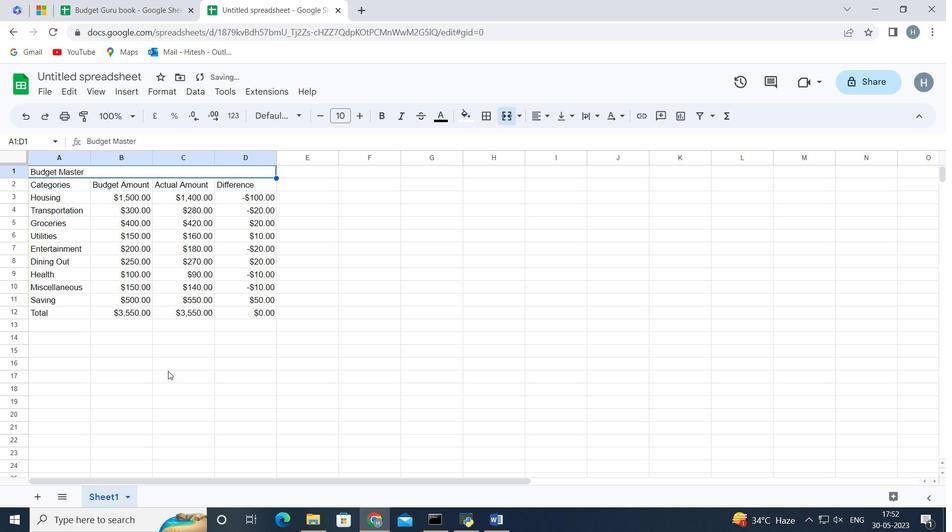 
Action: Mouse moved to (126, 373)
Screenshot: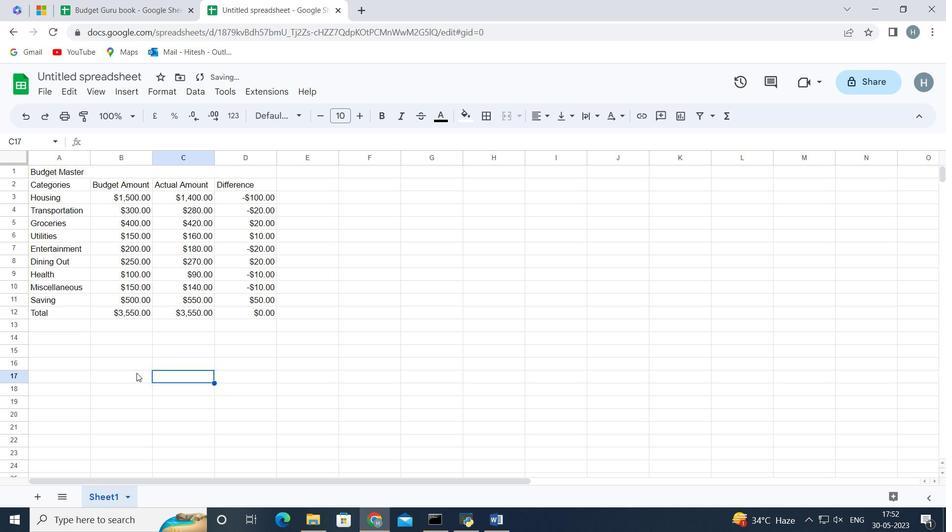 
Action: Mouse pressed left at (126, 373)
Screenshot: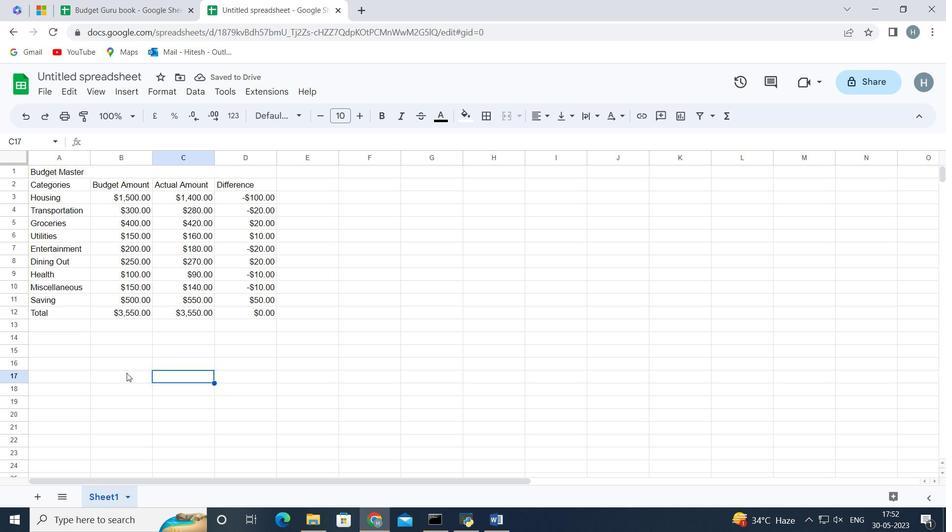 
Action: Mouse moved to (48, 91)
Screenshot: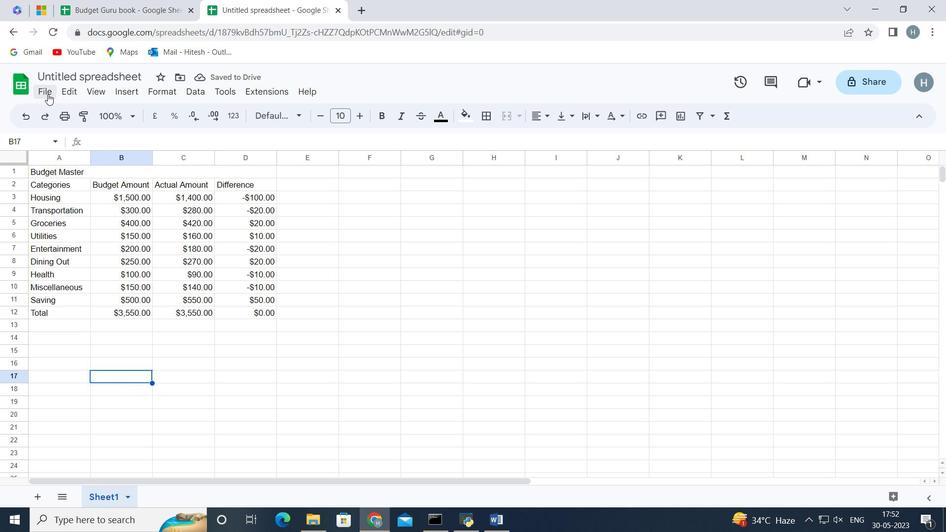 
Action: Mouse pressed left at (48, 91)
Screenshot: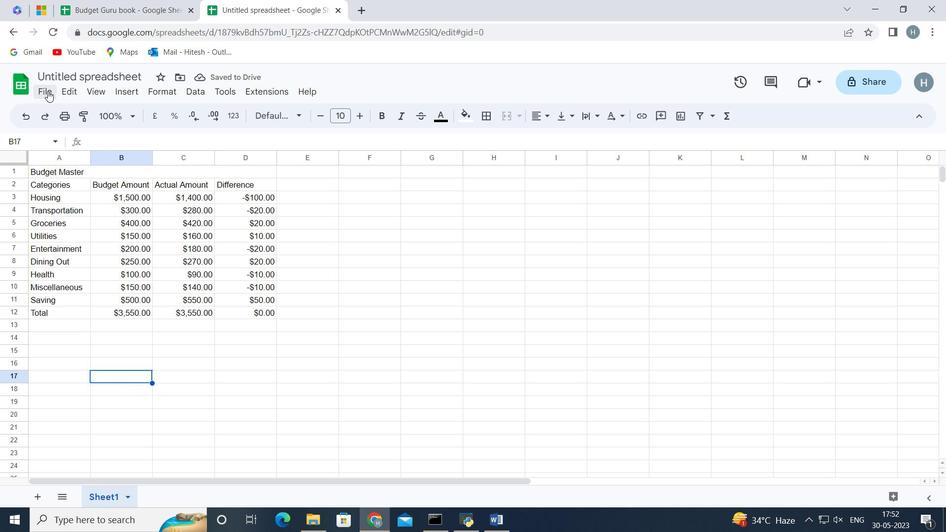 
Action: Mouse moved to (112, 266)
Screenshot: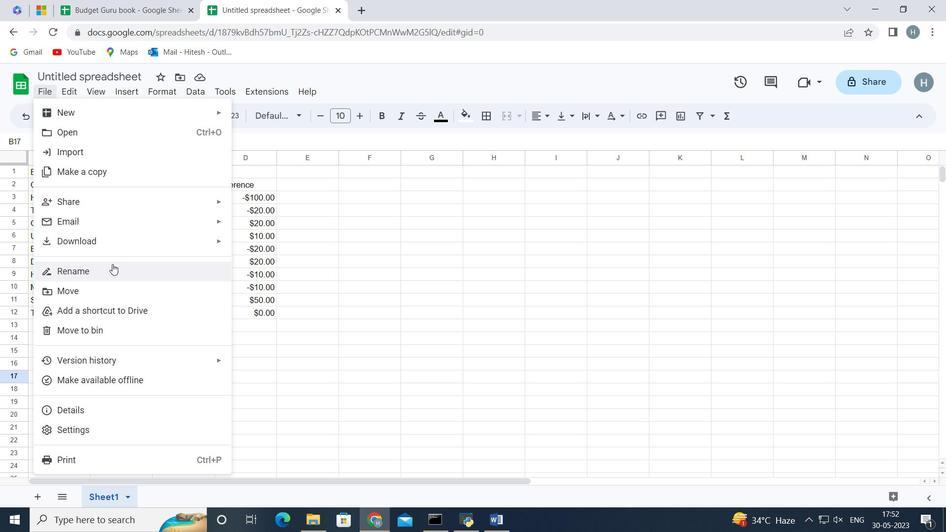 
Action: Mouse pressed left at (112, 266)
Screenshot: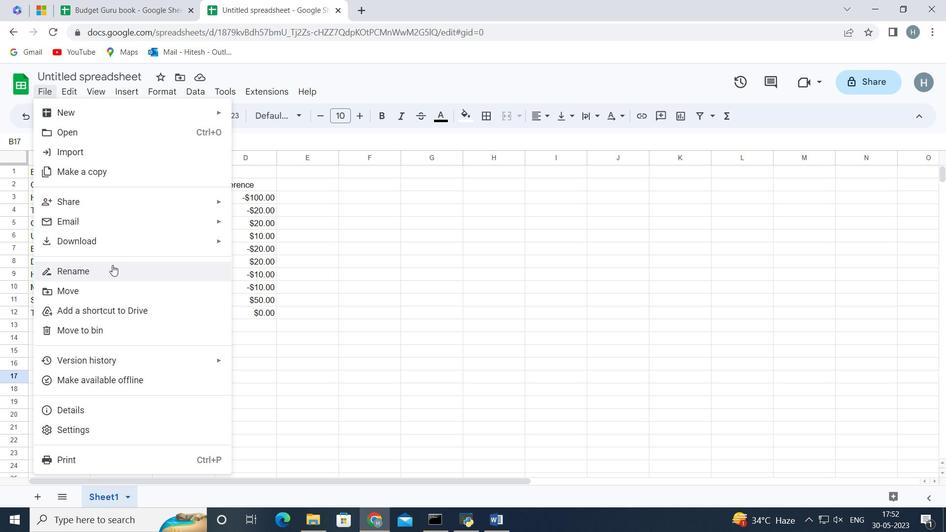
Action: Key pressed <Key.backspace><Key.shift>Budget<Key.space><Key.shift>Management<Key.space><Key.shift>Template<Key.space><Key.shift>Workbook
Screenshot: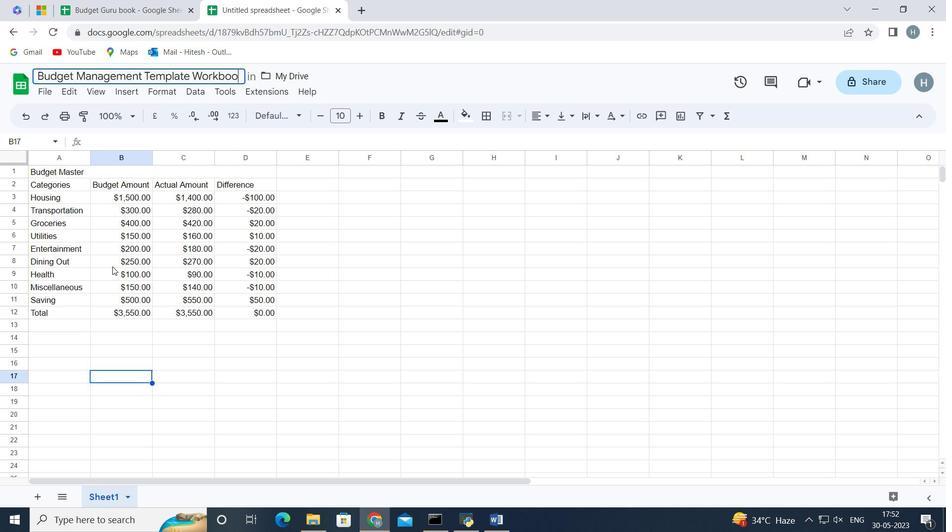 
Action: Mouse moved to (122, 284)
Screenshot: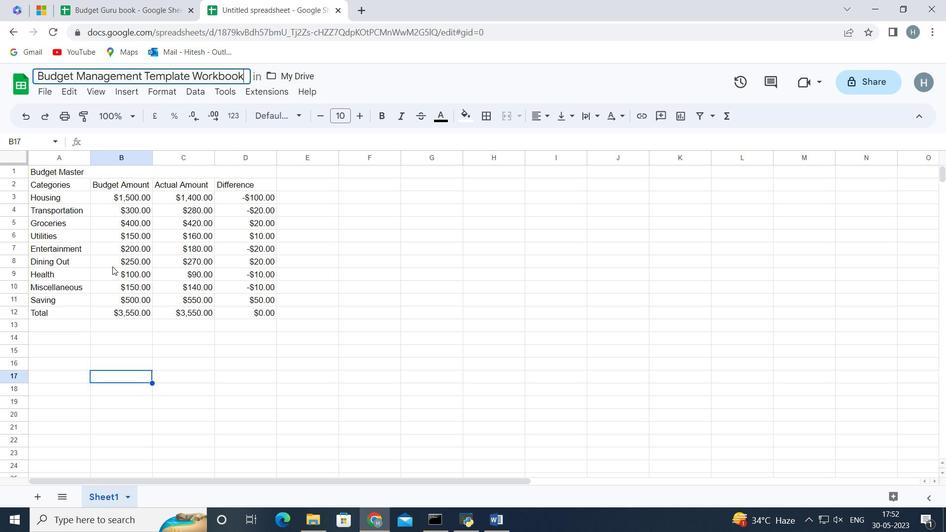 
Action: Key pressed <Key.enter>
Screenshot: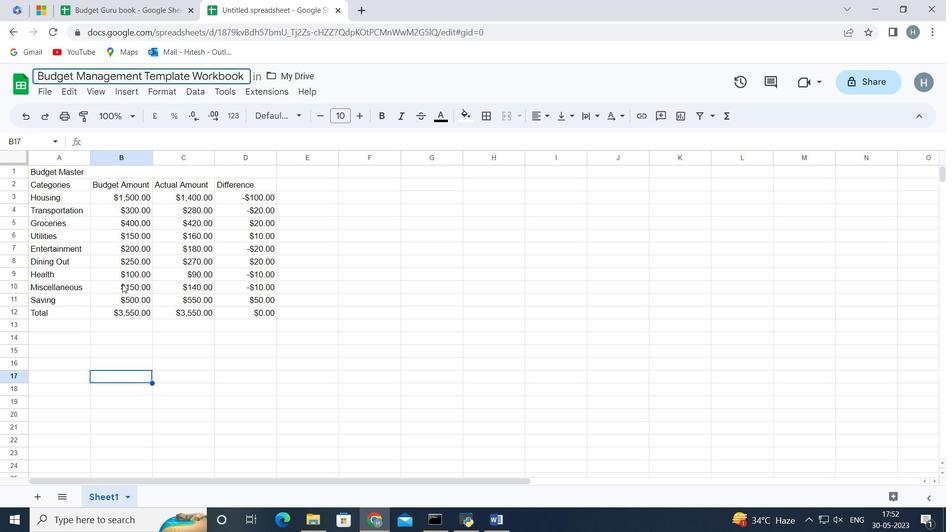
Action: Mouse moved to (240, 400)
Screenshot: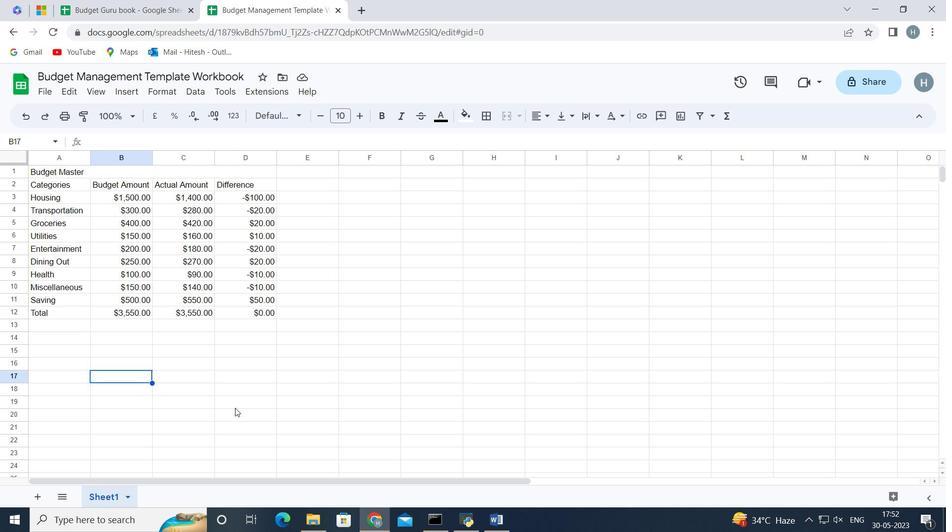 
Action: Mouse pressed left at (240, 400)
Screenshot: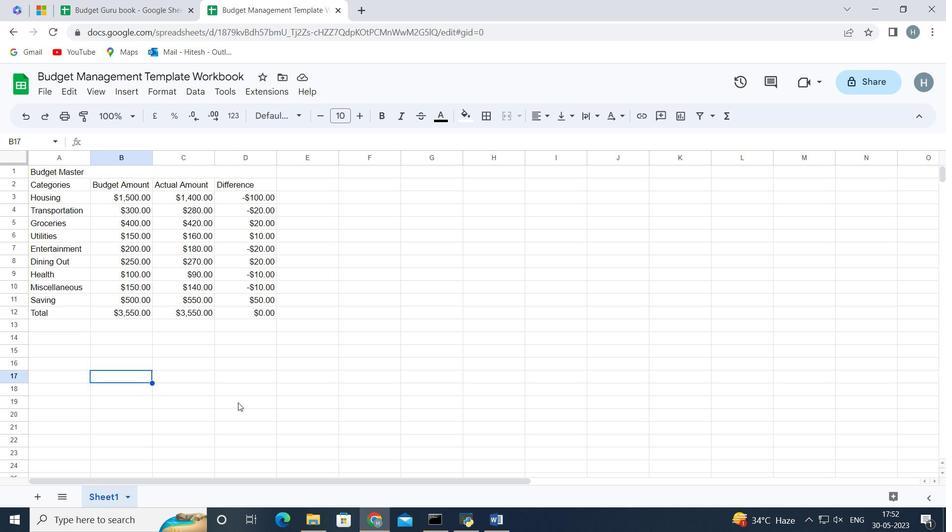 
Action: Mouse moved to (292, 328)
Screenshot: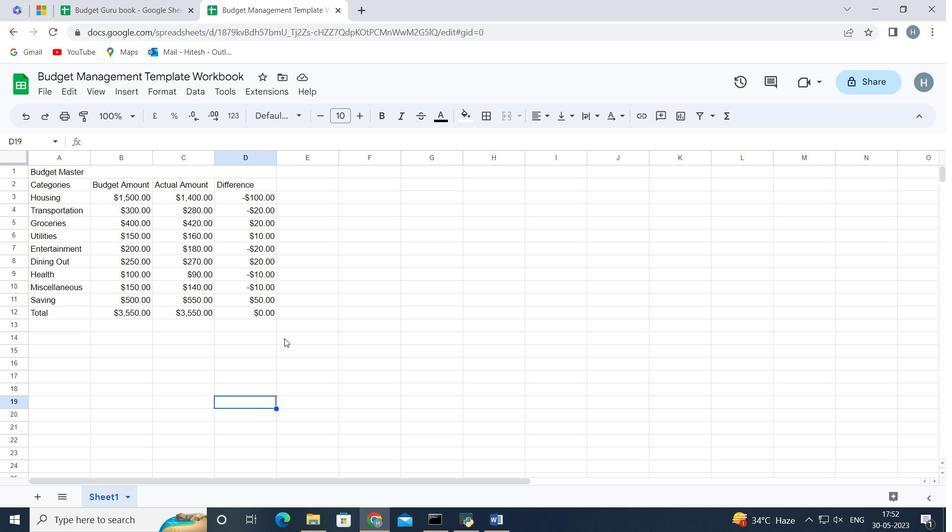 
